 Task: Look for space in Katav-Ivanovsk, Russia from 9th July, 2023 to 16th July, 2023 for 2 adults, 1 child in price range Rs.8000 to Rs.16000. Place can be entire place with 2 bedrooms having 2 beds and 1 bathroom. Property type can be house, flat, guest house. Booking option can be shelf check-in. Required host language is English.
Action: Mouse scrolled (418, 291) with delta (0, 0)
Screenshot: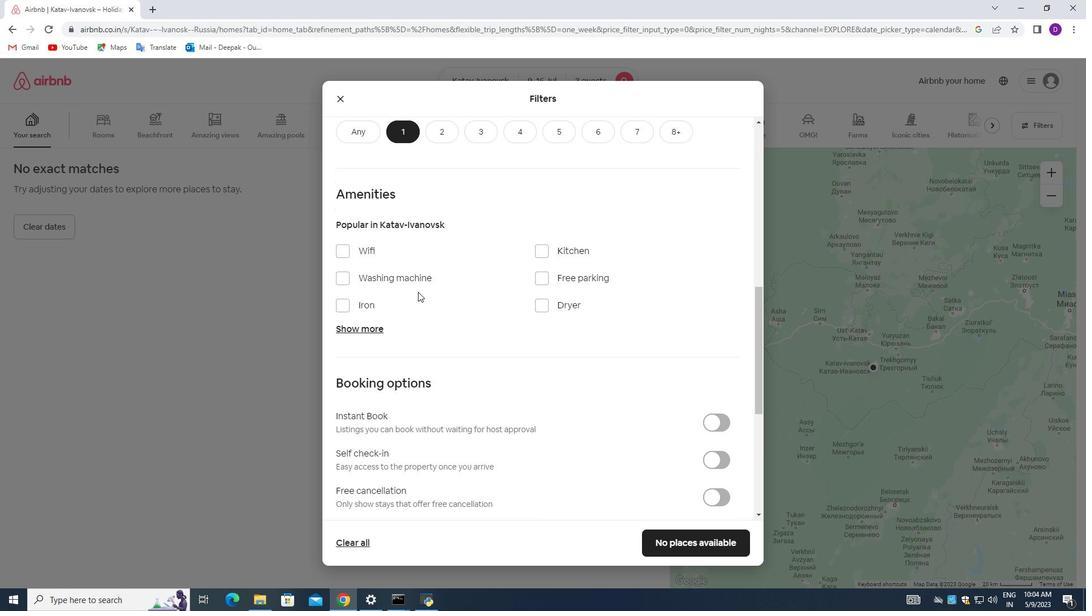 
Action: Mouse scrolled (418, 291) with delta (0, 0)
Screenshot: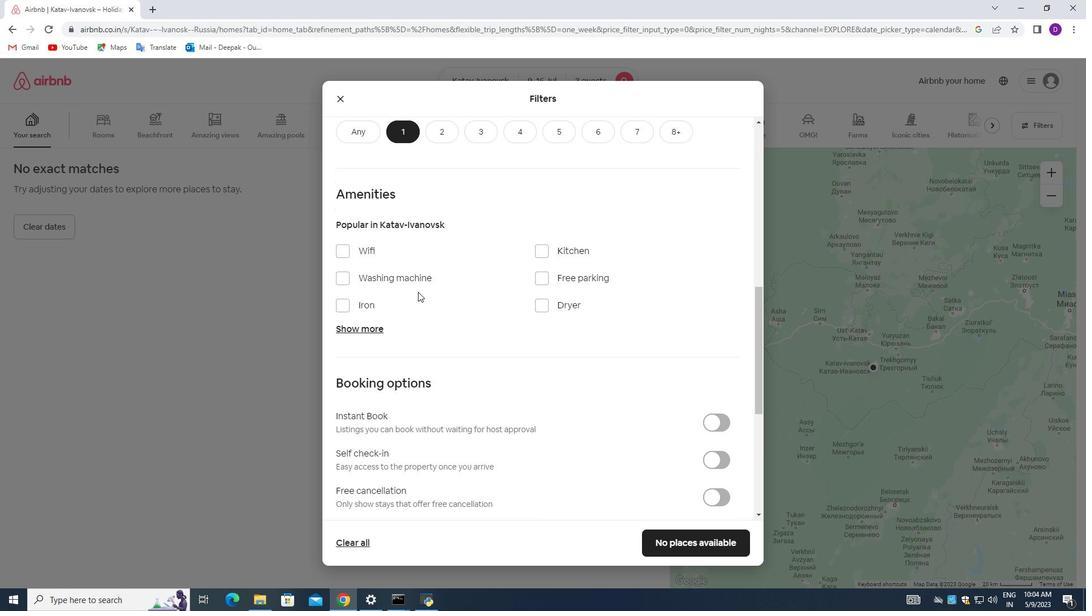 
Action: Mouse scrolled (418, 291) with delta (0, 0)
Screenshot: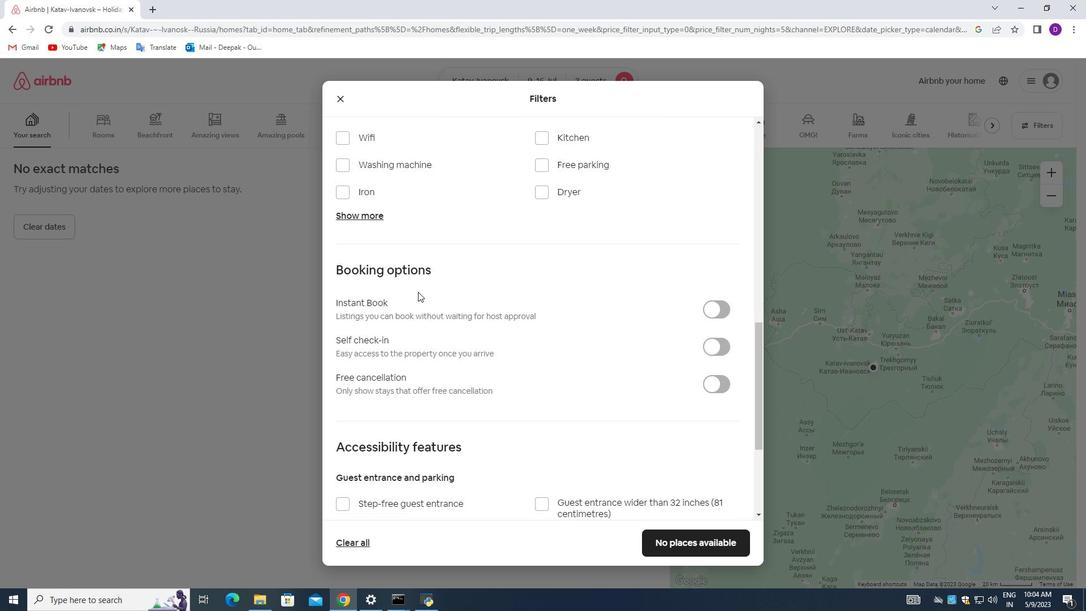 
Action: Mouse scrolled (418, 291) with delta (0, 0)
Screenshot: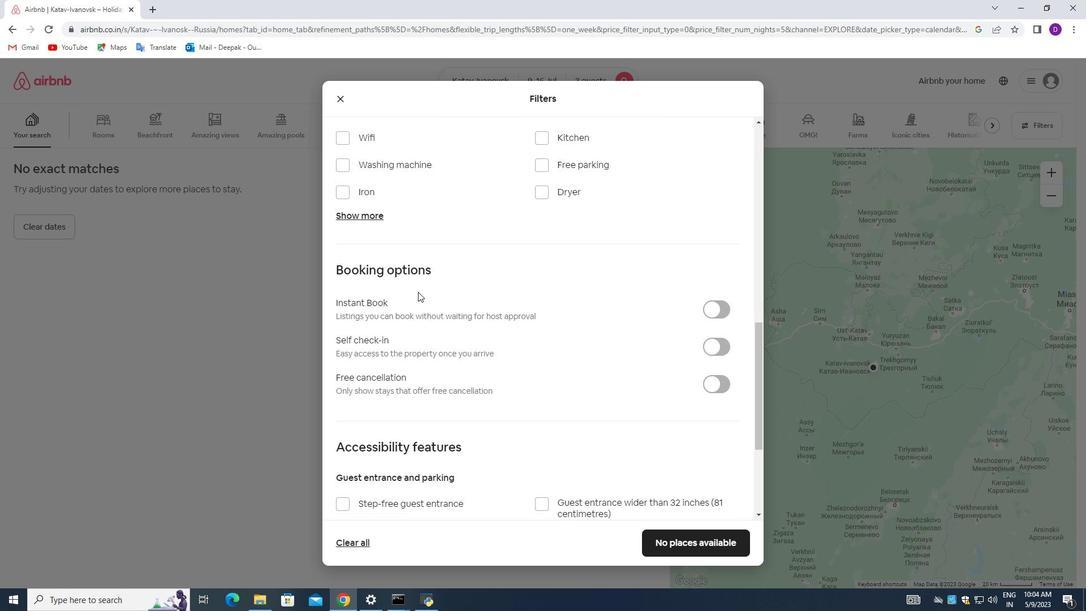 
Action: Mouse scrolled (418, 291) with delta (0, 0)
Screenshot: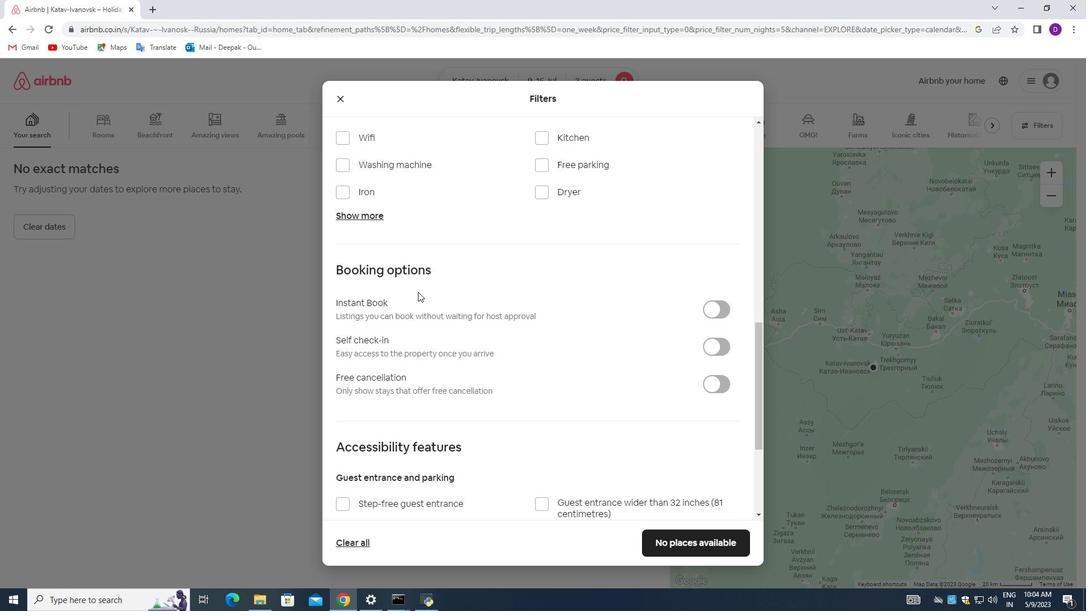 
Action: Mouse scrolled (418, 291) with delta (0, 0)
Screenshot: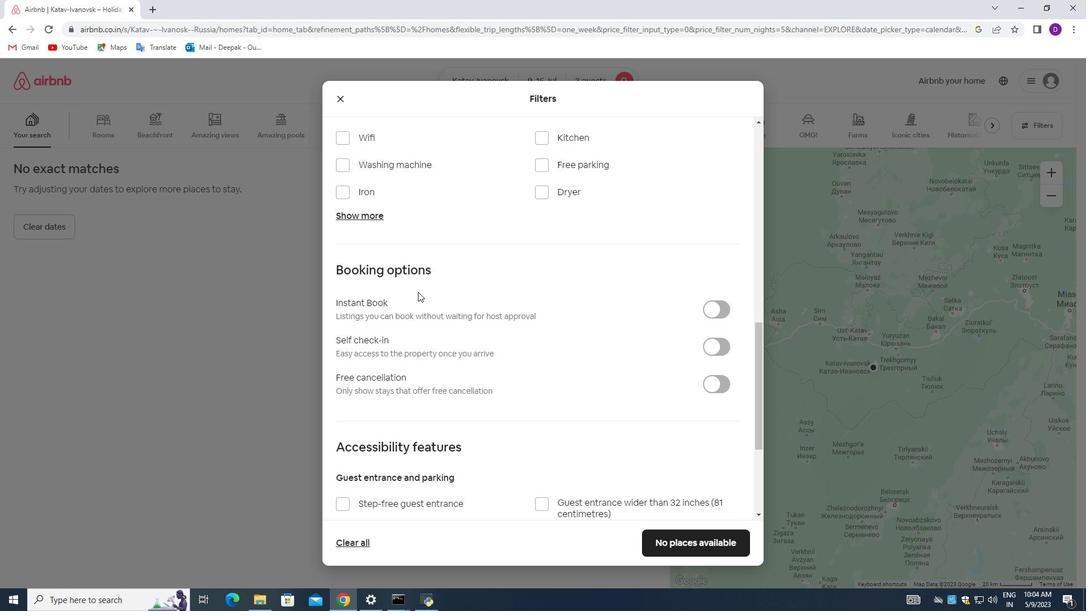 
Action: Mouse scrolled (418, 291) with delta (0, 0)
Screenshot: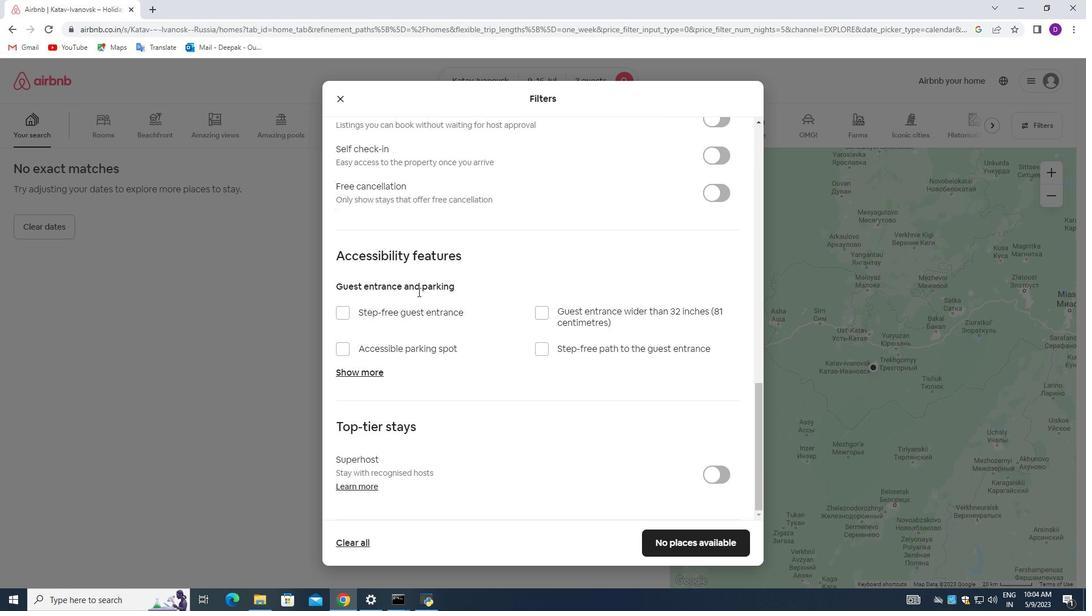 
Action: Mouse scrolled (418, 291) with delta (0, 0)
Screenshot: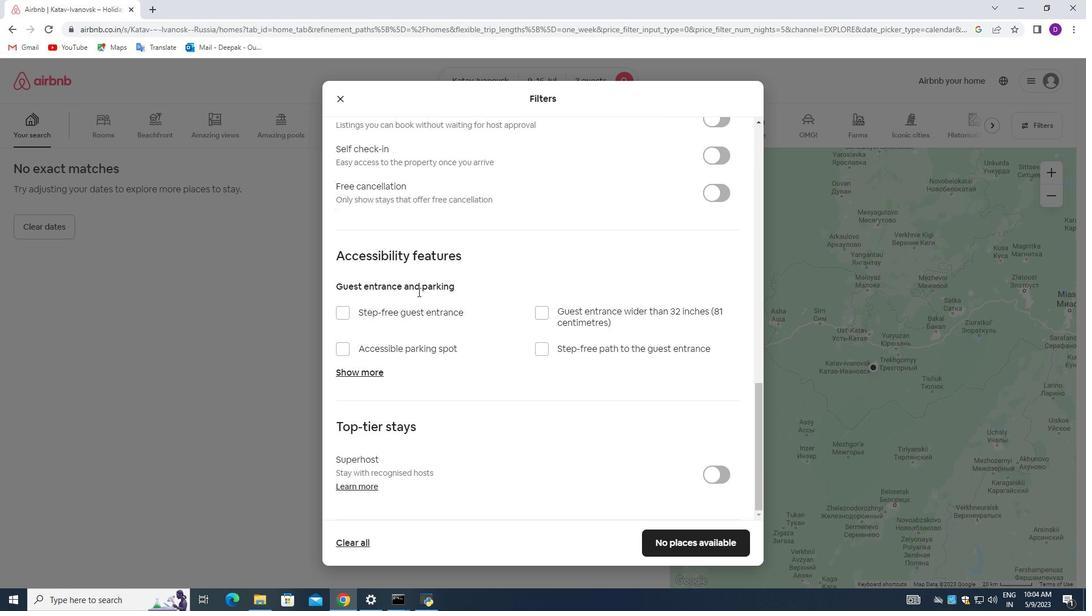 
Action: Mouse scrolled (418, 291) with delta (0, 0)
Screenshot: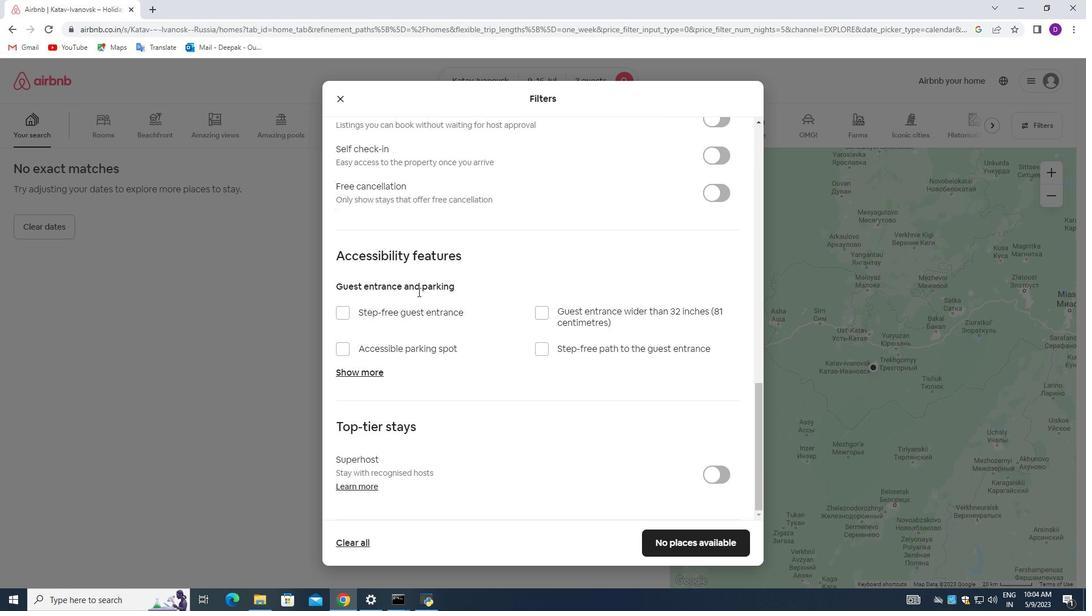 
Action: Mouse scrolled (418, 291) with delta (0, 0)
Screenshot: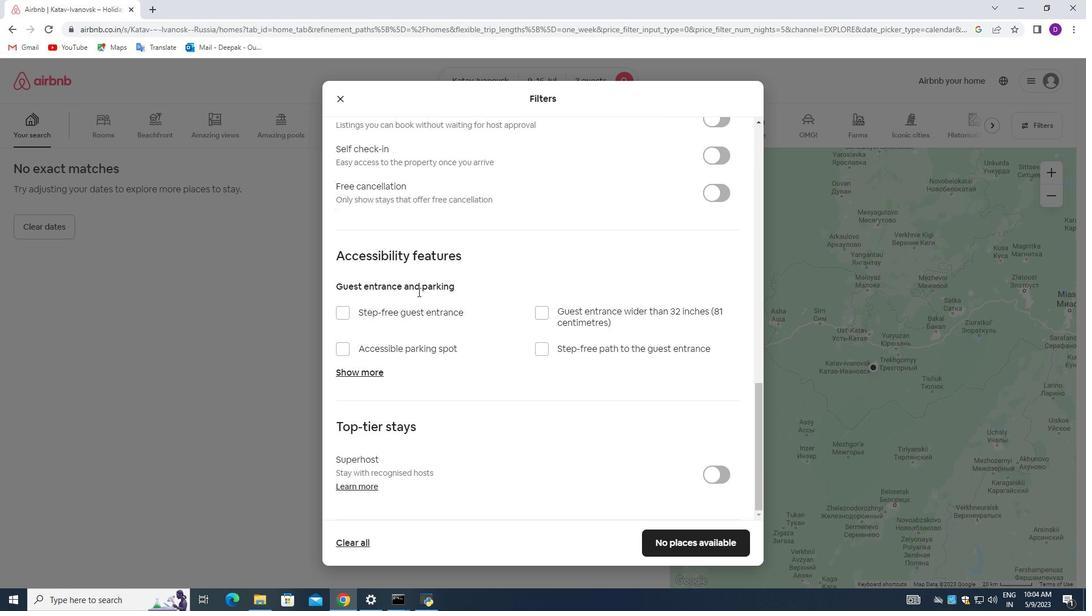 
Action: Mouse scrolled (418, 291) with delta (0, 0)
Screenshot: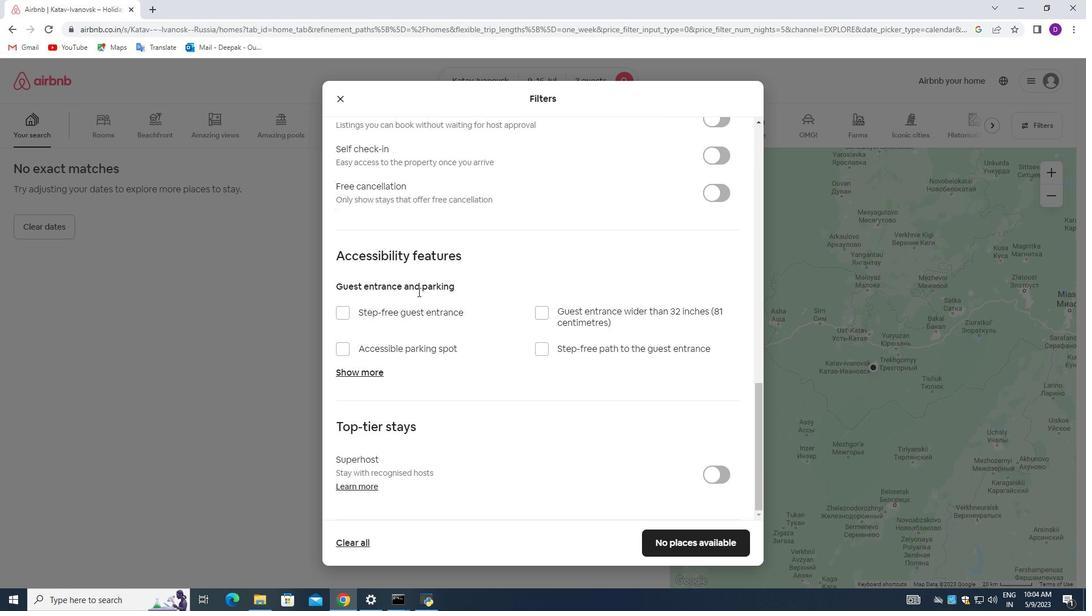 
Action: Mouse scrolled (418, 291) with delta (0, 0)
Screenshot: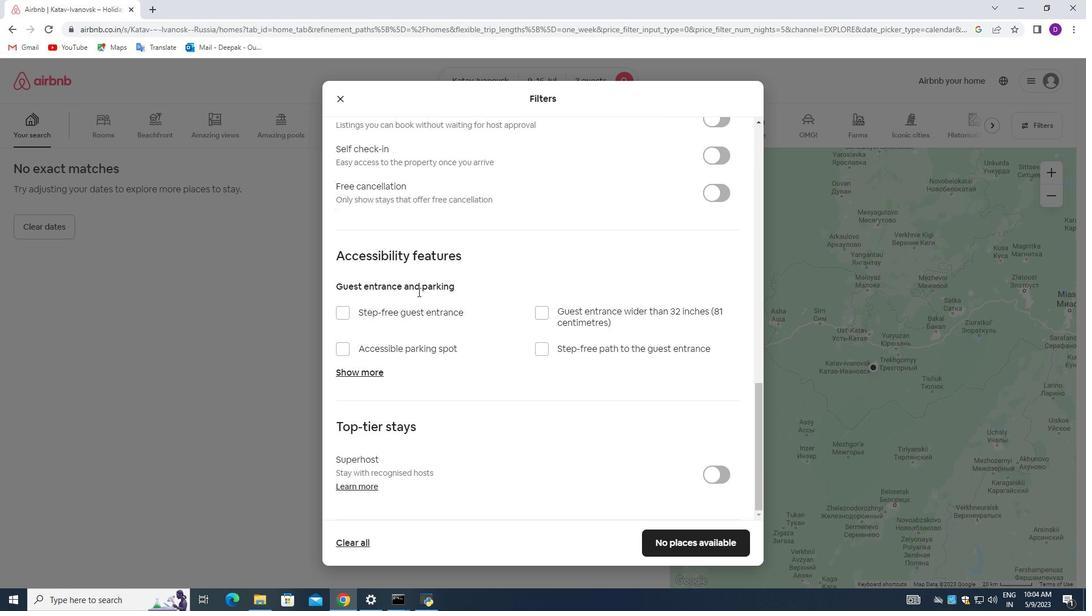 
Action: Mouse scrolled (418, 291) with delta (0, 0)
Screenshot: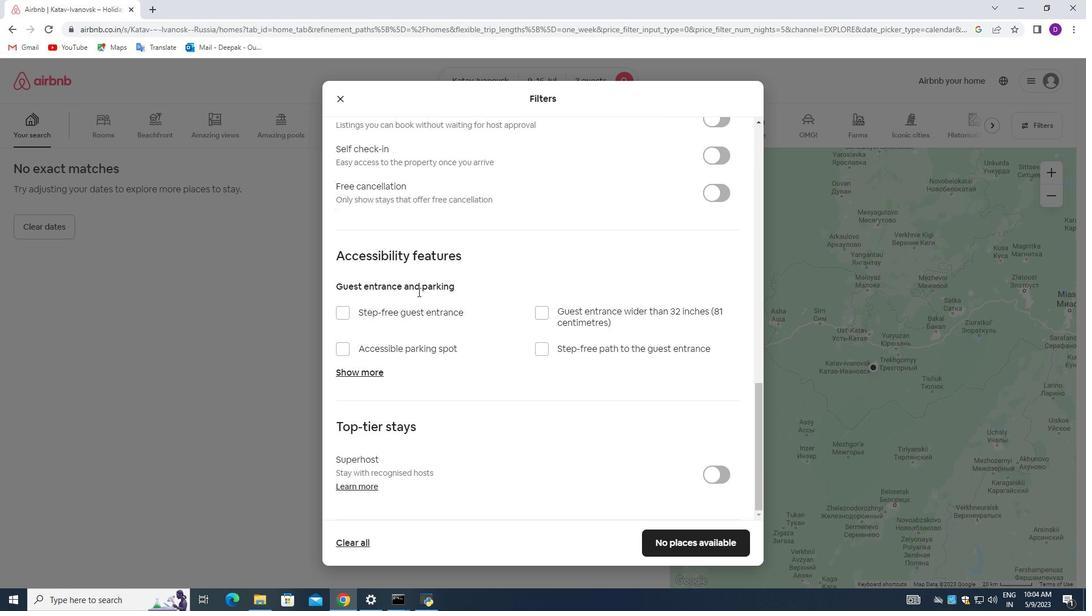 
Action: Mouse moved to (418, 293)
Screenshot: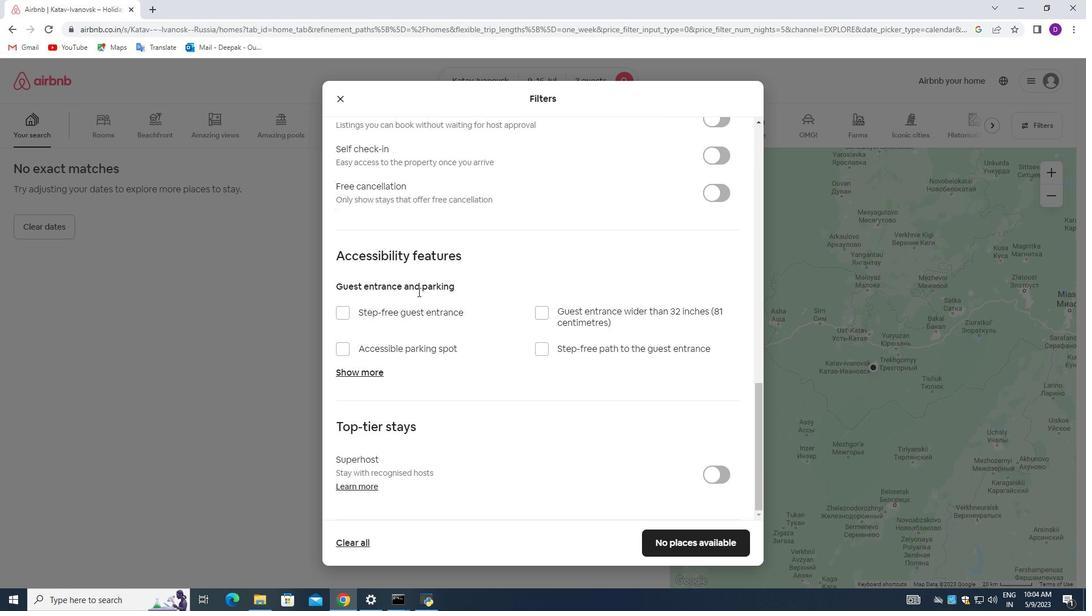 
Action: Mouse scrolled (418, 294) with delta (0, 0)
Screenshot: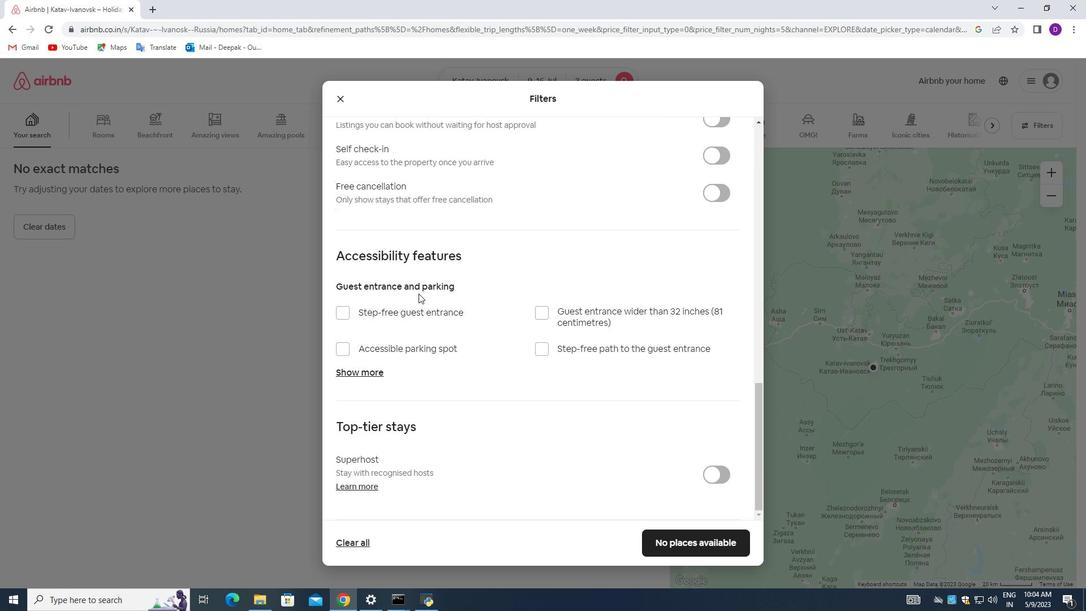 
Action: Mouse scrolled (418, 294) with delta (0, 0)
Screenshot: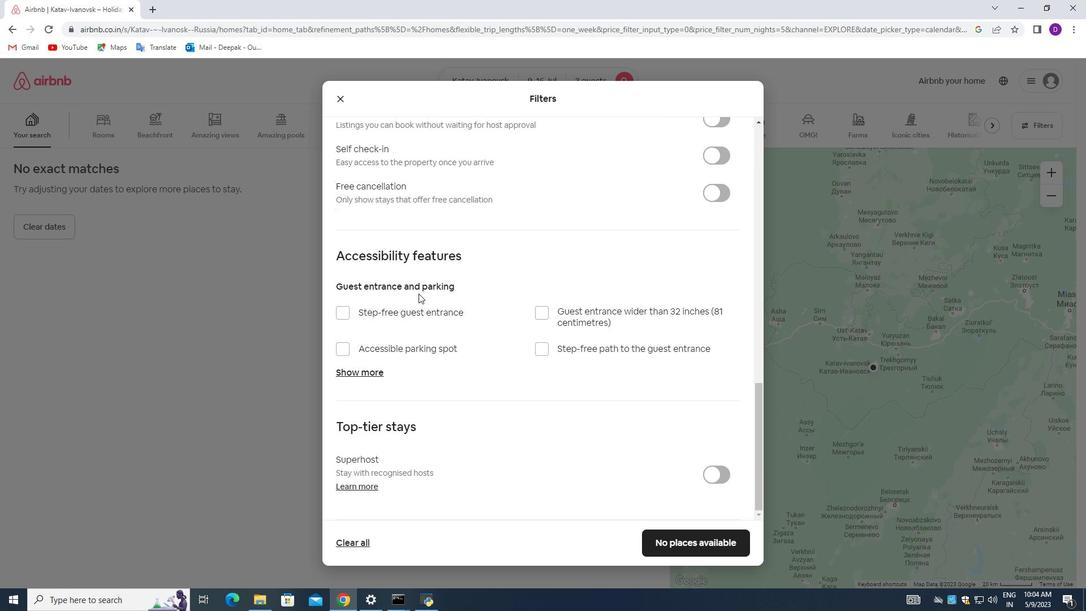 
Action: Mouse scrolled (418, 294) with delta (0, 0)
Screenshot: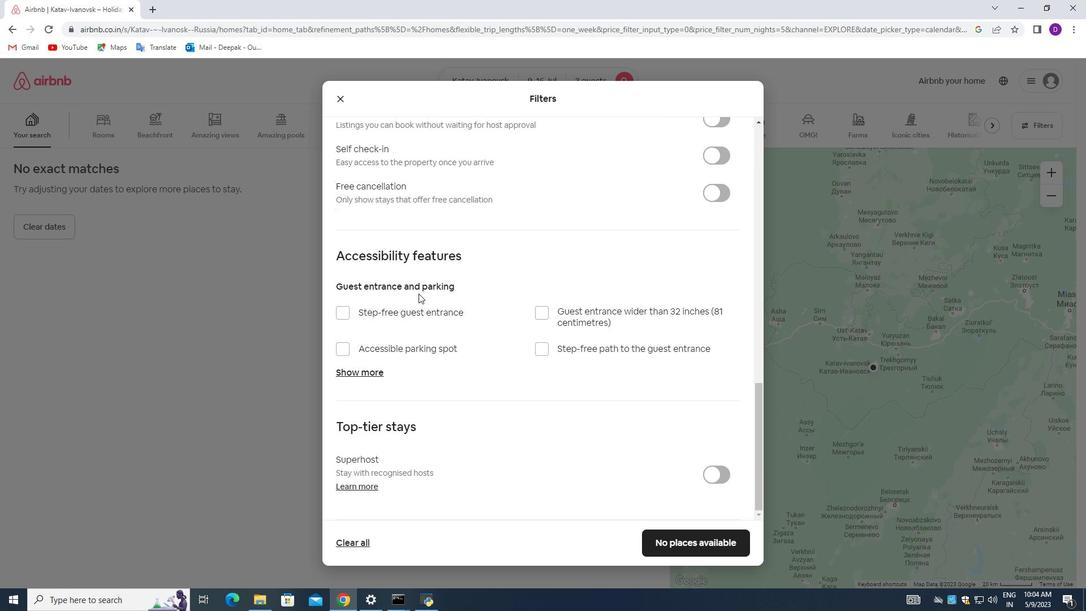
Action: Mouse scrolled (418, 294) with delta (0, 0)
Screenshot: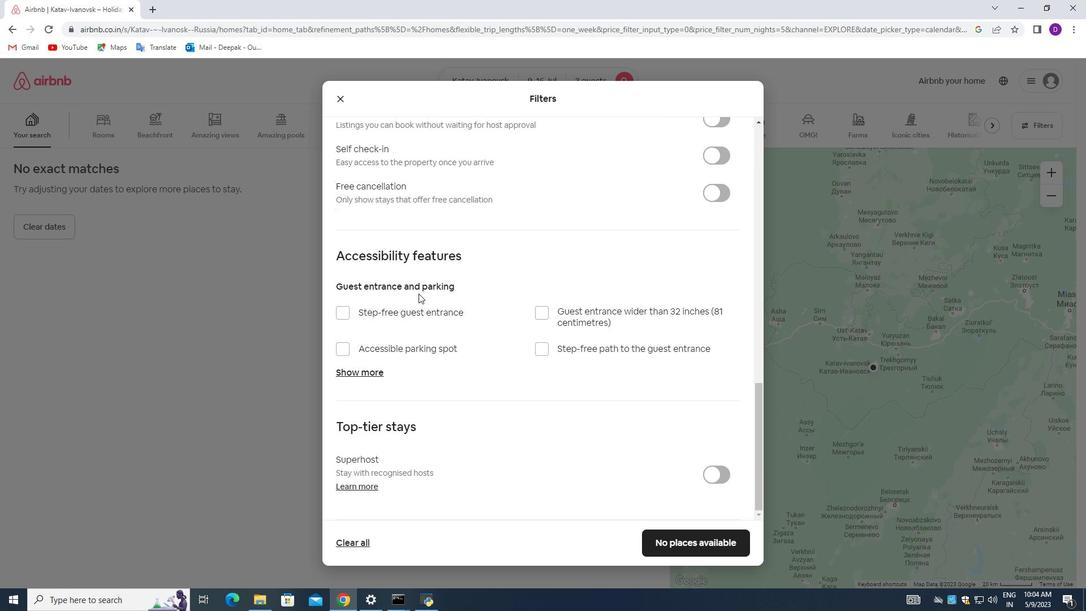
Action: Mouse scrolled (418, 294) with delta (0, 0)
Screenshot: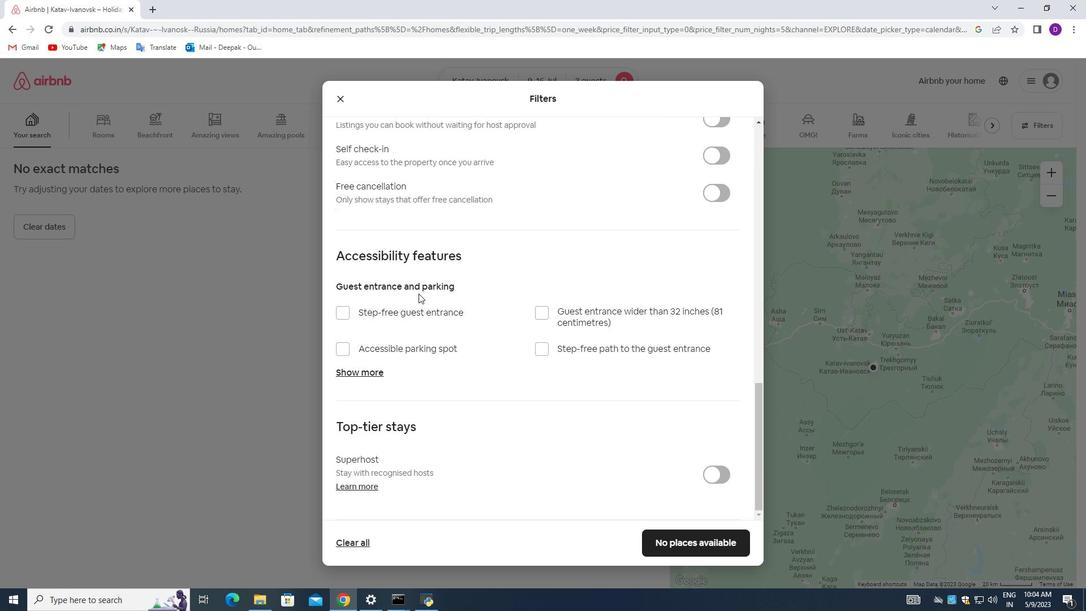 
Action: Mouse scrolled (418, 294) with delta (0, 0)
Screenshot: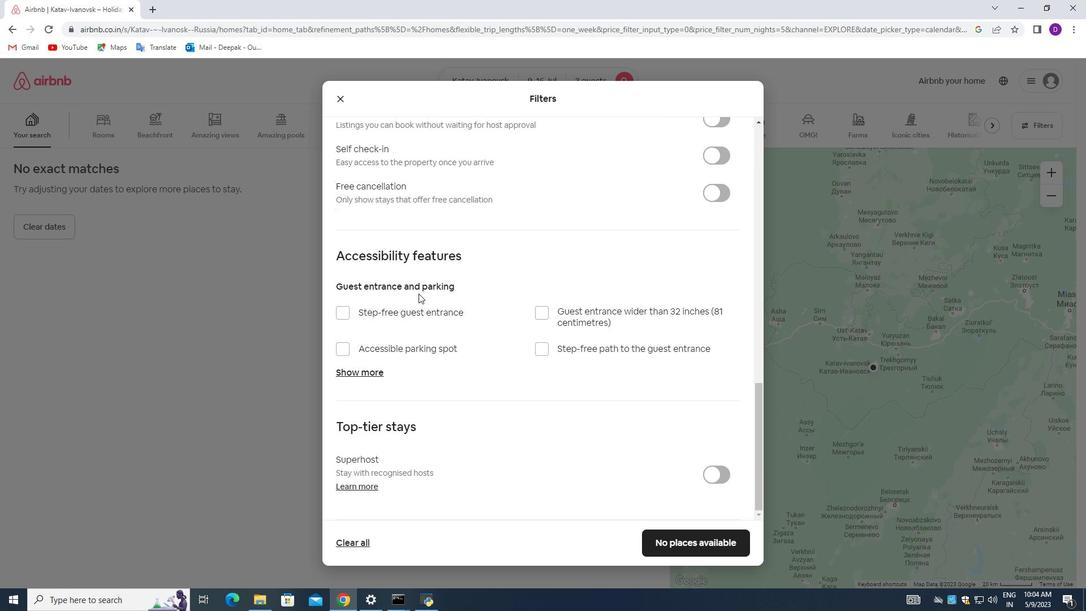
Action: Mouse scrolled (418, 294) with delta (0, 0)
Screenshot: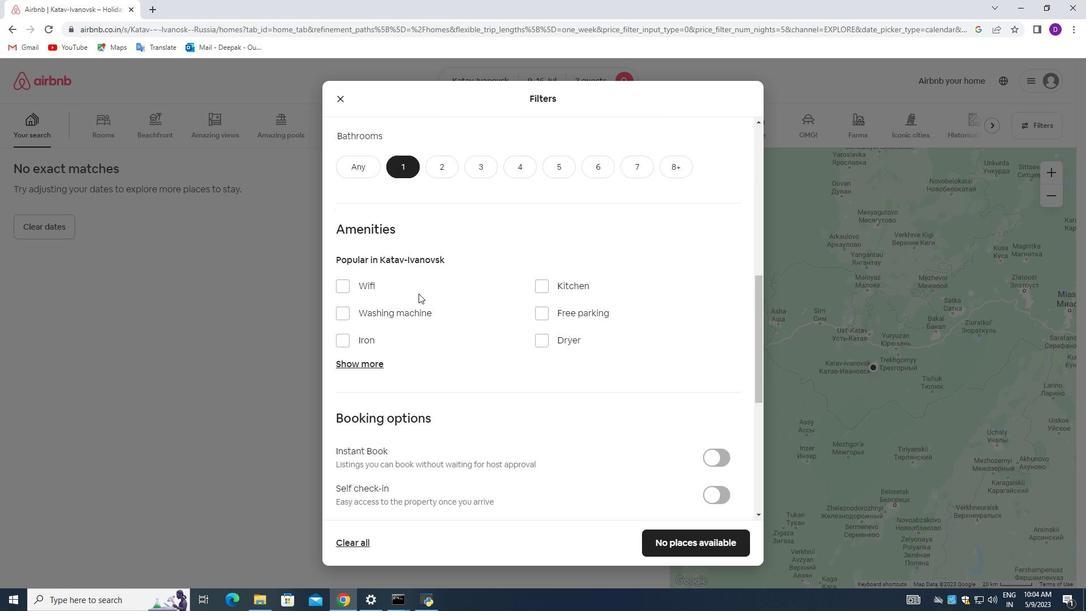 
Action: Mouse scrolled (418, 294) with delta (0, 0)
Screenshot: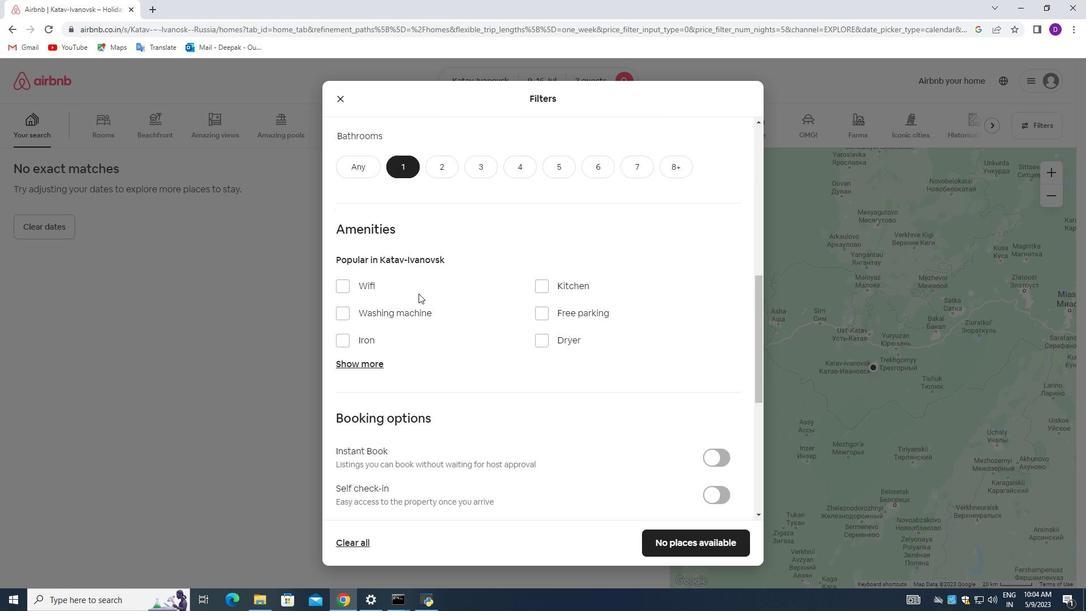 
Action: Mouse scrolled (418, 294) with delta (0, 0)
Screenshot: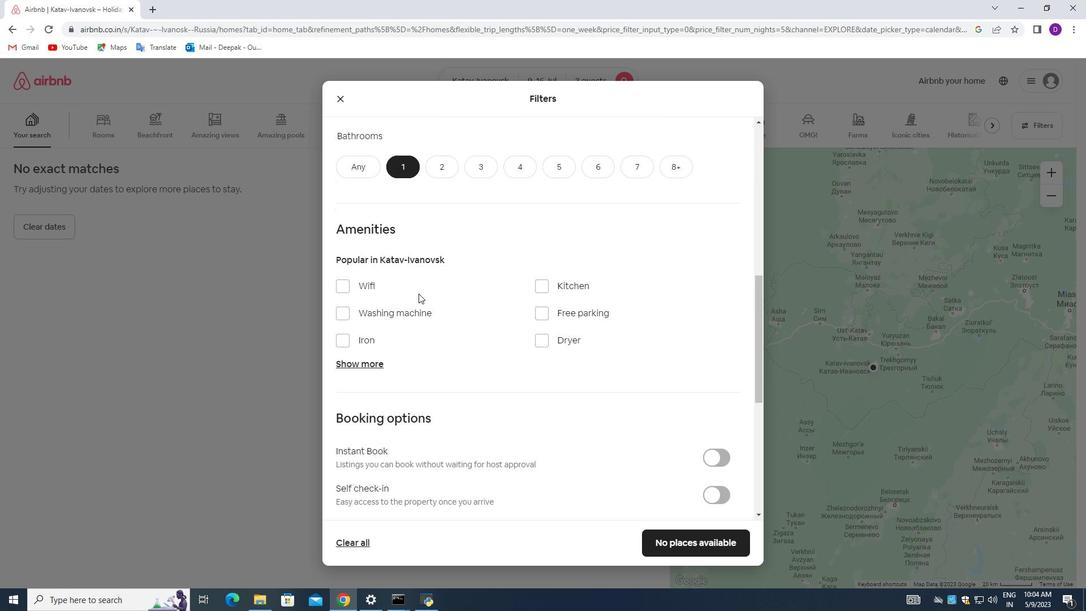 
Action: Mouse scrolled (418, 294) with delta (0, 0)
Screenshot: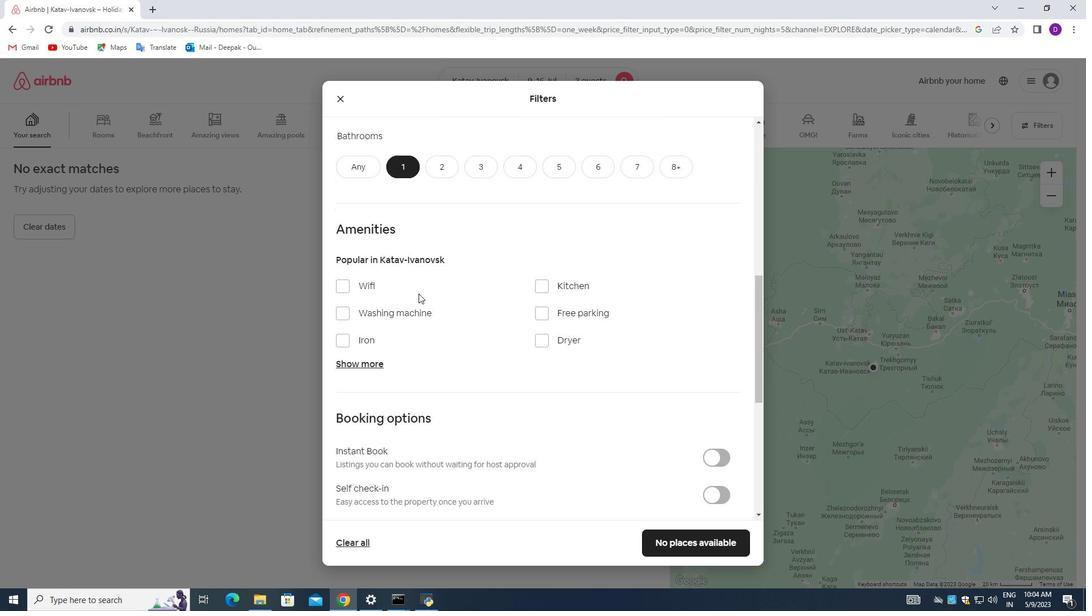 
Action: Mouse scrolled (418, 294) with delta (0, 0)
Screenshot: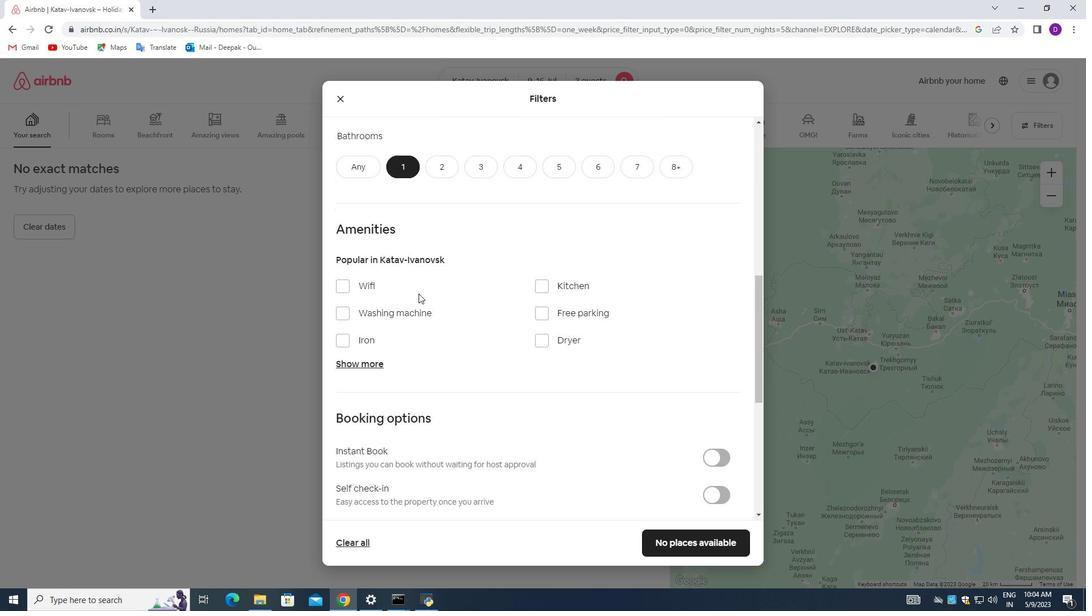 
Action: Mouse scrolled (418, 294) with delta (0, 0)
Screenshot: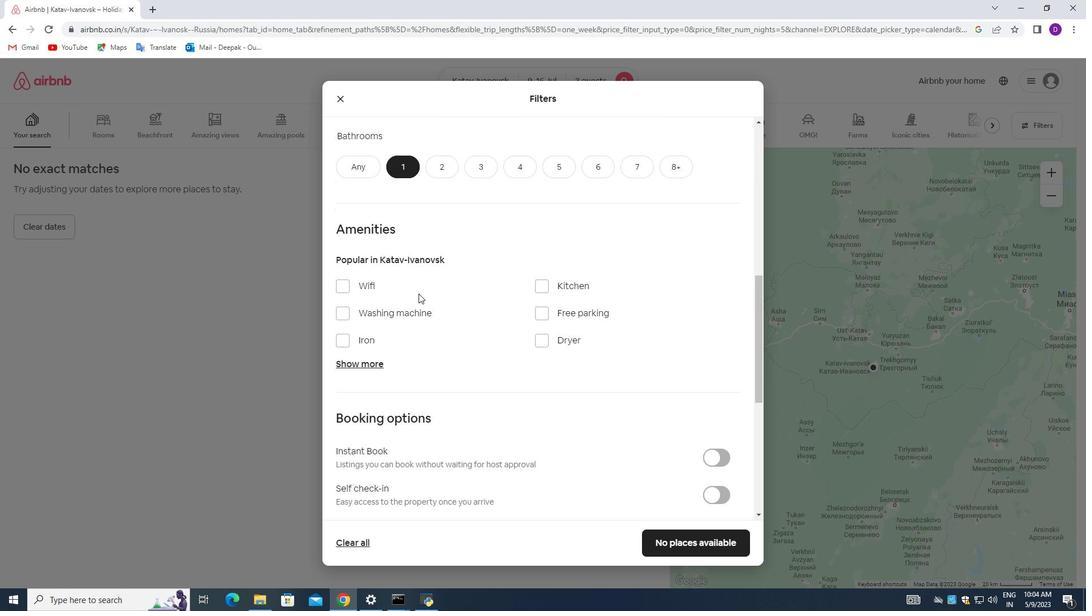 
Action: Mouse scrolled (418, 294) with delta (0, 0)
Screenshot: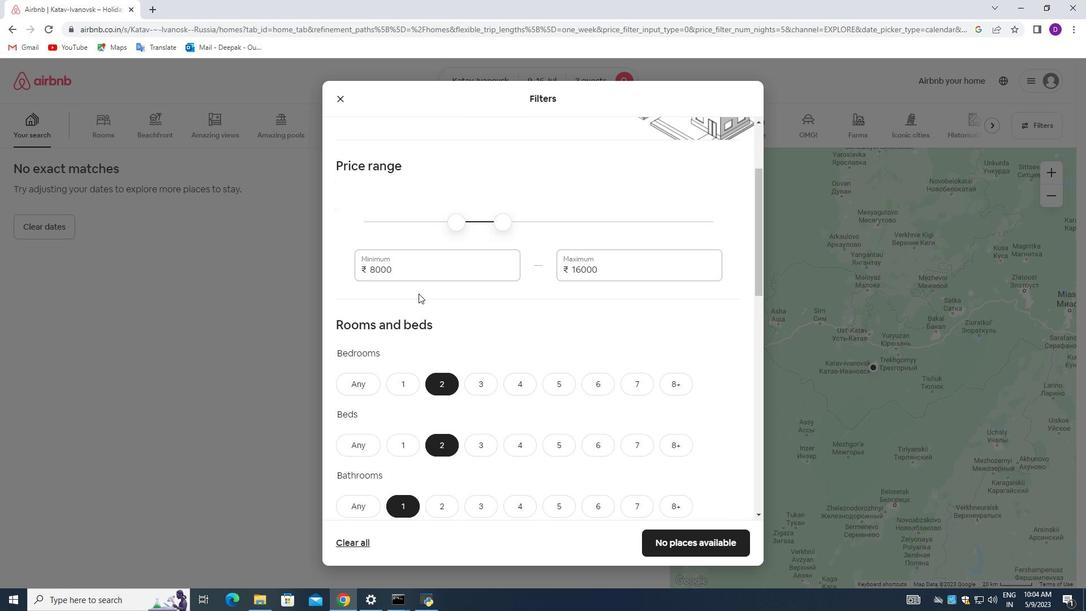 
Action: Mouse scrolled (418, 294) with delta (0, 0)
Screenshot: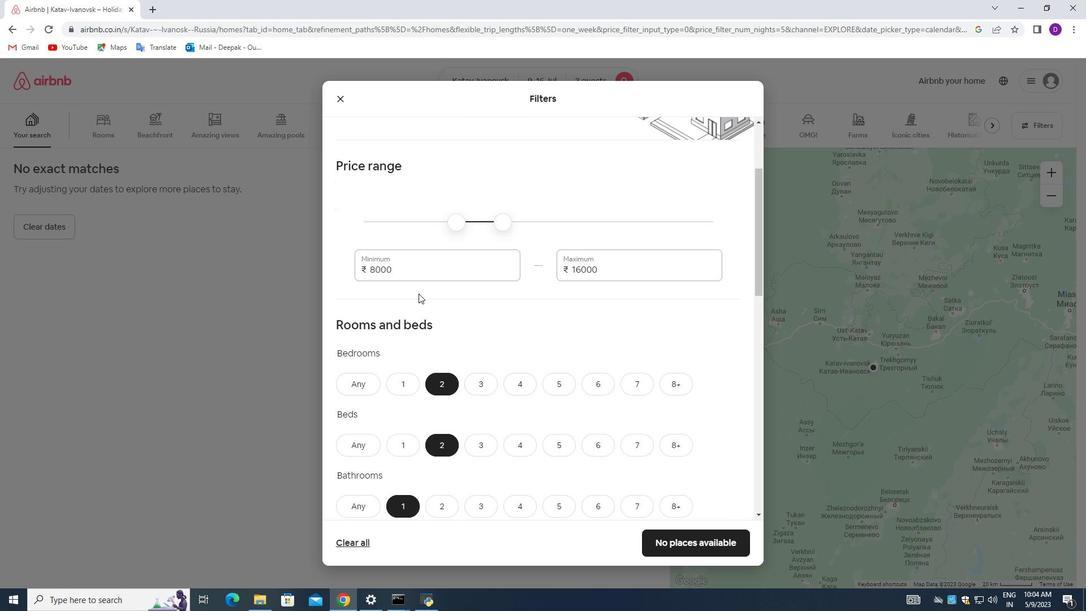 
Action: Mouse scrolled (418, 294) with delta (0, 0)
Screenshot: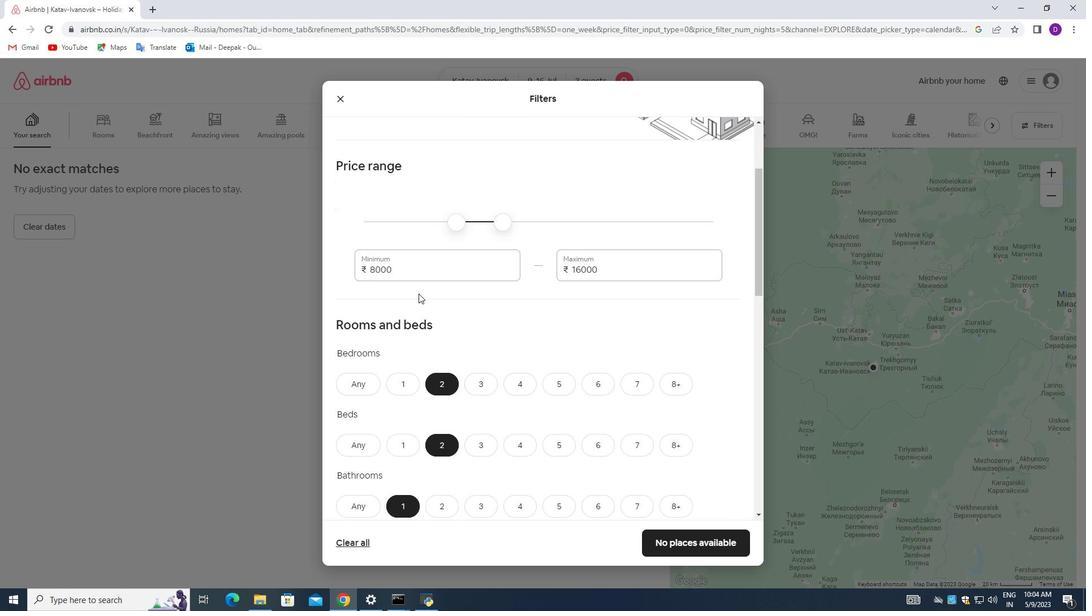
Action: Mouse scrolled (418, 294) with delta (0, 0)
Screenshot: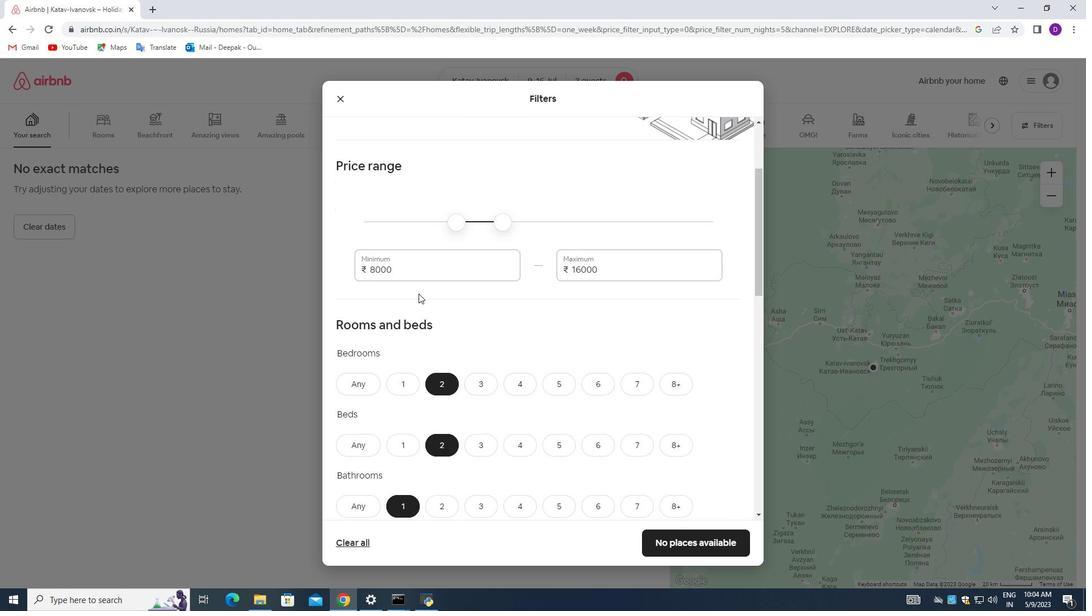 
Action: Mouse scrolled (418, 294) with delta (0, 0)
Screenshot: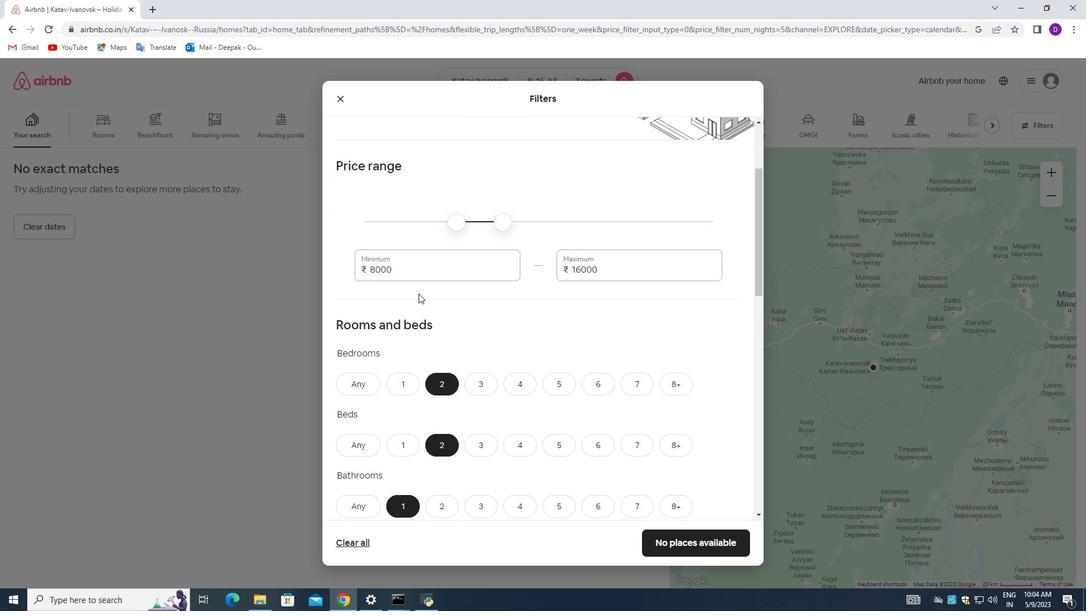 
Action: Mouse scrolled (418, 294) with delta (0, 0)
Screenshot: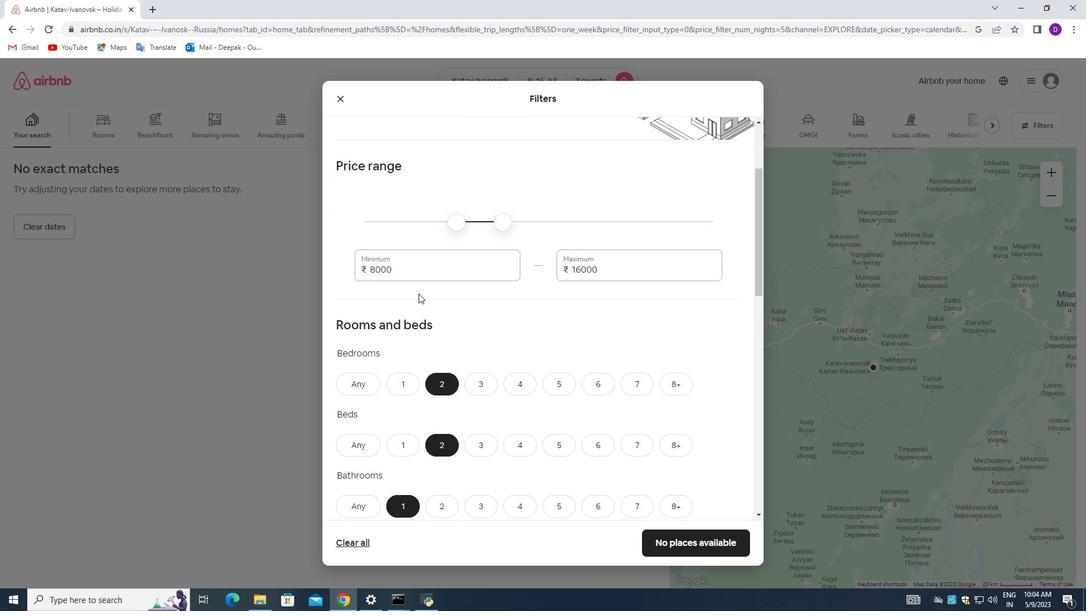 
Action: Mouse scrolled (418, 294) with delta (0, 0)
Screenshot: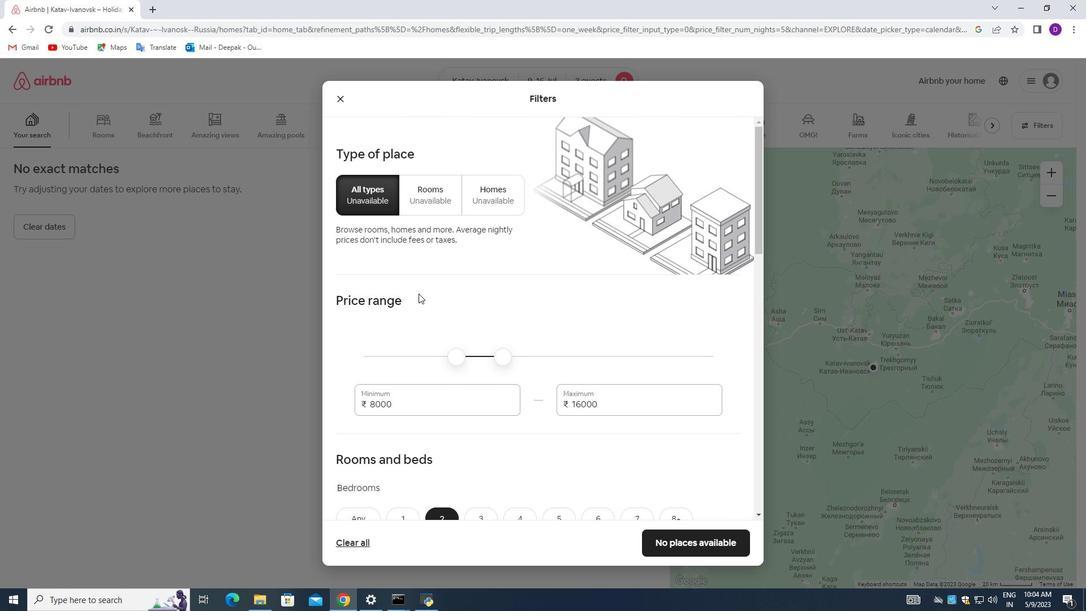 
Action: Mouse scrolled (418, 294) with delta (0, 0)
Screenshot: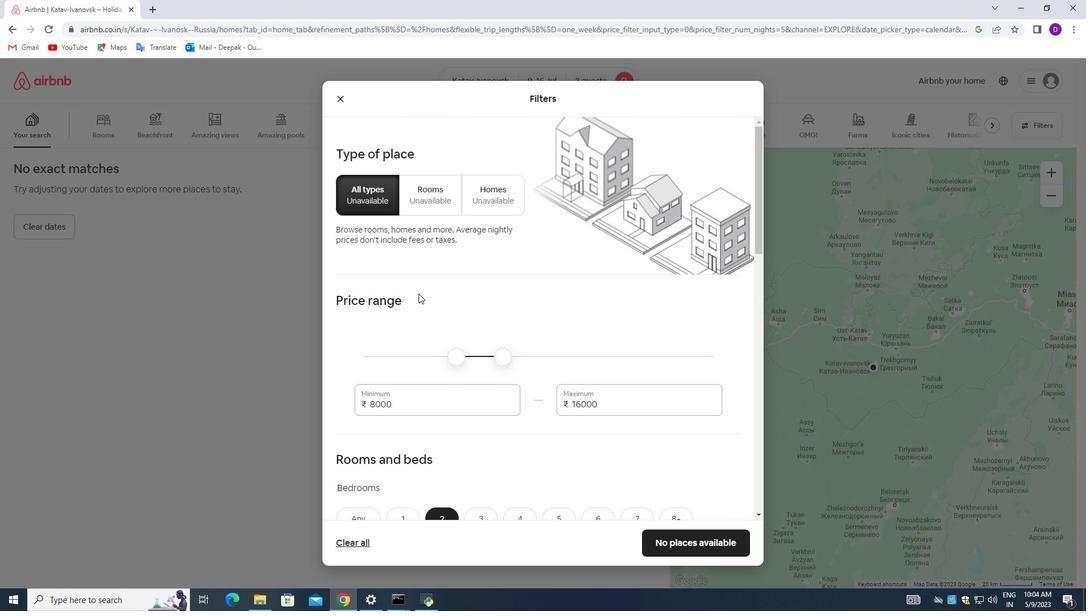 
Action: Mouse scrolled (418, 294) with delta (0, 0)
Screenshot: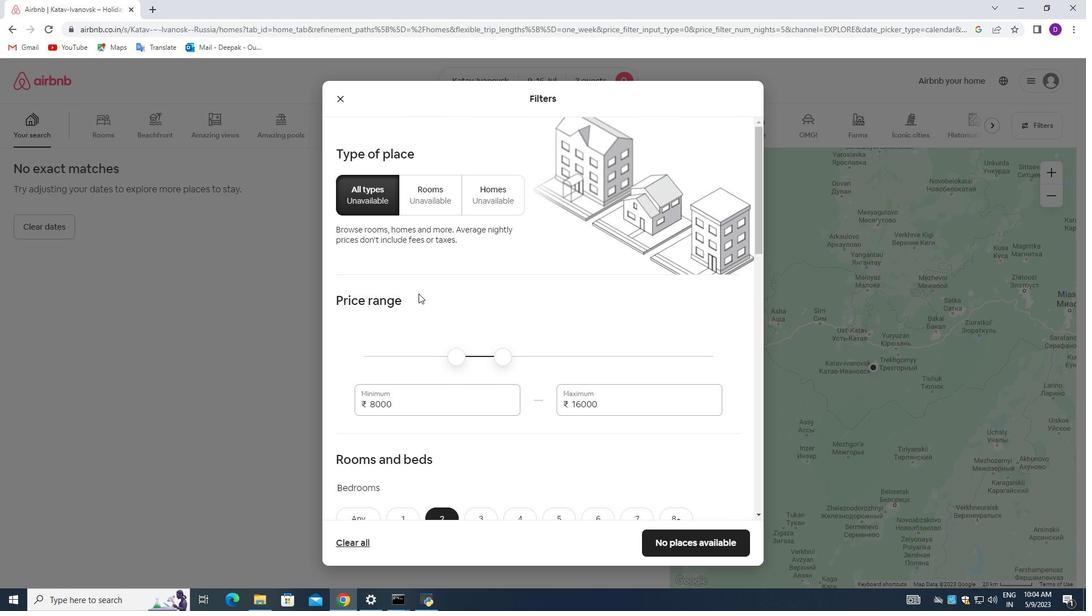 
Action: Mouse scrolled (418, 294) with delta (0, 0)
Screenshot: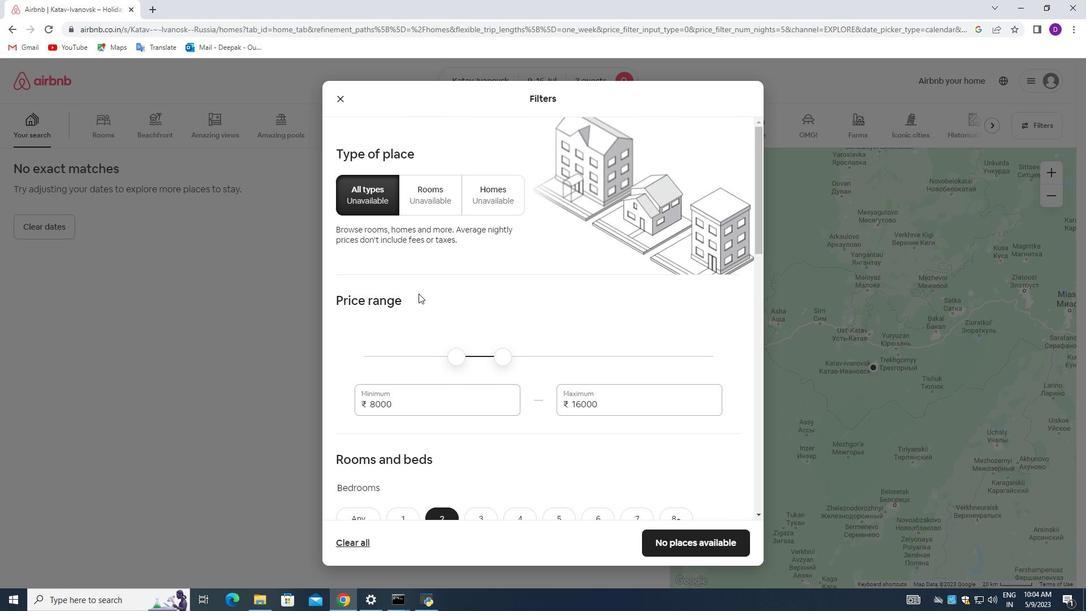 
Action: Mouse scrolled (418, 294) with delta (0, 0)
Screenshot: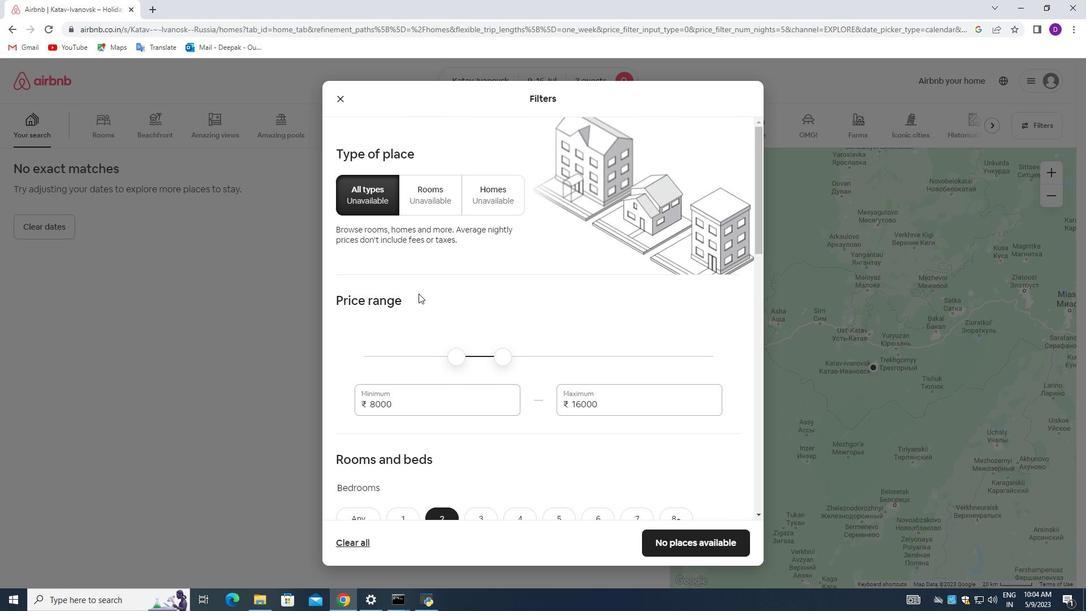 
Action: Mouse scrolled (418, 293) with delta (0, 0)
Screenshot: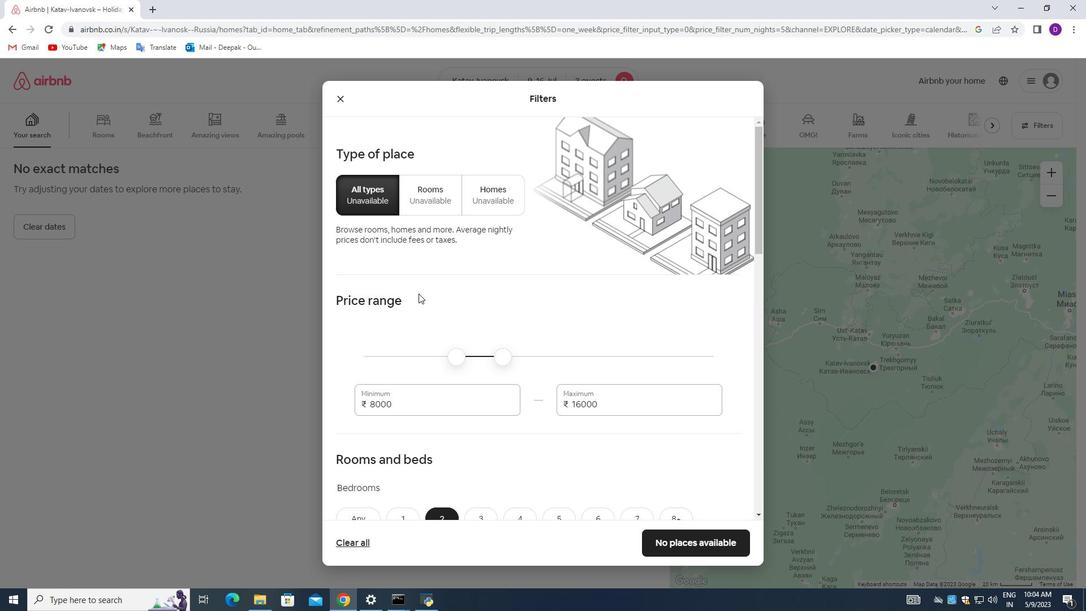 
Action: Mouse scrolled (418, 293) with delta (0, 0)
Screenshot: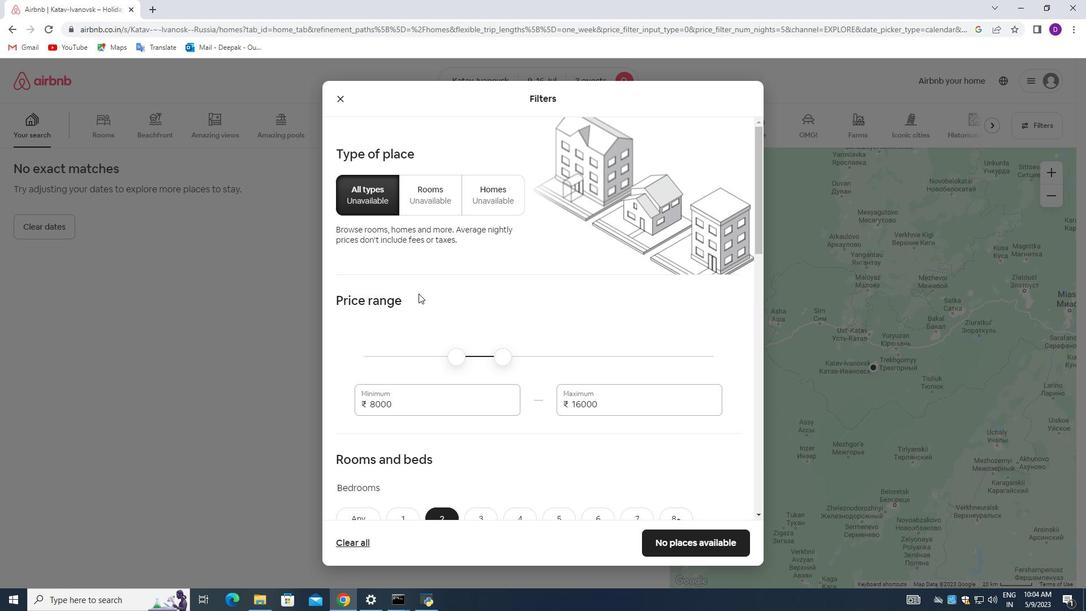 
Action: Mouse moved to (419, 293)
Screenshot: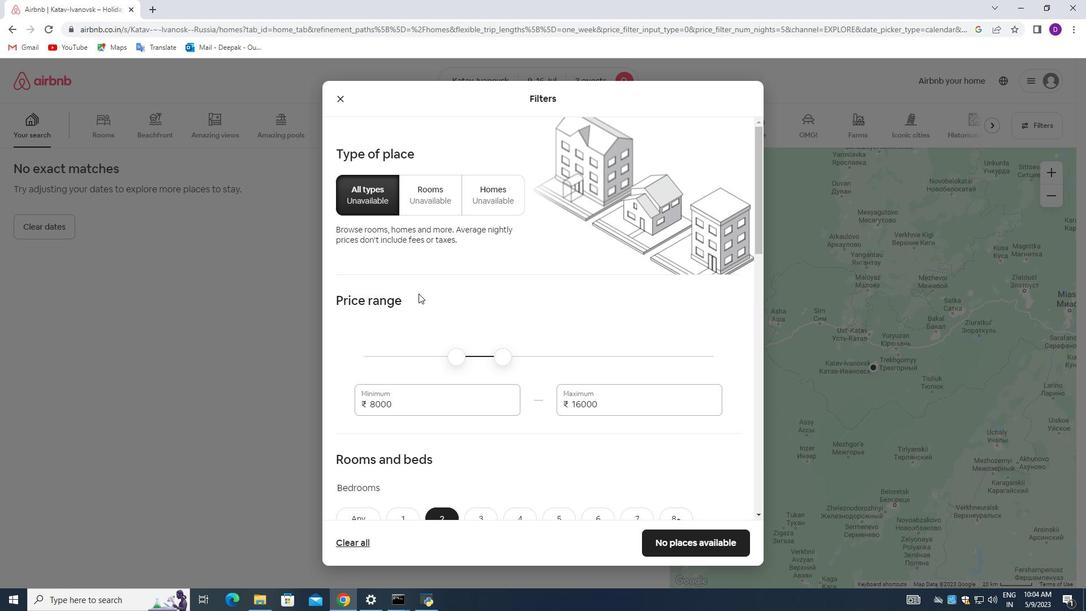 
Action: Mouse scrolled (419, 293) with delta (0, 0)
Screenshot: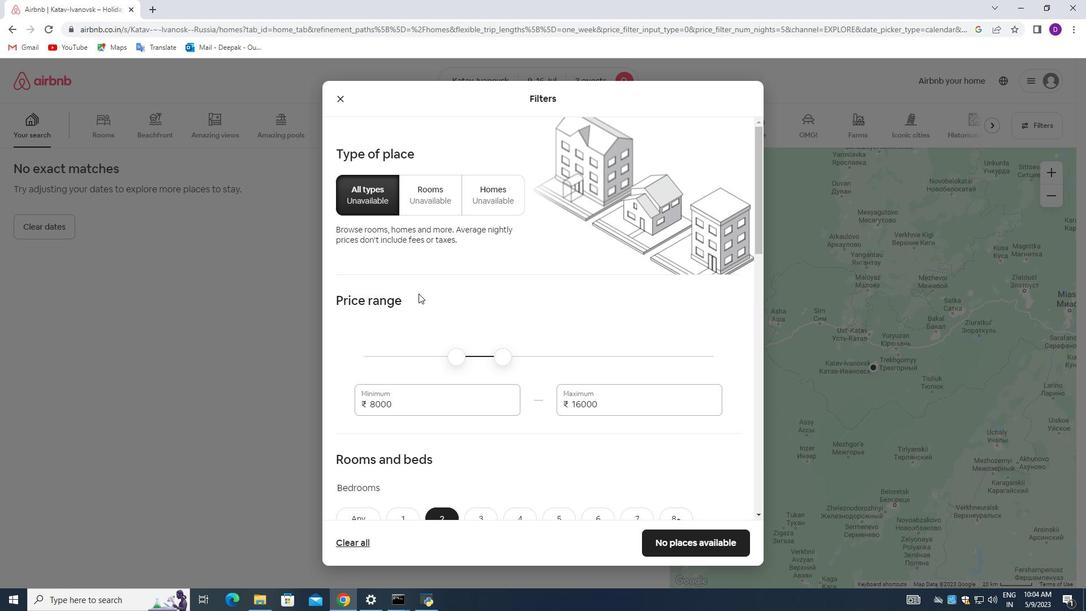 
Action: Mouse moved to (420, 293)
Screenshot: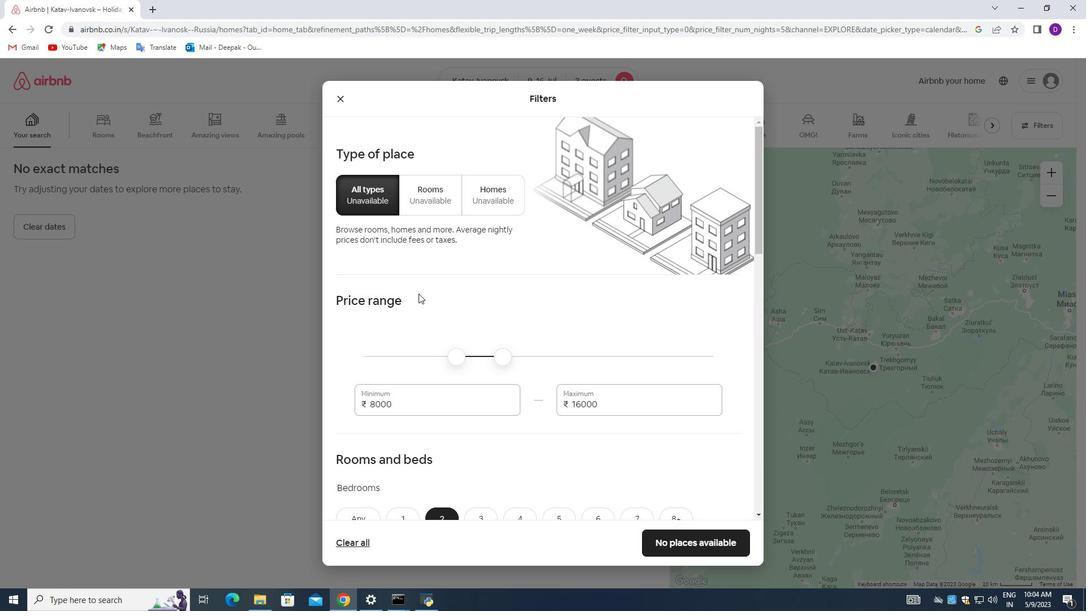 
Action: Mouse scrolled (420, 293) with delta (0, 0)
Screenshot: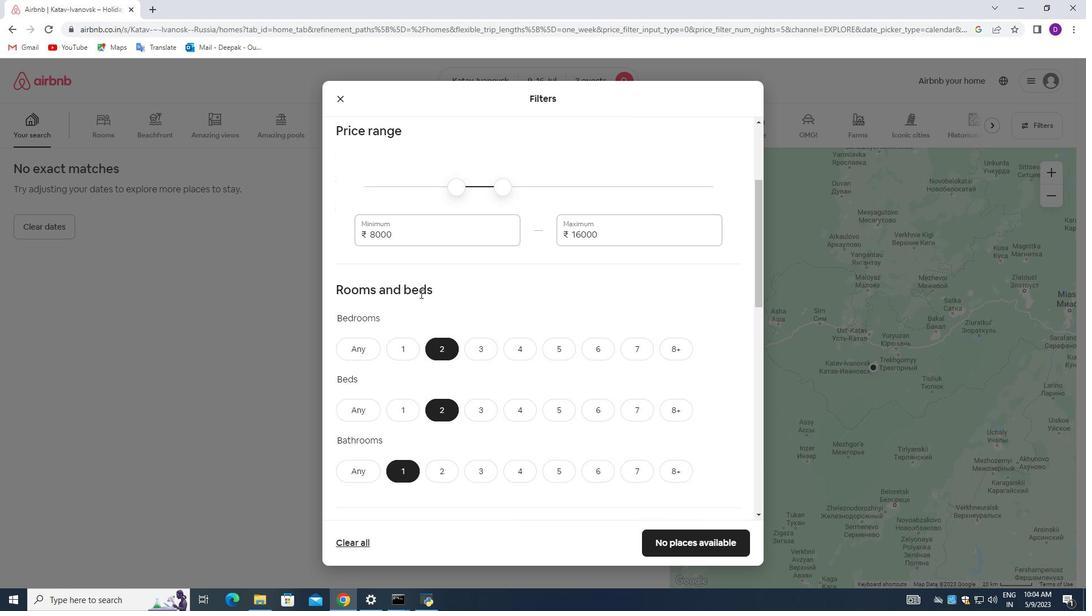 
Action: Mouse scrolled (420, 293) with delta (0, 0)
Screenshot: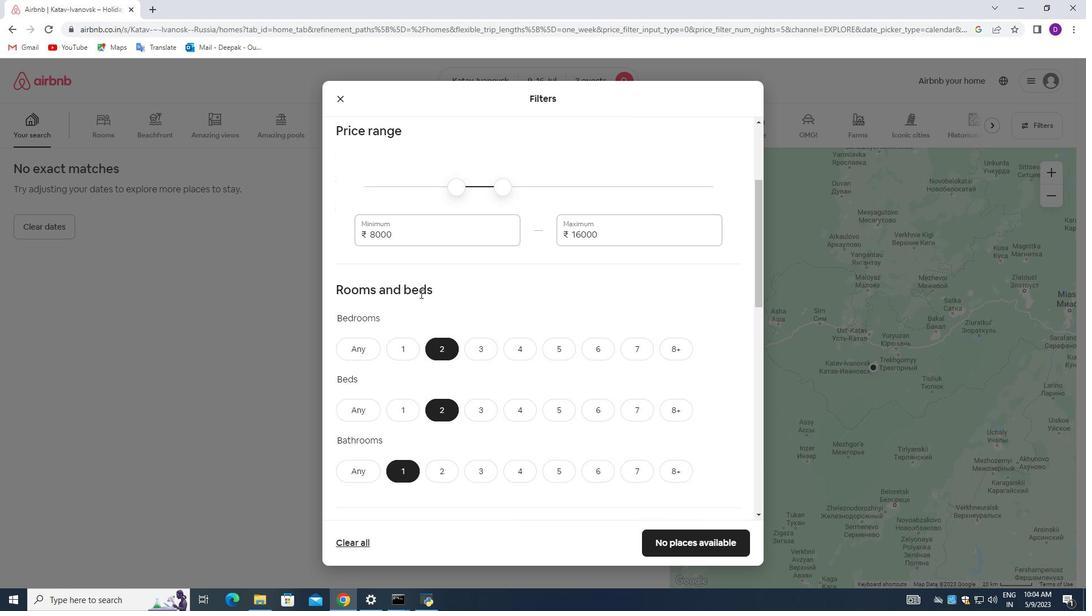 
Action: Mouse scrolled (420, 293) with delta (0, 0)
Screenshot: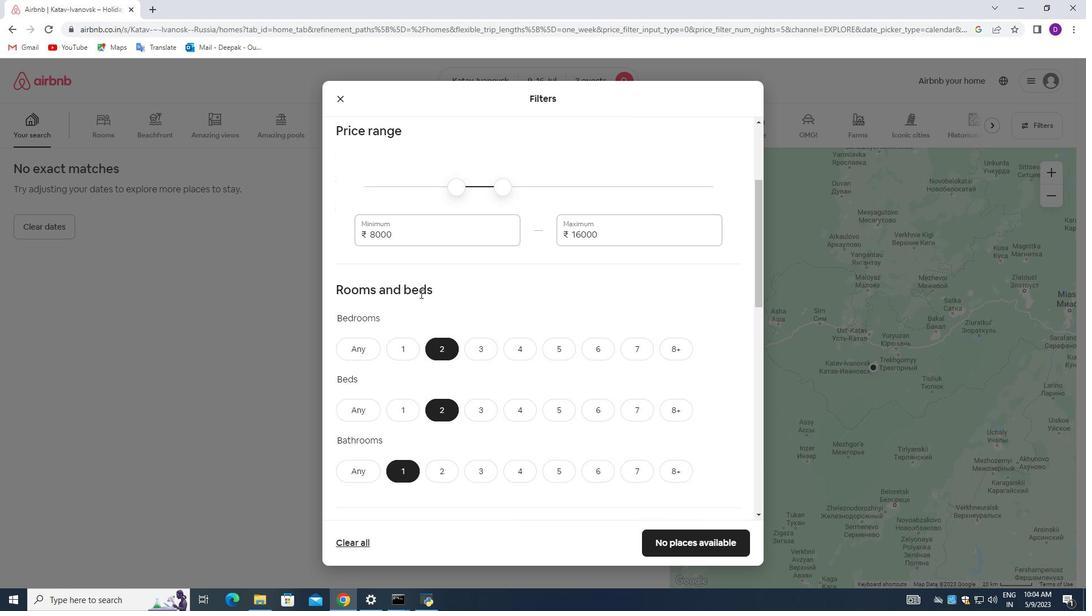 
Action: Mouse scrolled (420, 293) with delta (0, 0)
Screenshot: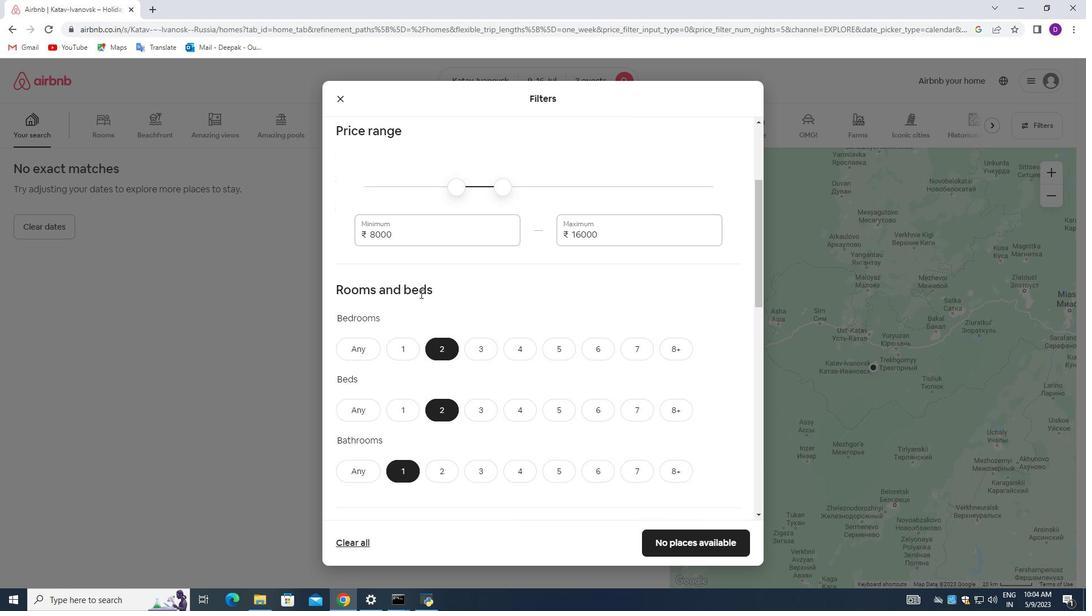 
Action: Mouse moved to (393, 336)
Screenshot: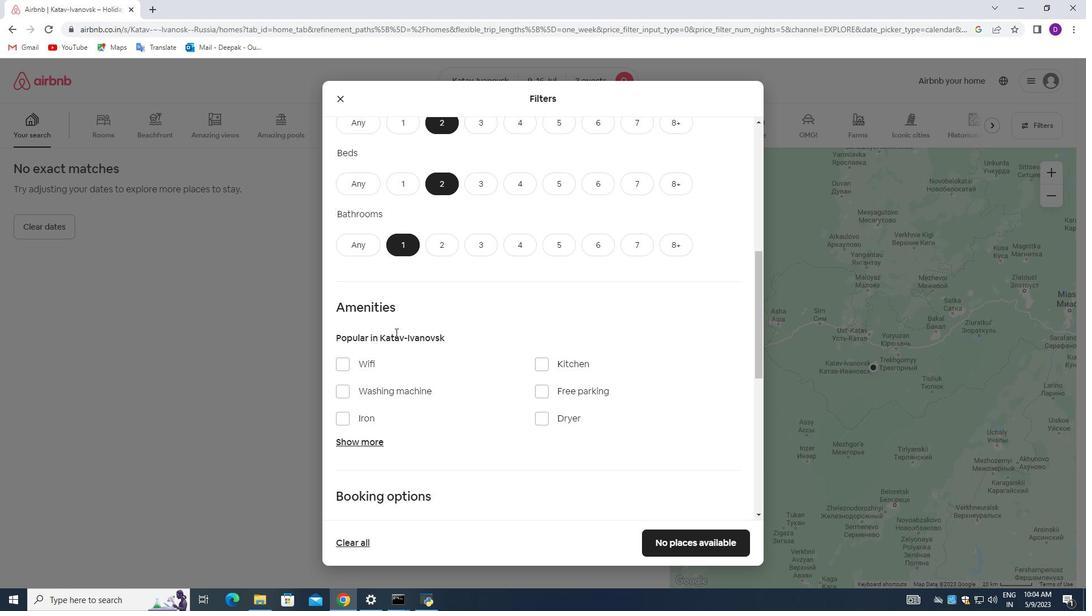 
Action: Mouse scrolled (393, 335) with delta (0, 0)
Screenshot: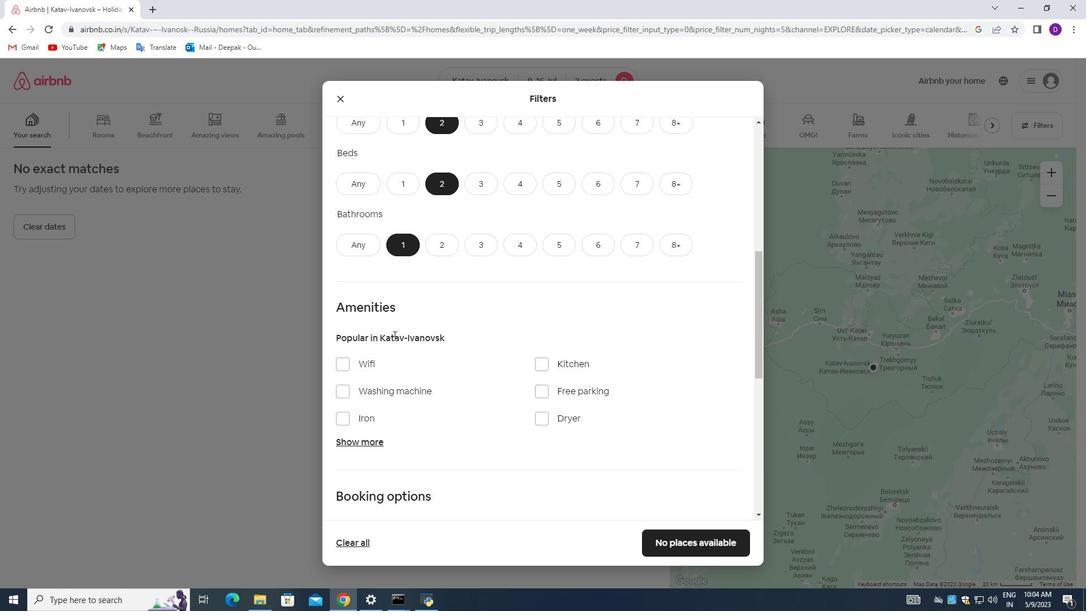 
Action: Mouse moved to (367, 385)
Screenshot: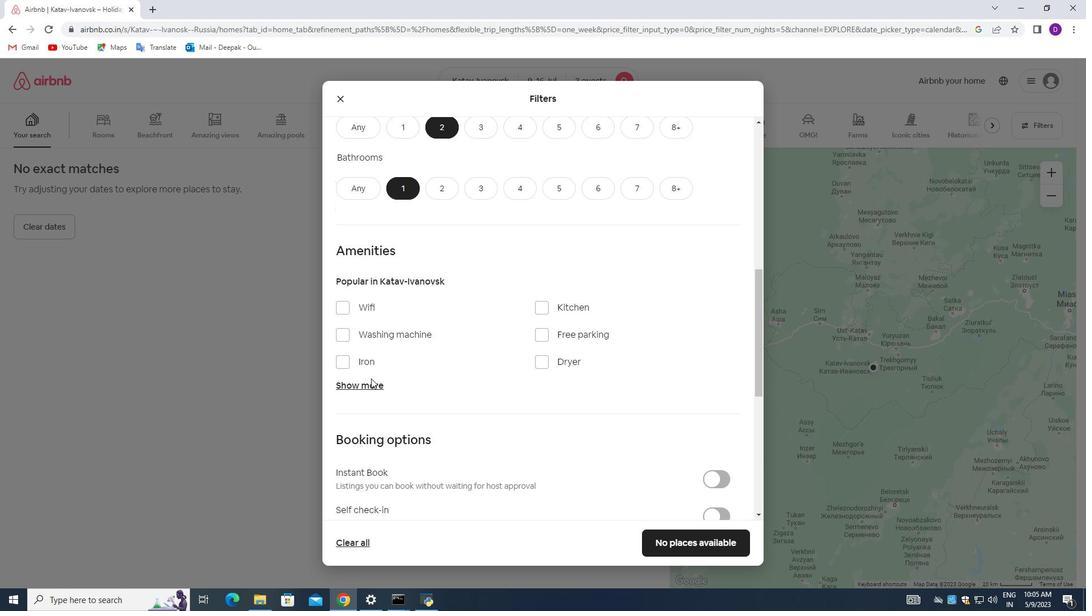 
Action: Mouse pressed left at (367, 385)
Screenshot: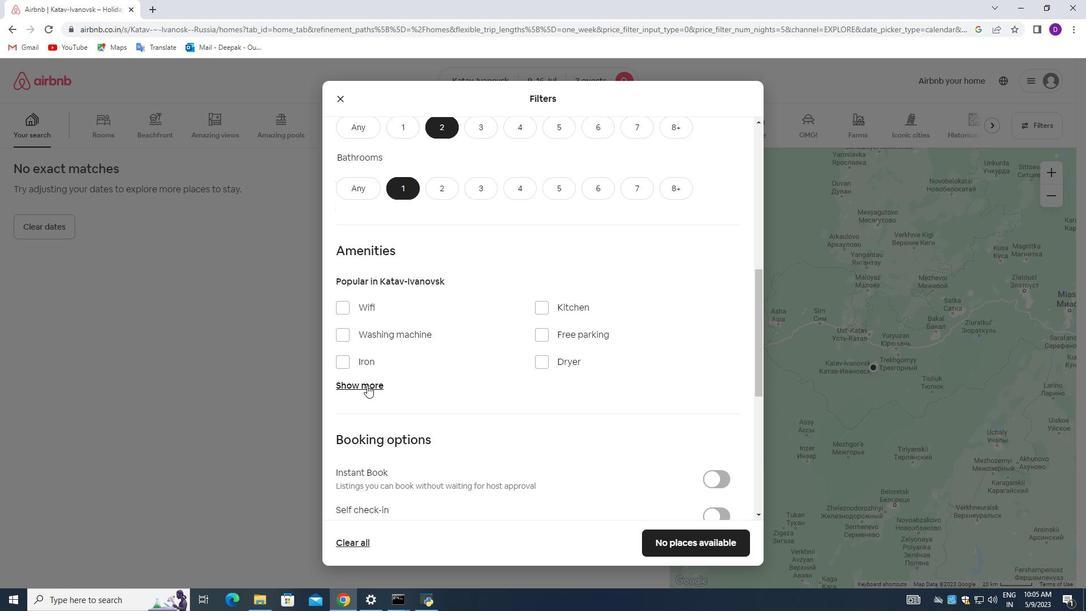 
Action: Mouse moved to (388, 375)
Screenshot: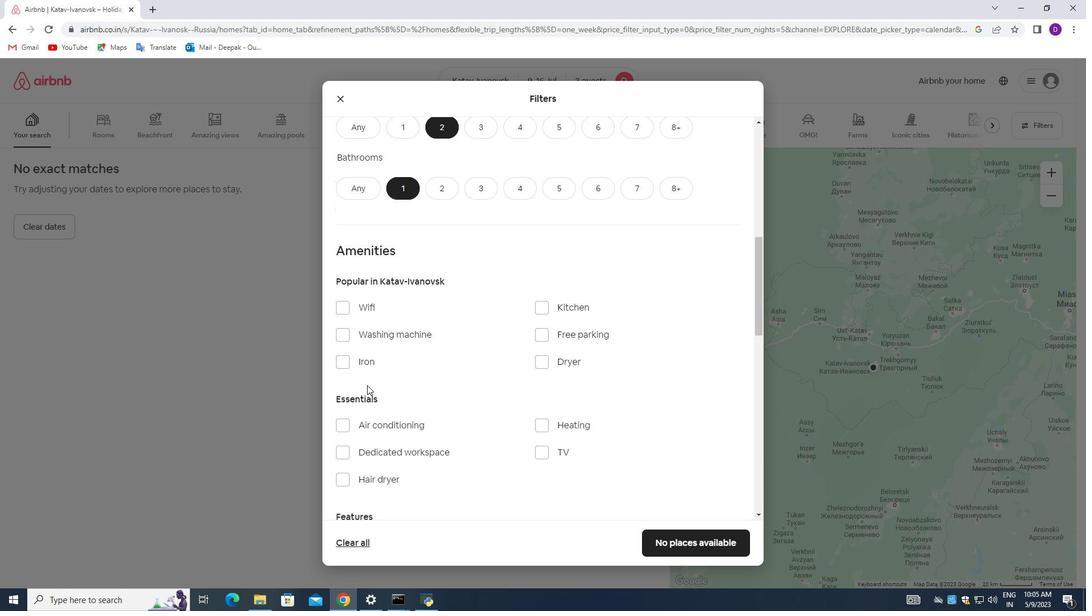 
Action: Mouse scrolled (388, 375) with delta (0, 0)
Screenshot: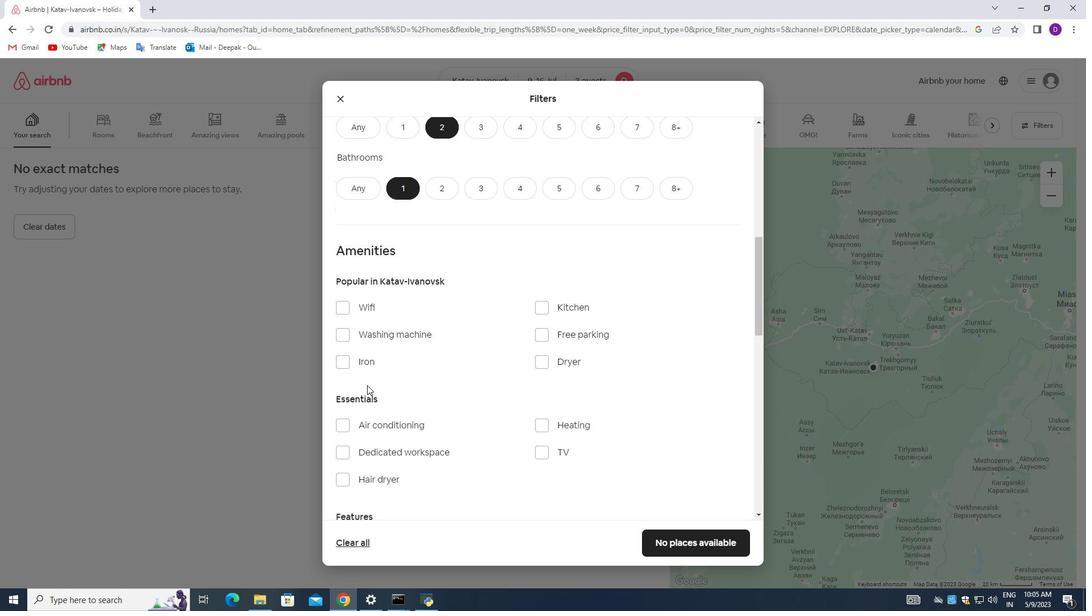 
Action: Mouse moved to (398, 374)
Screenshot: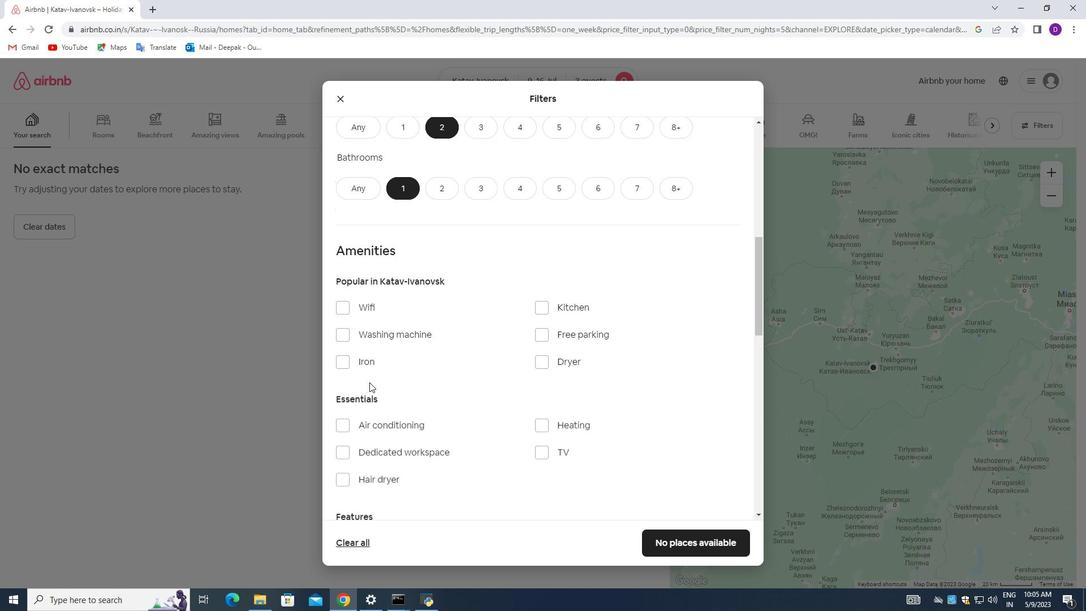 
Action: Mouse scrolled (398, 373) with delta (0, 0)
Screenshot: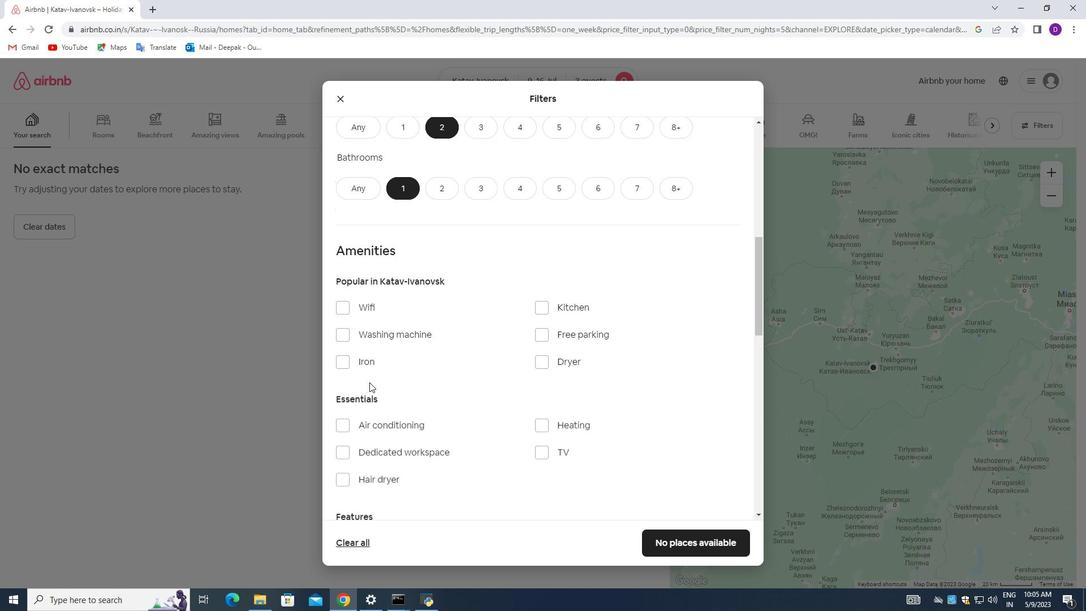 
Action: Mouse moved to (403, 373)
Screenshot: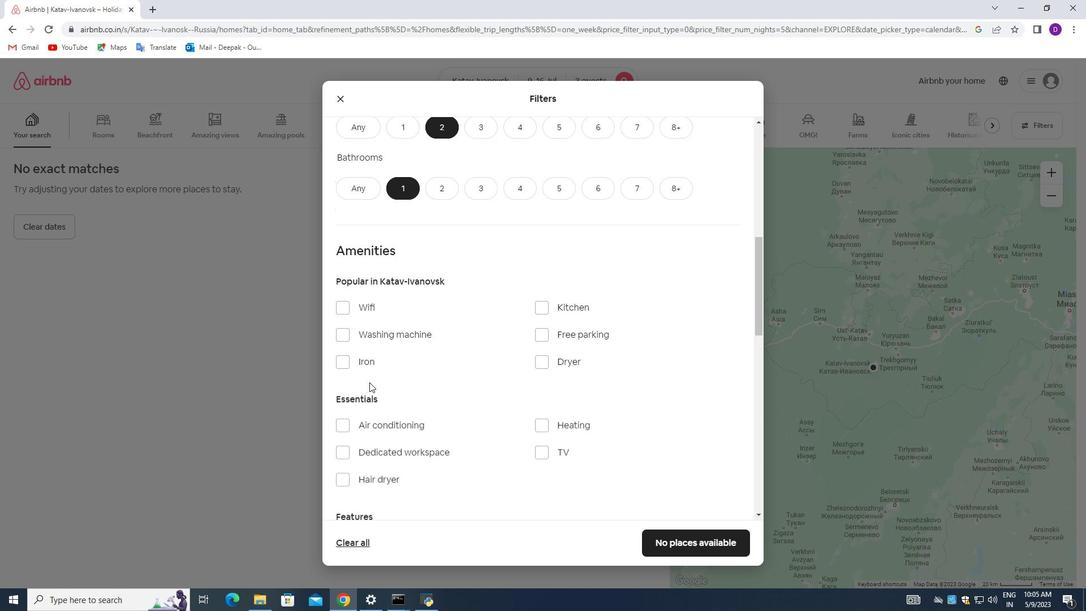 
Action: Mouse scrolled (403, 372) with delta (0, 0)
Screenshot: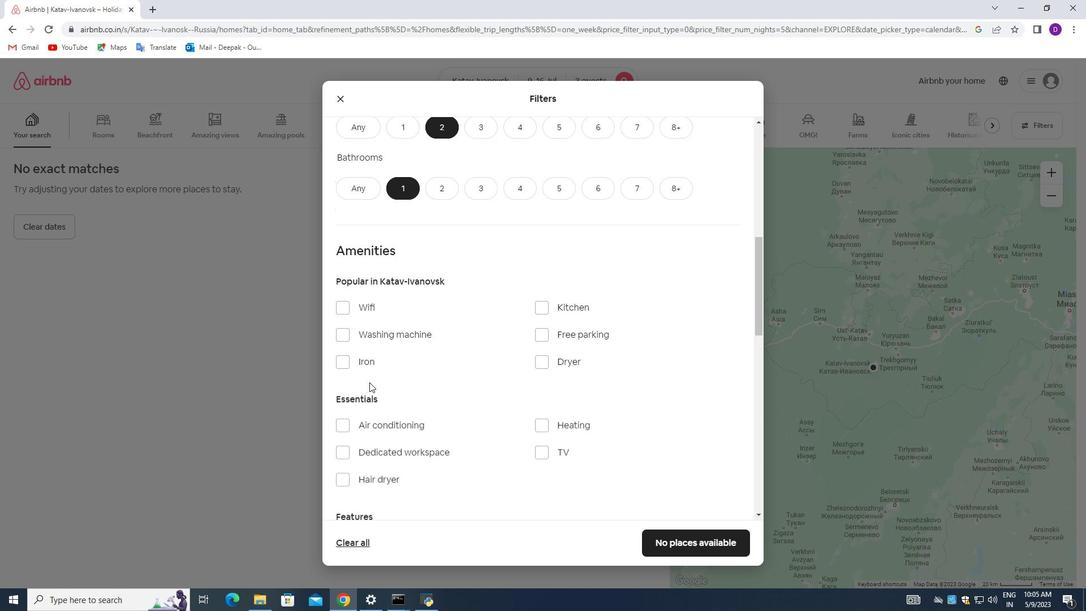 
Action: Mouse moved to (403, 372)
Screenshot: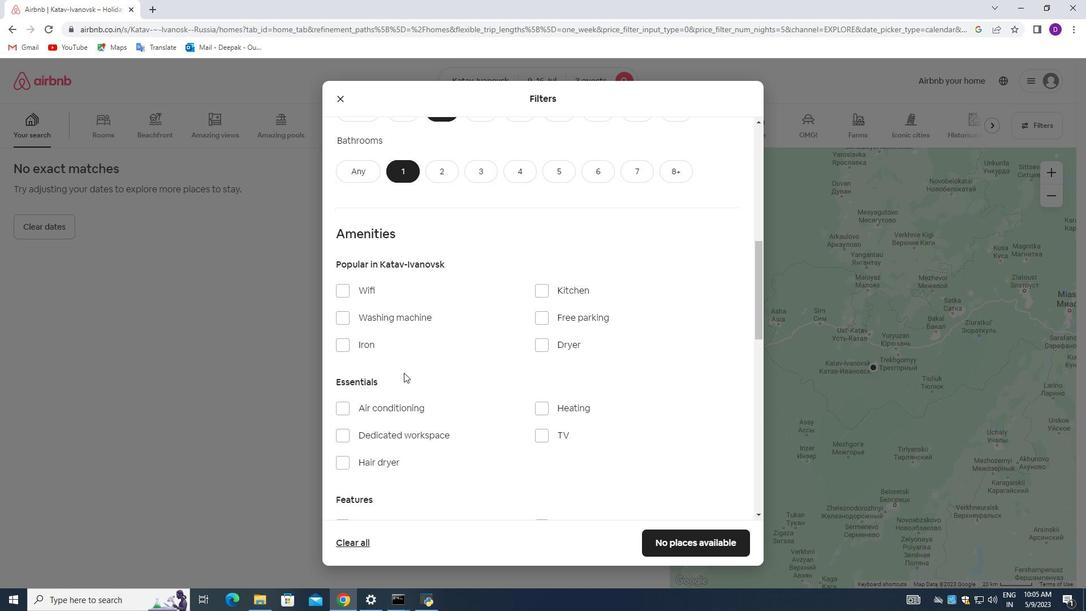 
Action: Mouse scrolled (403, 371) with delta (0, 0)
Screenshot: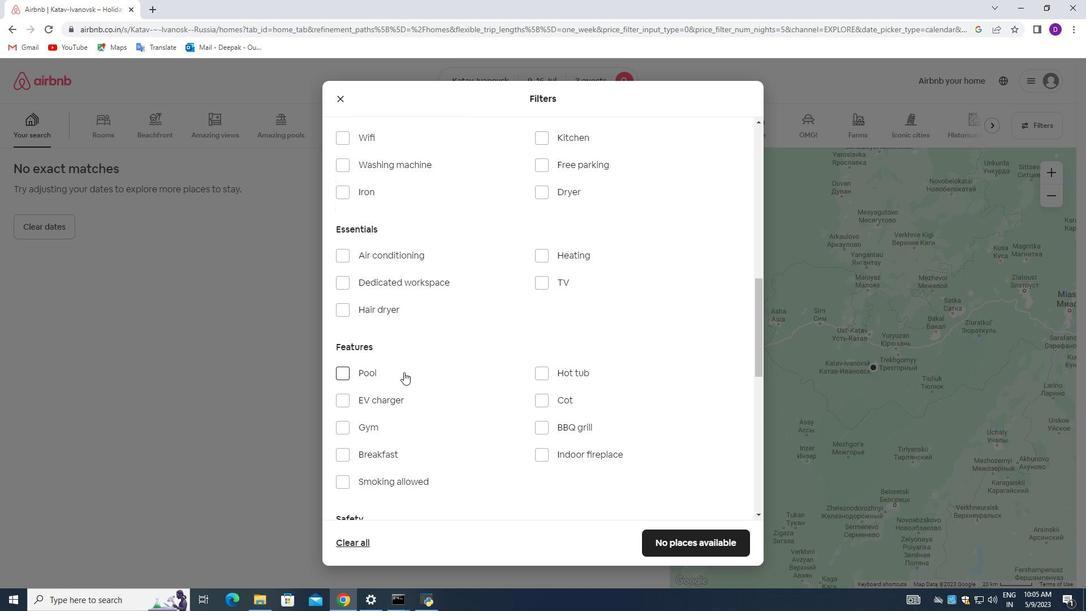 
Action: Mouse scrolled (403, 371) with delta (0, 0)
Screenshot: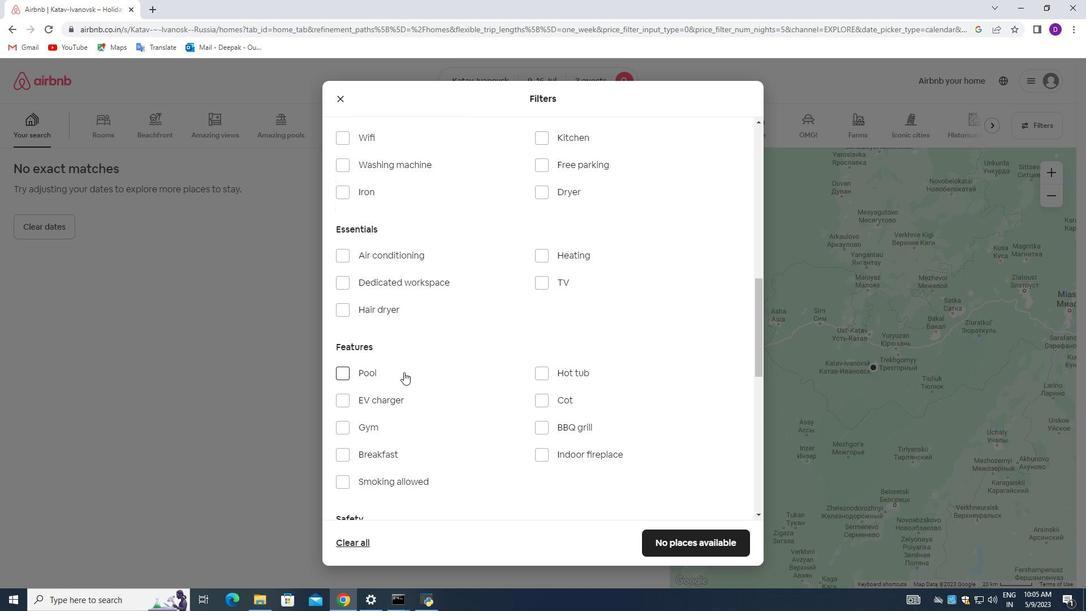 
Action: Mouse scrolled (403, 371) with delta (0, 0)
Screenshot: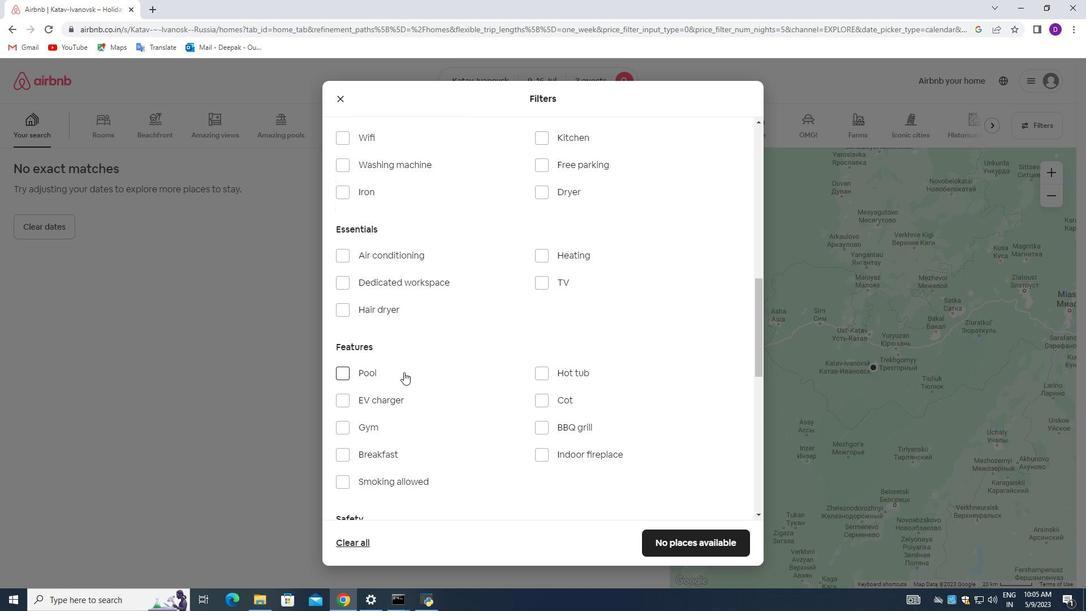 
Action: Mouse scrolled (403, 371) with delta (0, 0)
Screenshot: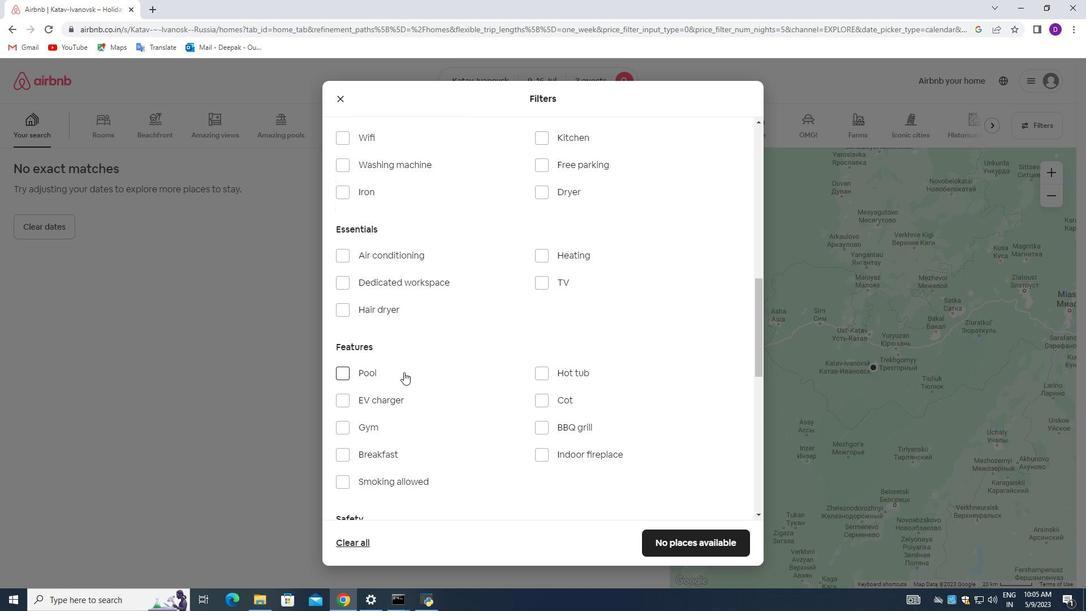 
Action: Mouse moved to (403, 372)
Screenshot: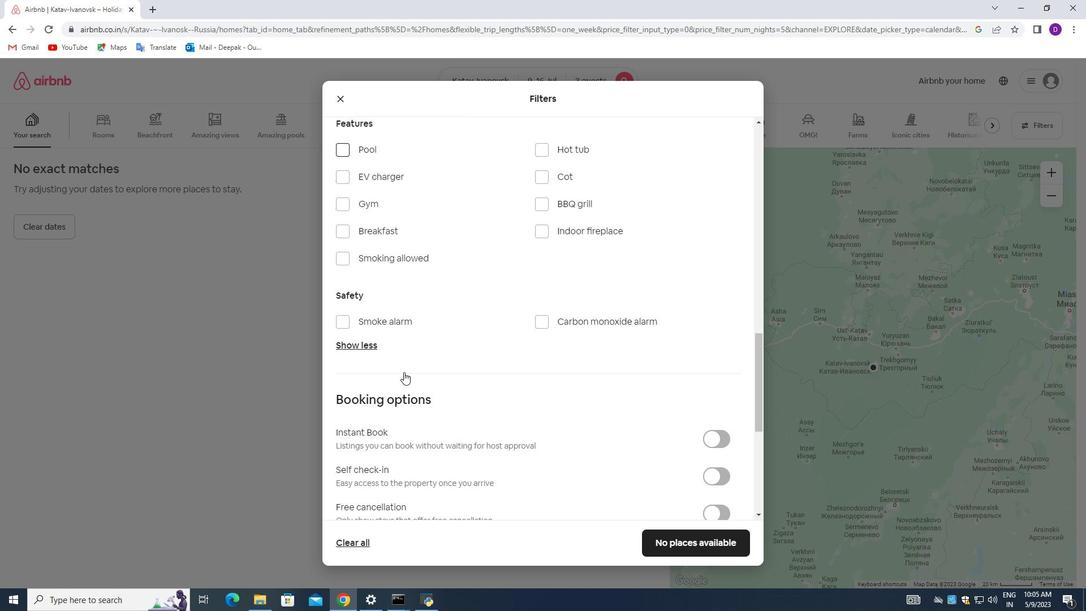 
Action: Mouse scrolled (403, 371) with delta (0, 0)
Screenshot: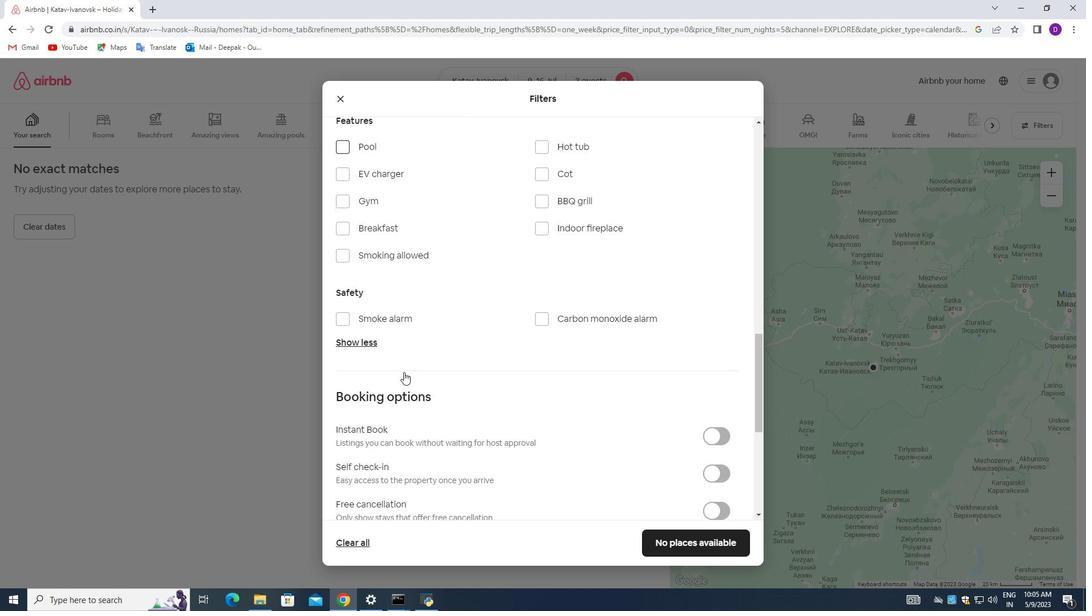 
Action: Mouse scrolled (403, 371) with delta (0, 0)
Screenshot: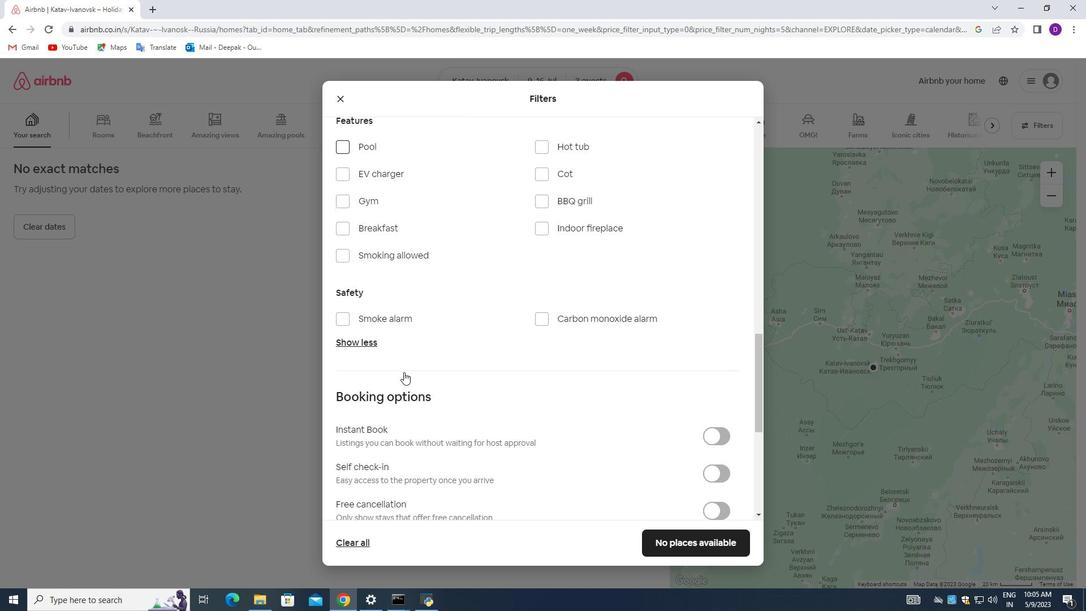
Action: Mouse scrolled (403, 371) with delta (0, 0)
Screenshot: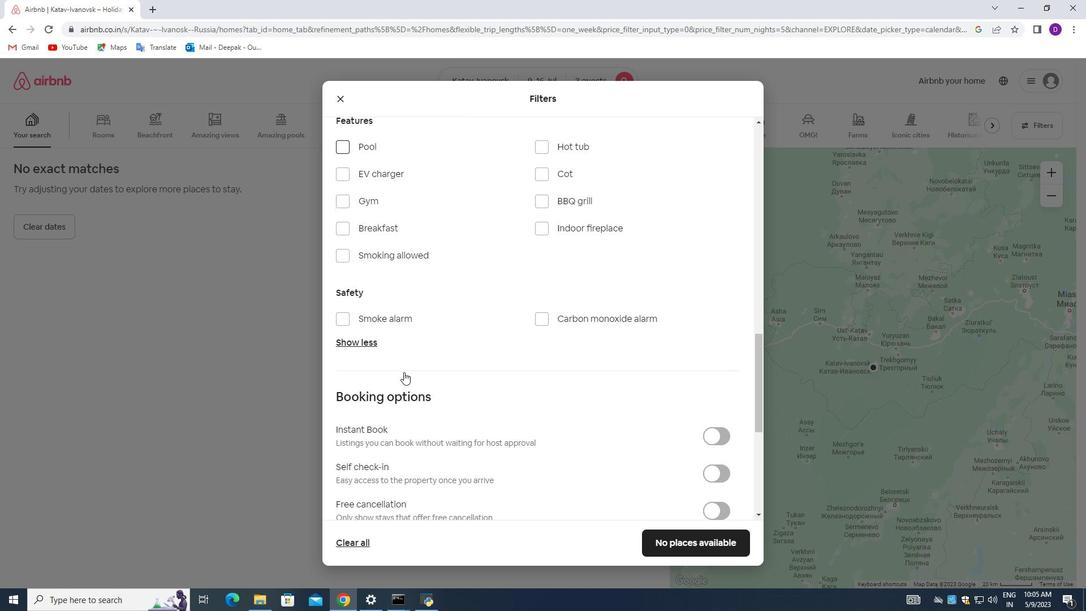 
Action: Mouse scrolled (403, 371) with delta (0, 0)
Screenshot: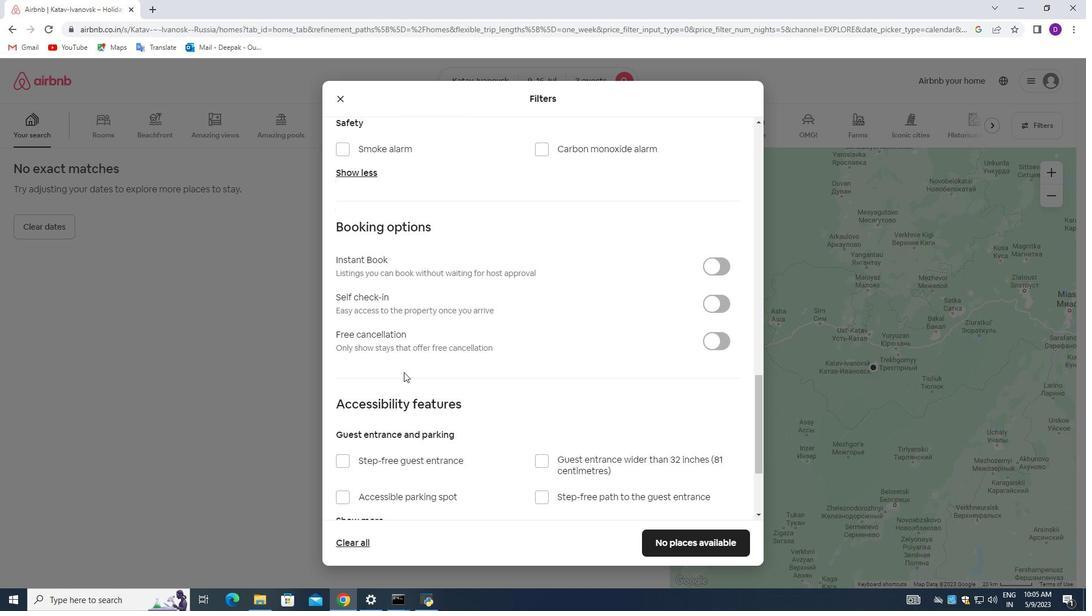 
Action: Mouse scrolled (403, 371) with delta (0, 0)
Screenshot: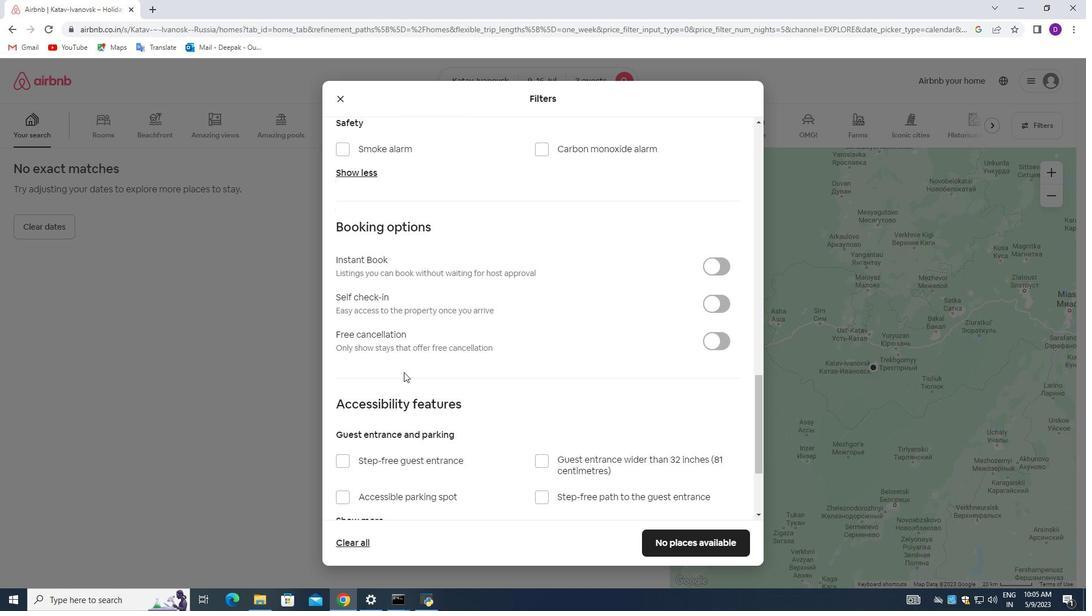 
Action: Mouse moved to (404, 371)
Screenshot: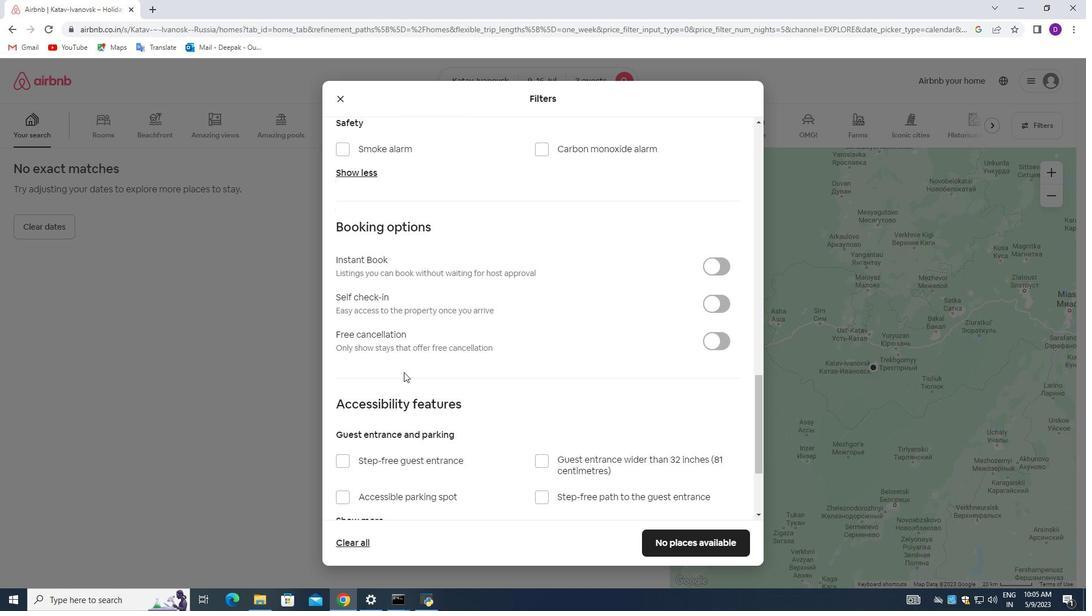 
Action: Mouse scrolled (404, 371) with delta (0, 0)
Screenshot: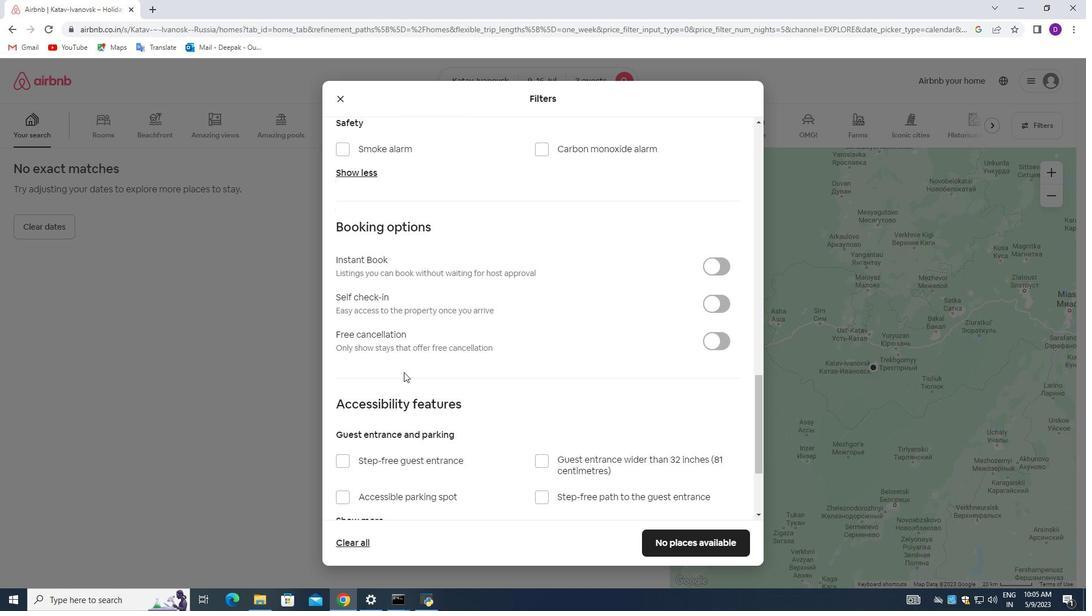 
Action: Mouse moved to (406, 371)
Screenshot: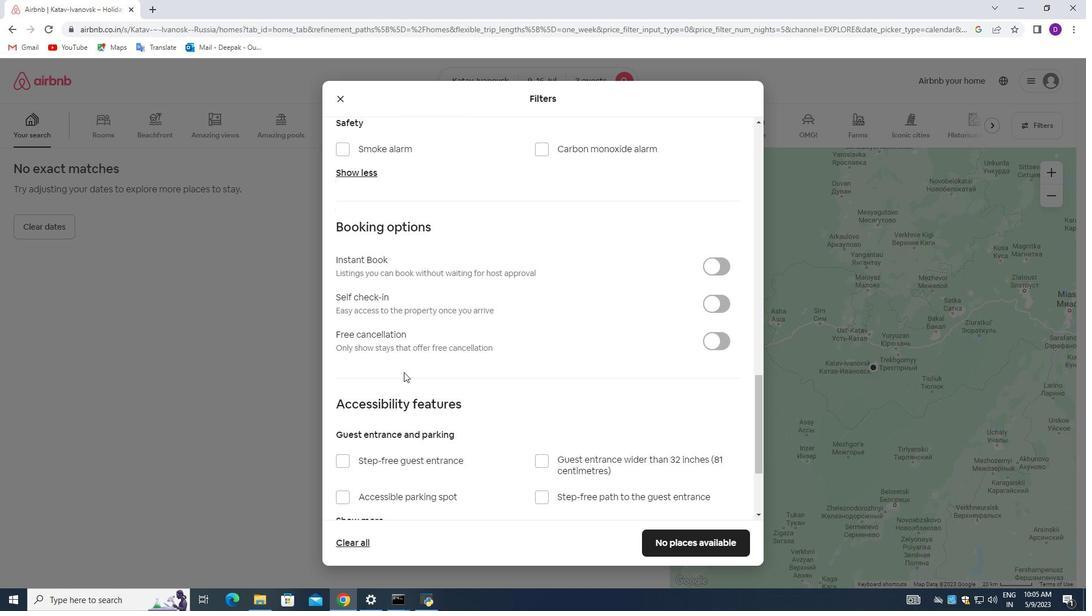 
Action: Mouse scrolled (406, 371) with delta (0, 0)
Screenshot: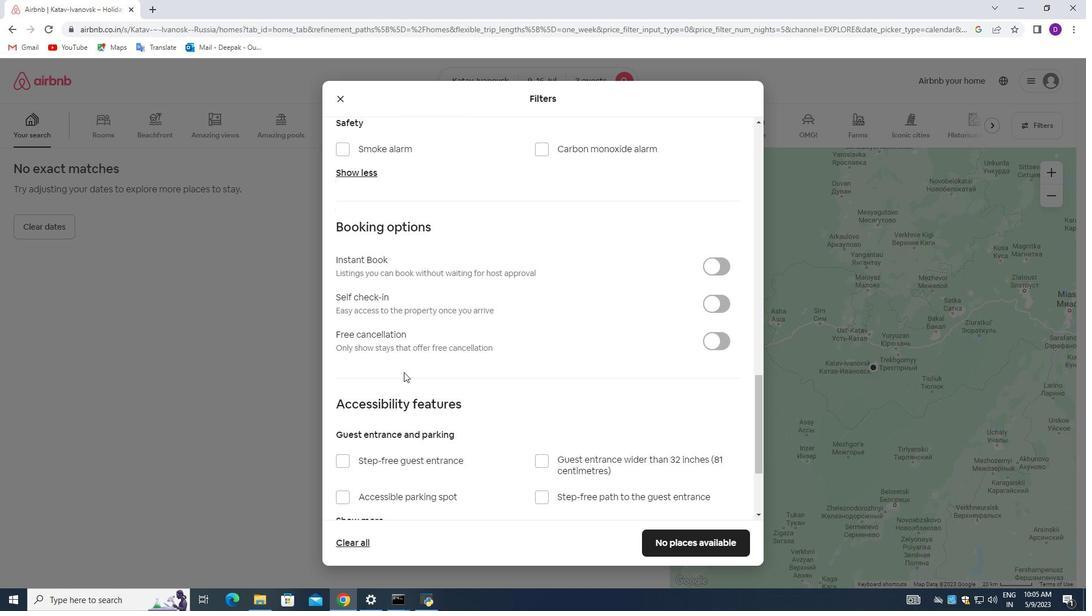 
Action: Mouse moved to (723, 155)
Screenshot: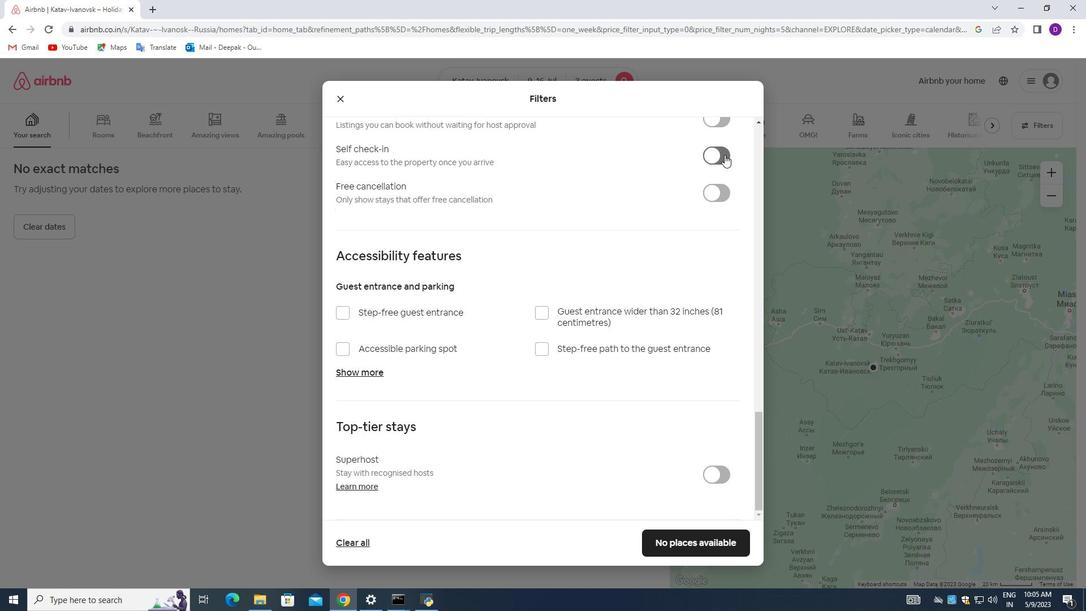 
Action: Mouse pressed left at (723, 155)
Screenshot: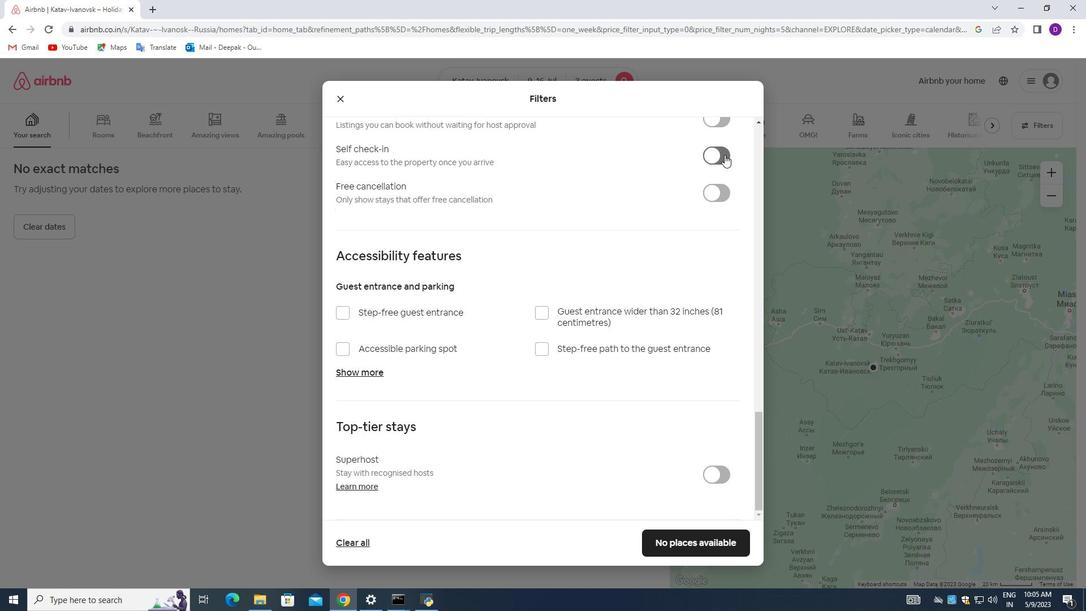 
Action: Mouse moved to (460, 277)
Screenshot: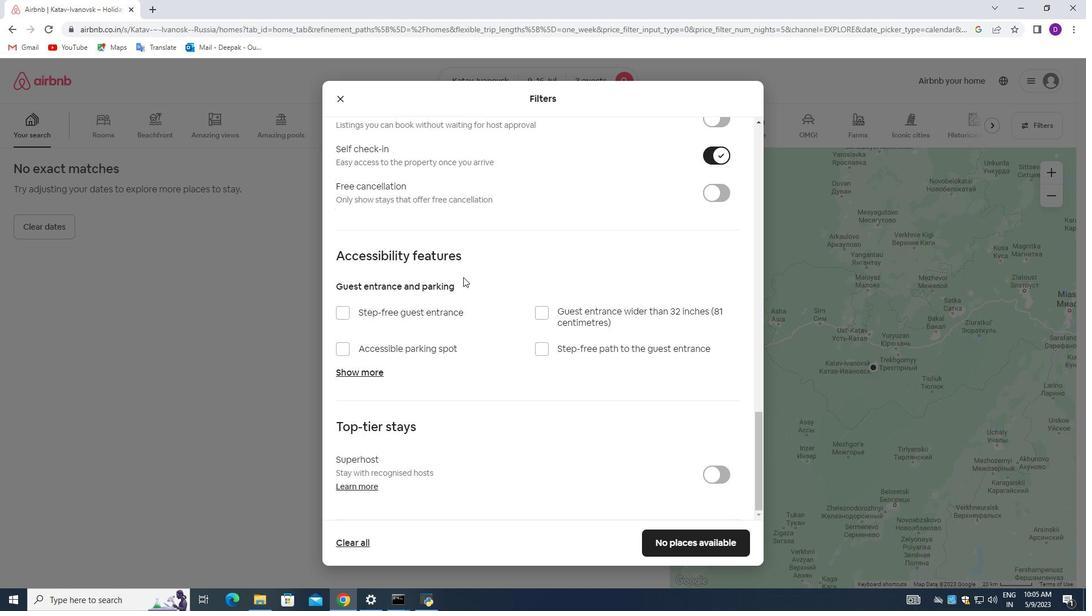 
Action: Mouse scrolled (460, 277) with delta (0, 0)
Screenshot: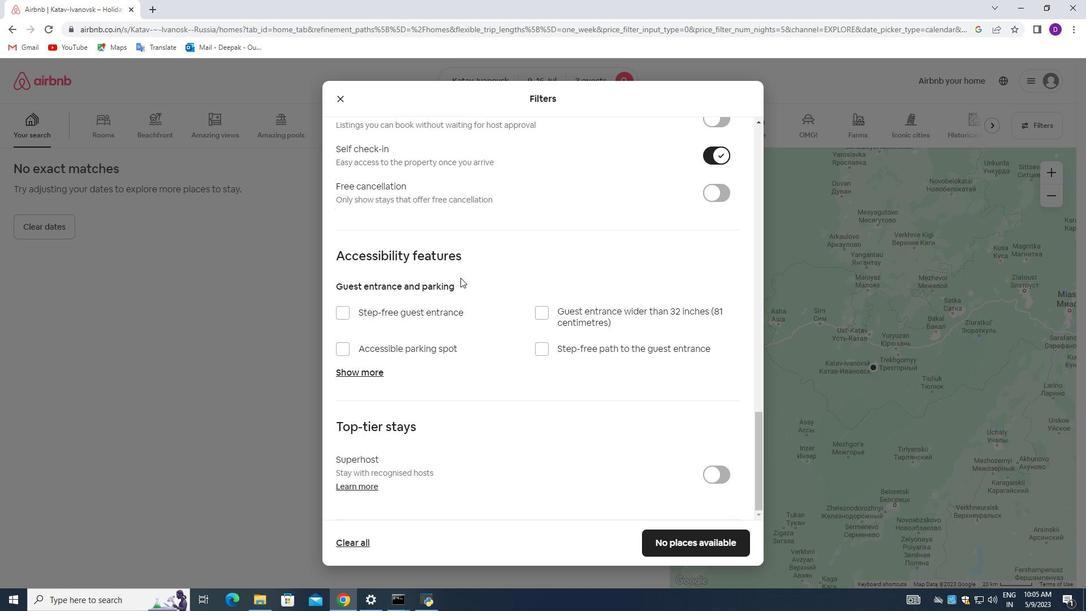 
Action: Mouse scrolled (460, 277) with delta (0, 0)
Screenshot: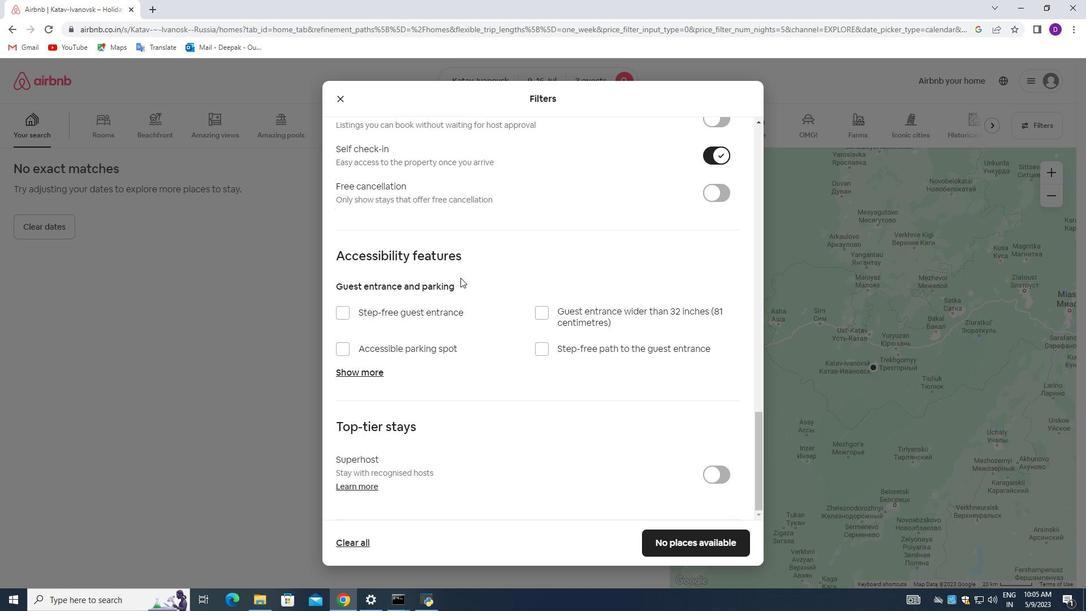 
Action: Mouse scrolled (460, 277) with delta (0, 0)
Screenshot: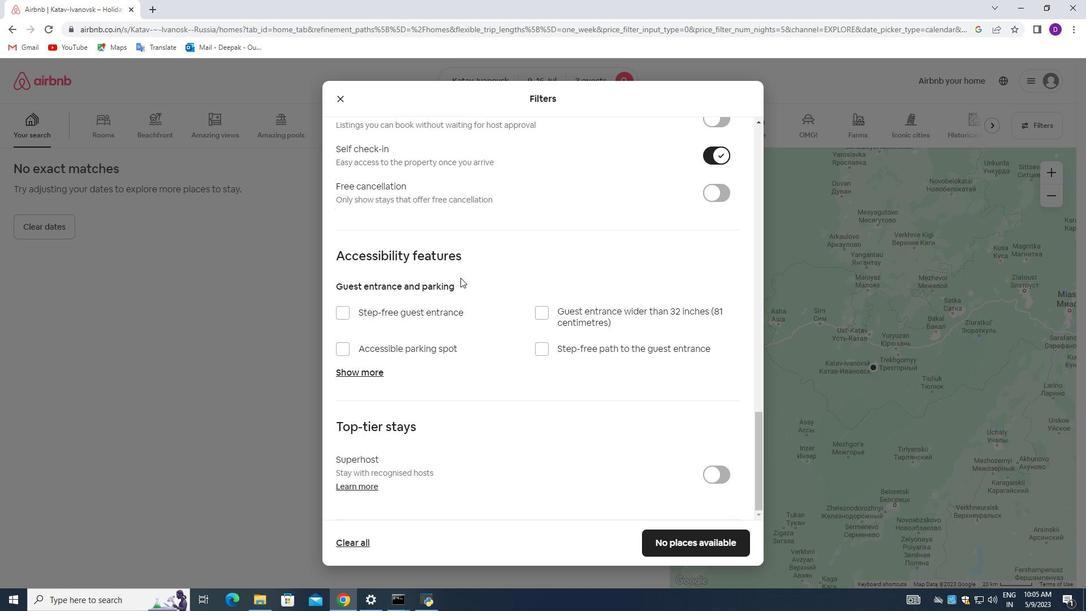 
Action: Mouse moved to (459, 279)
Screenshot: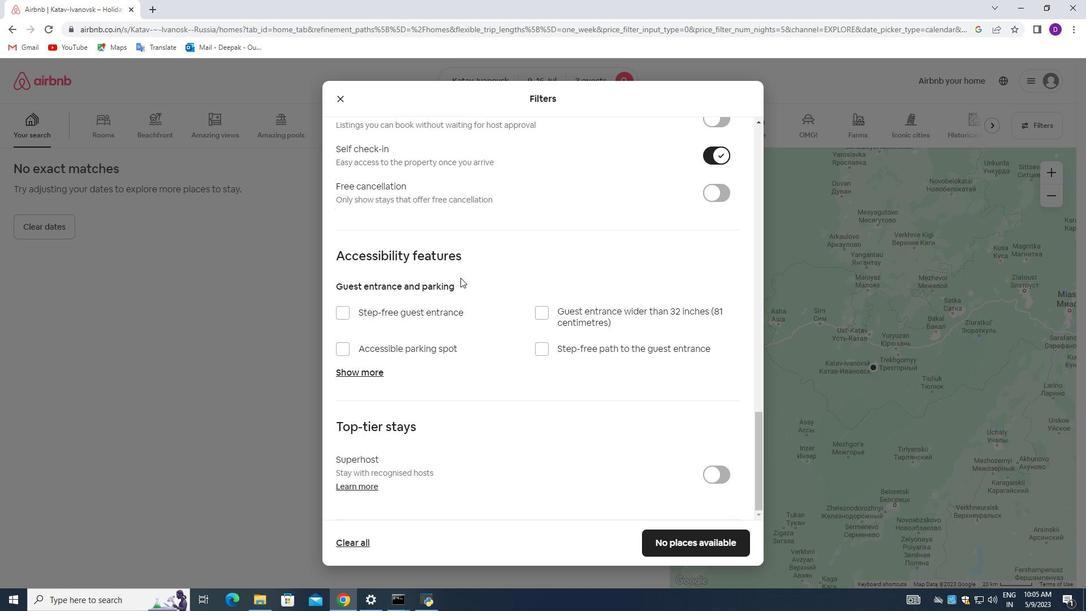 
Action: Mouse scrolled (459, 278) with delta (0, 0)
Screenshot: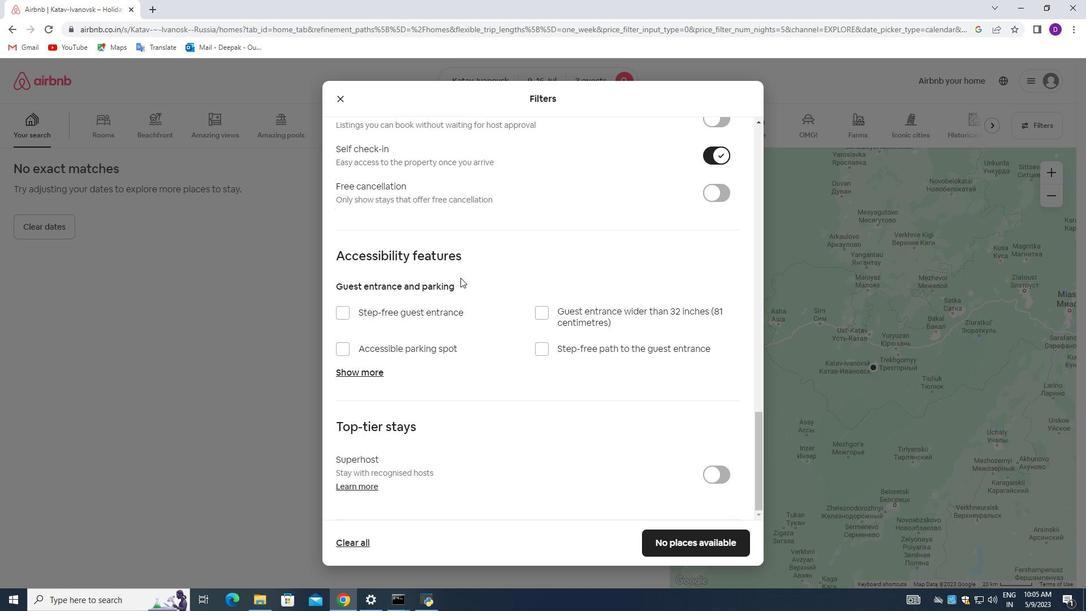 
Action: Mouse moved to (456, 289)
Screenshot: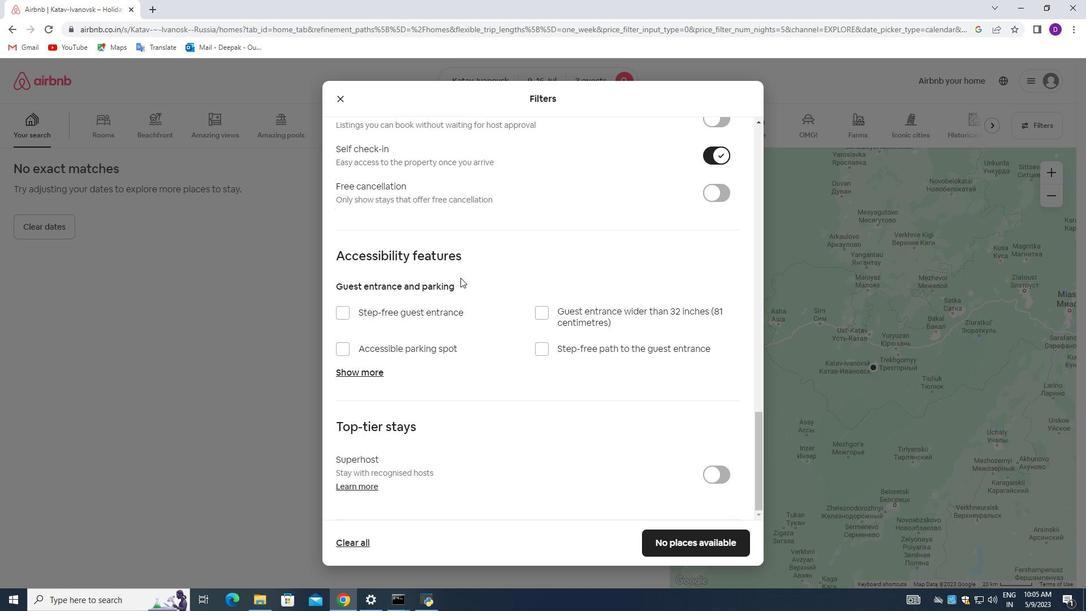 
Action: Mouse scrolled (456, 288) with delta (0, 0)
Screenshot: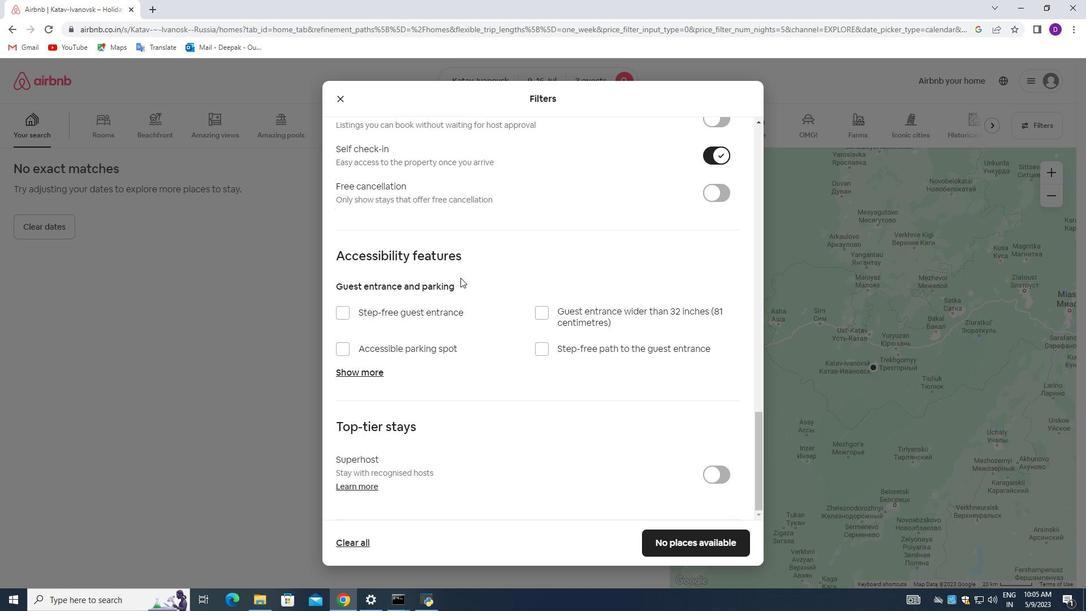 
Action: Mouse moved to (381, 430)
Screenshot: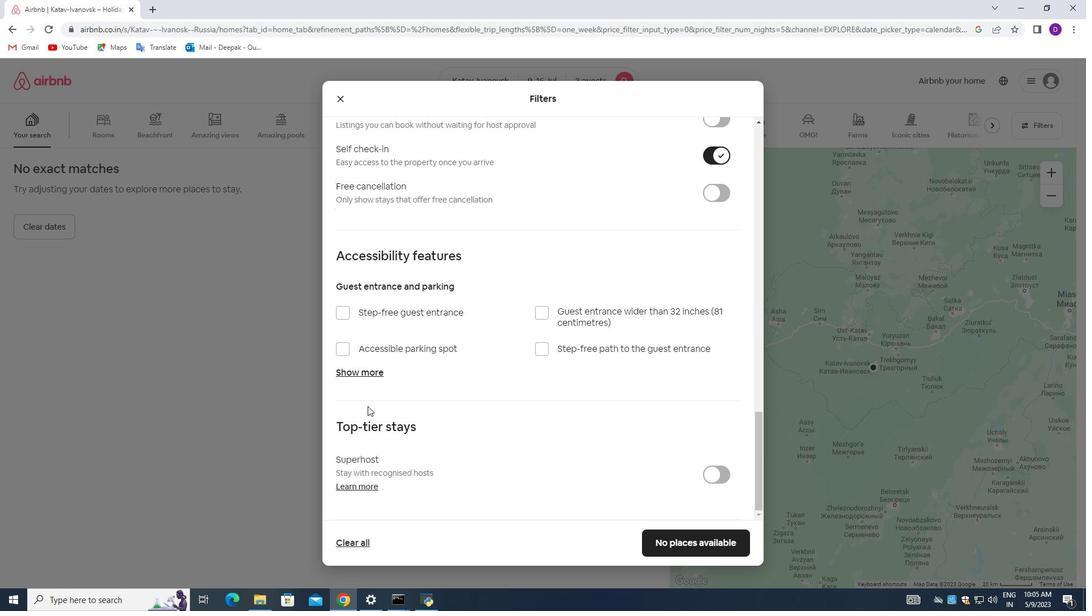
Action: Mouse scrolled (381, 430) with delta (0, 0)
Screenshot: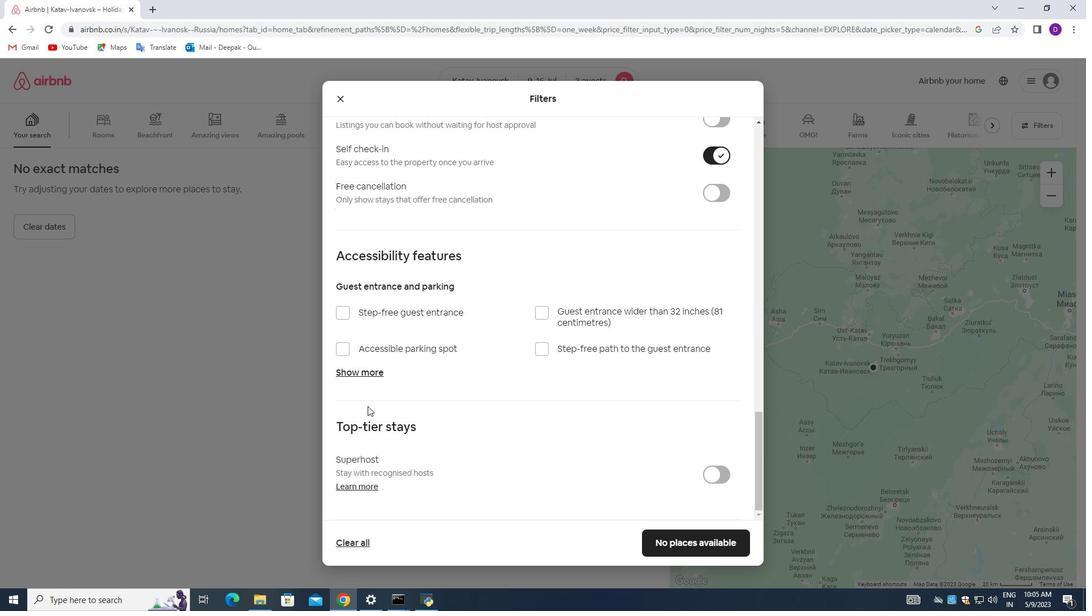 
Action: Mouse scrolled (381, 430) with delta (0, 0)
Screenshot: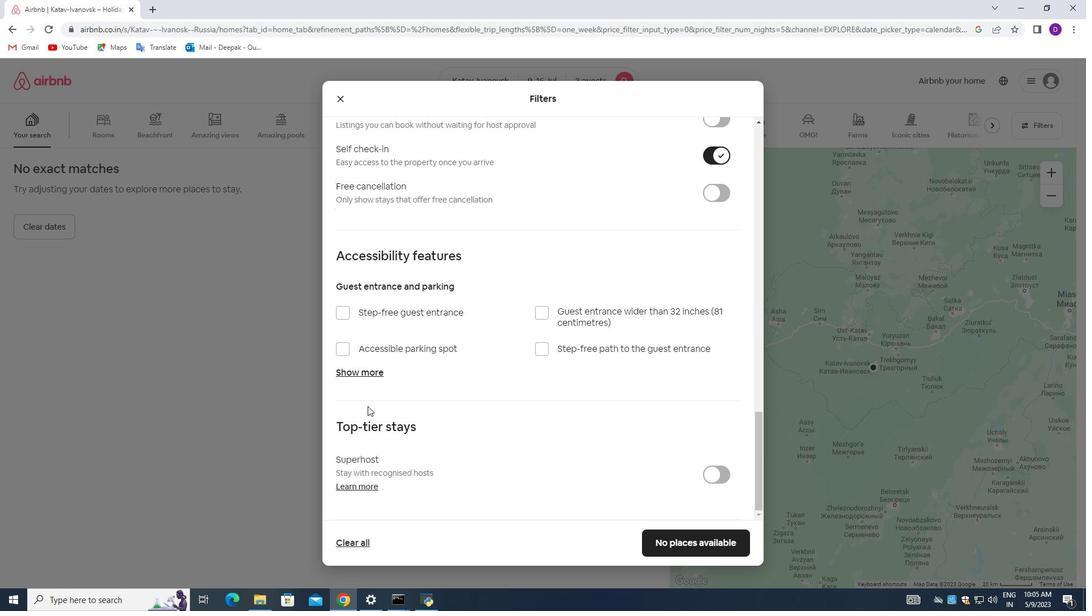 
Action: Mouse scrolled (381, 430) with delta (0, 0)
Screenshot: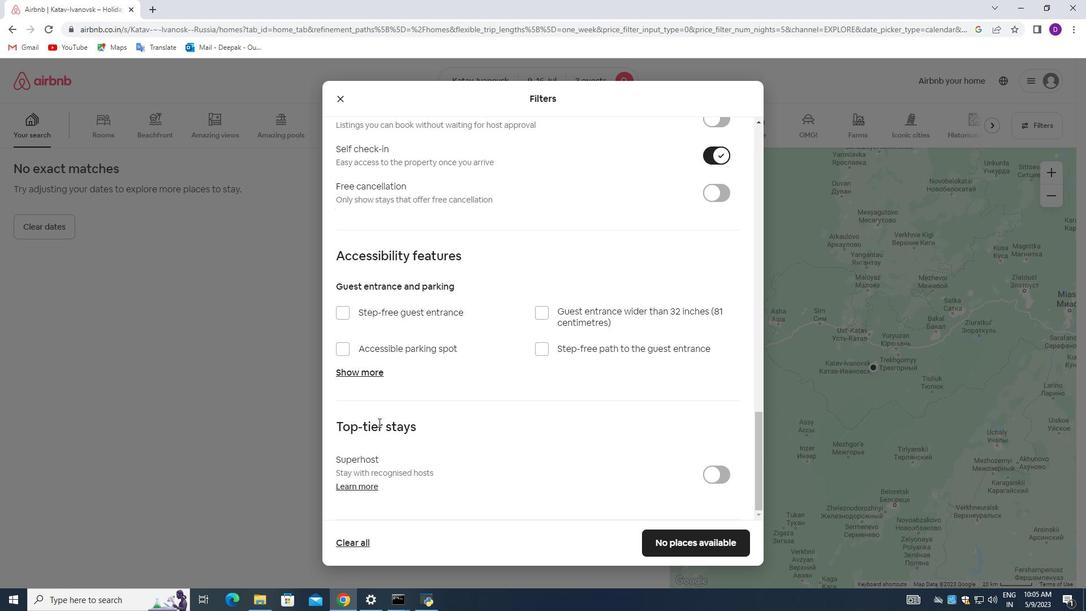 
Action: Mouse moved to (381, 431)
Screenshot: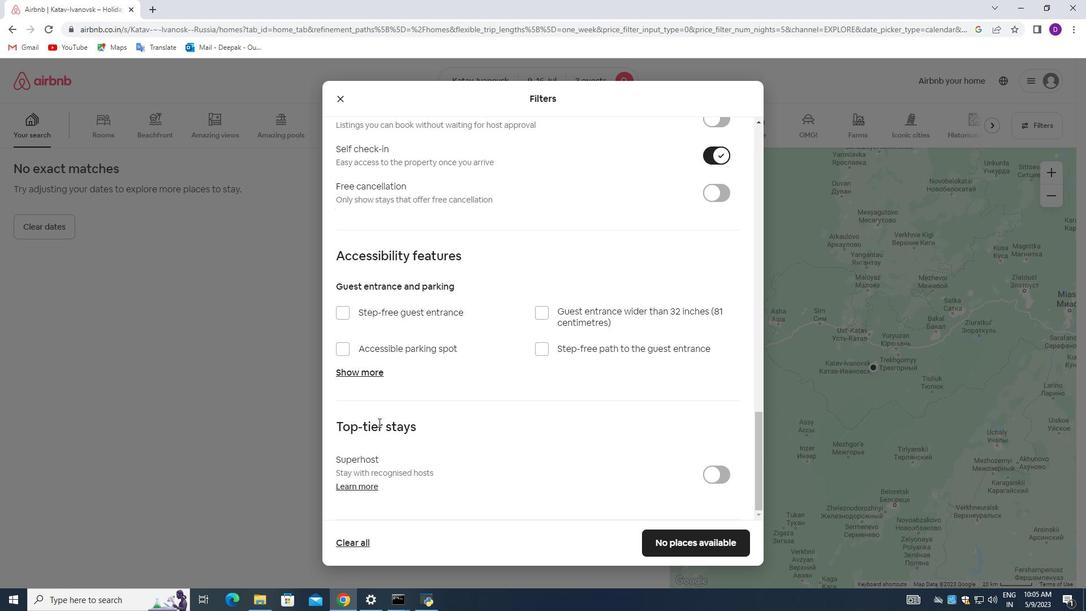 
Action: Mouse scrolled (381, 430) with delta (0, 0)
Screenshot: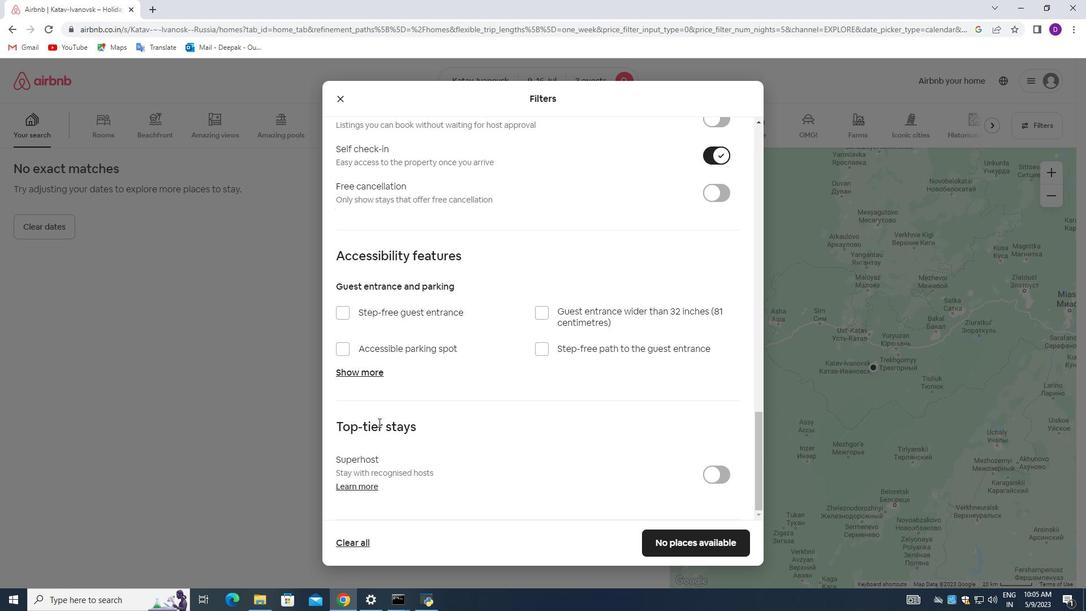 
Action: Mouse scrolled (381, 430) with delta (0, 0)
Screenshot: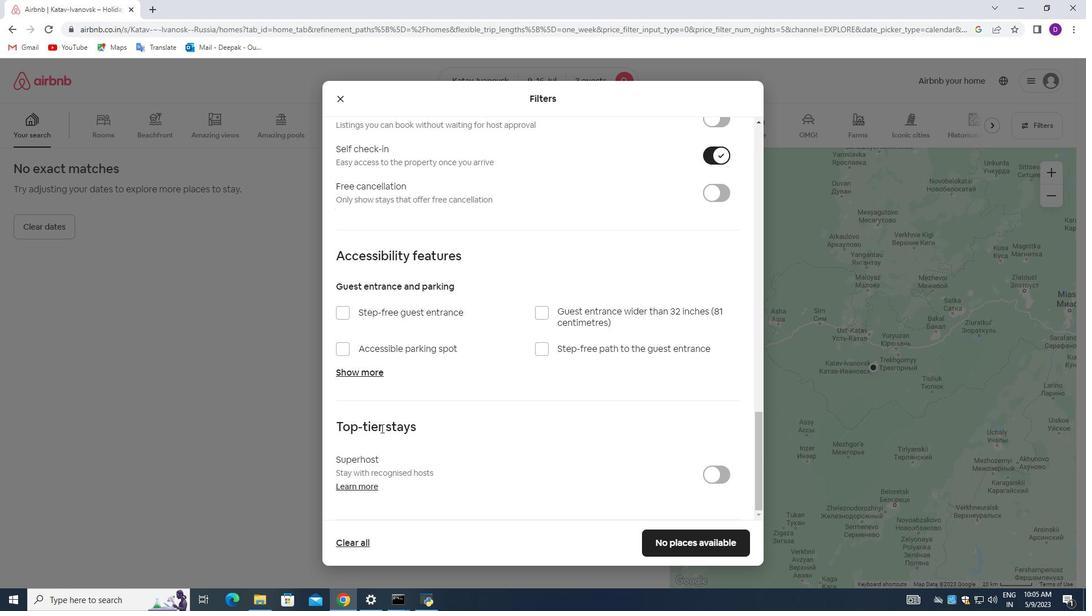 
Action: Mouse moved to (394, 433)
Screenshot: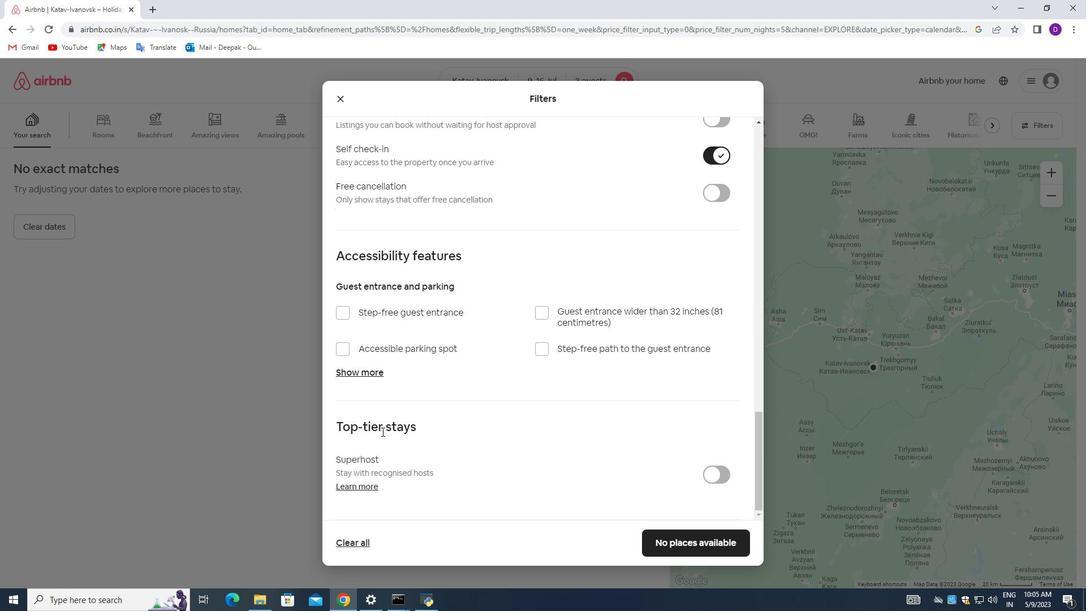
Action: Mouse scrolled (394, 433) with delta (0, 0)
Screenshot: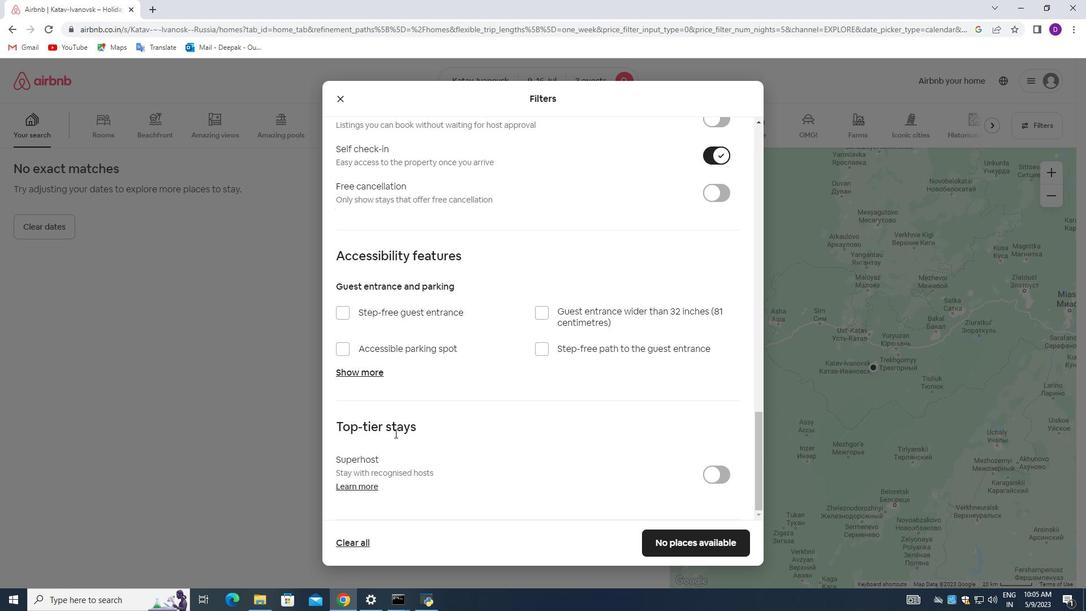 
Action: Mouse scrolled (394, 433) with delta (0, 0)
Screenshot: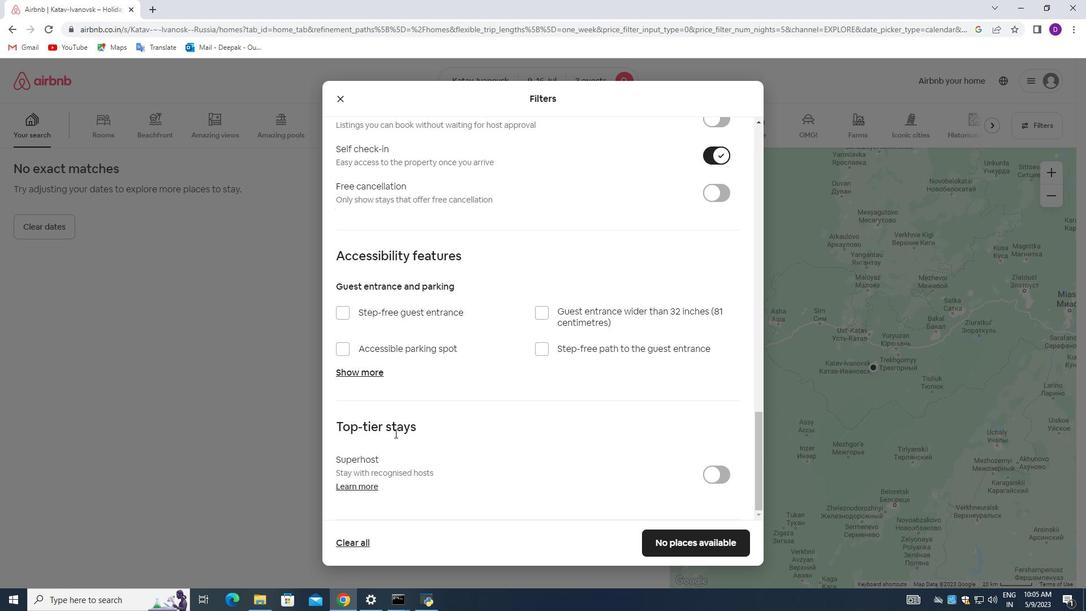 
Action: Mouse scrolled (394, 433) with delta (0, 0)
Screenshot: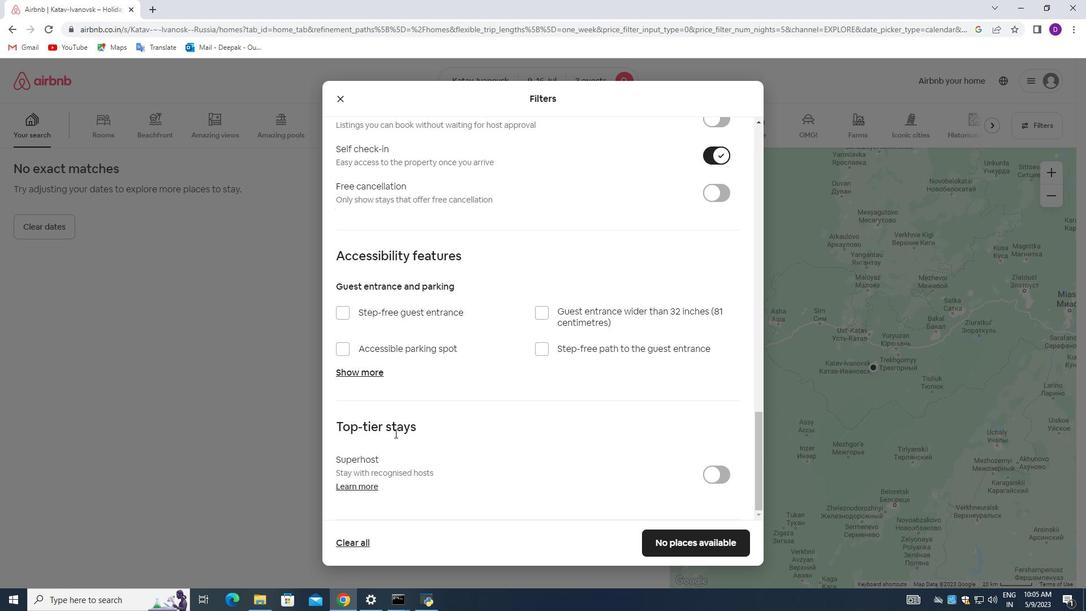
Action: Mouse scrolled (394, 433) with delta (0, 0)
Screenshot: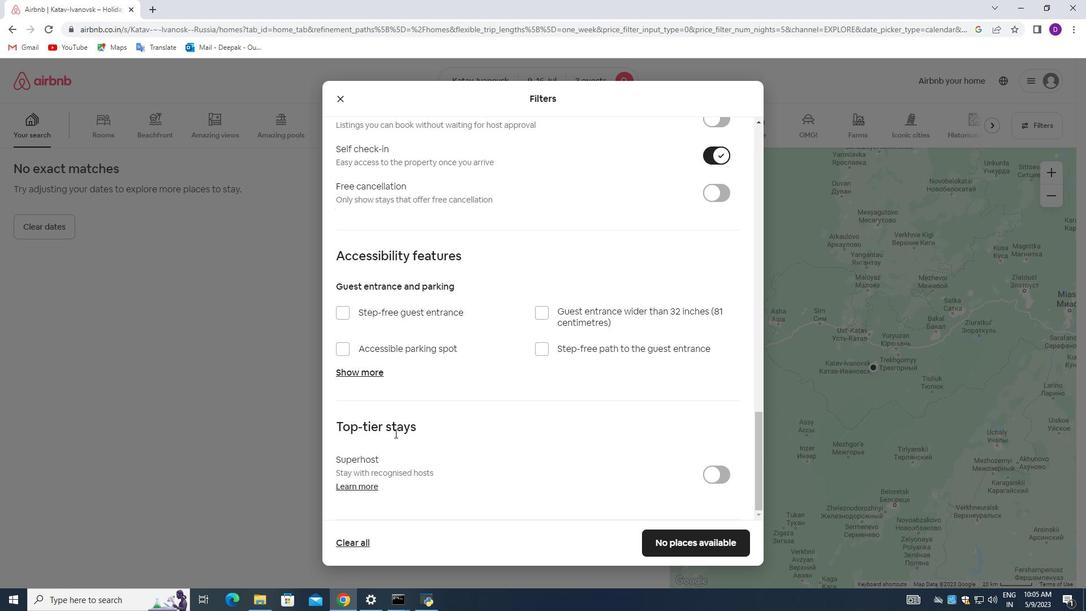 
Action: Mouse scrolled (394, 433) with delta (0, 0)
Screenshot: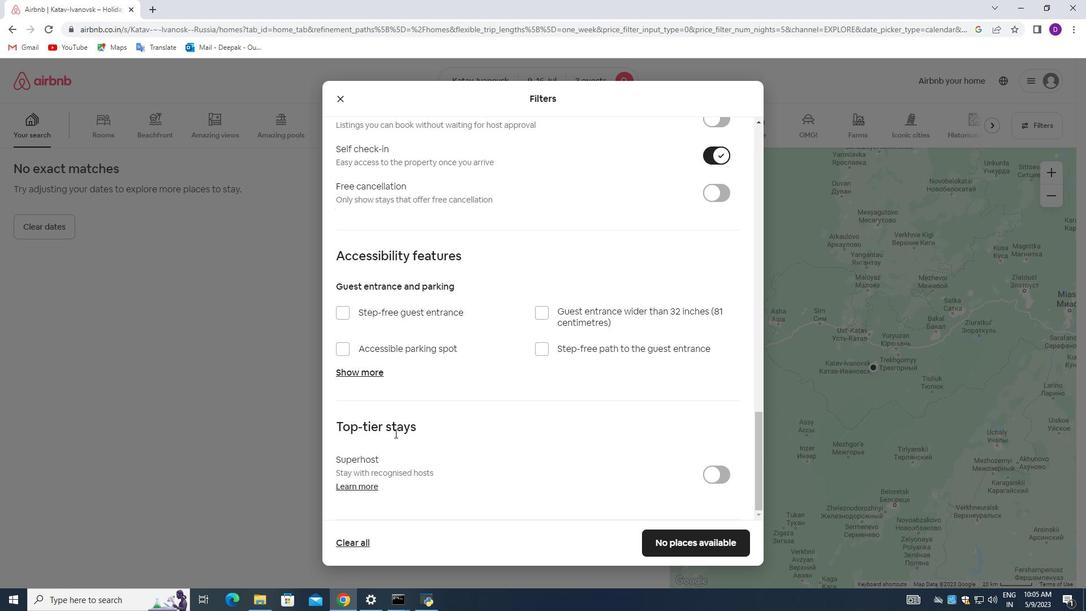 
Action: Mouse scrolled (394, 433) with delta (0, 0)
Screenshot: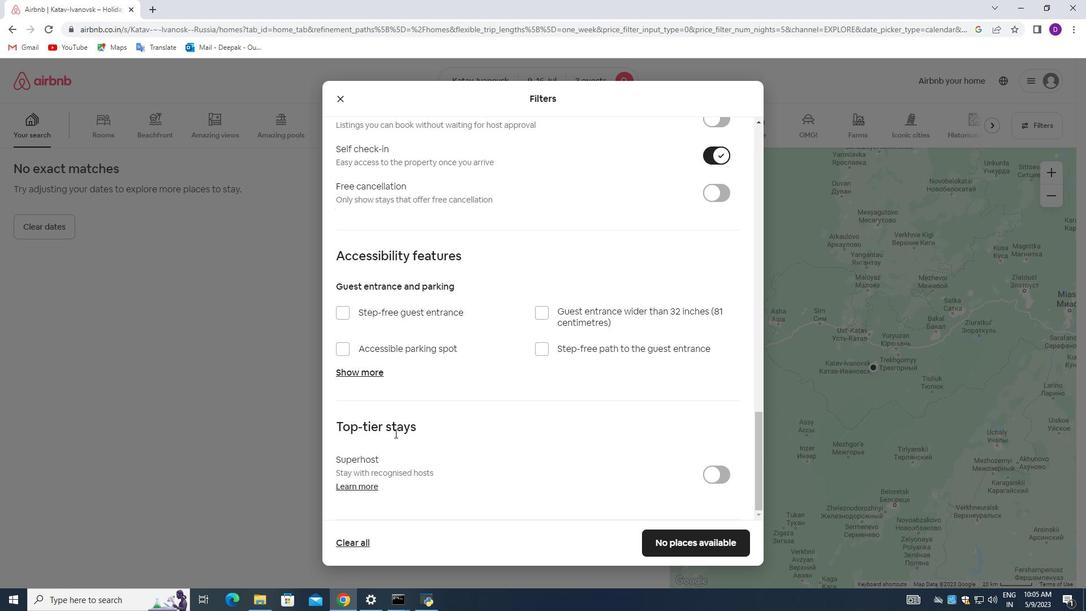 
Action: Mouse scrolled (394, 433) with delta (0, 0)
Screenshot: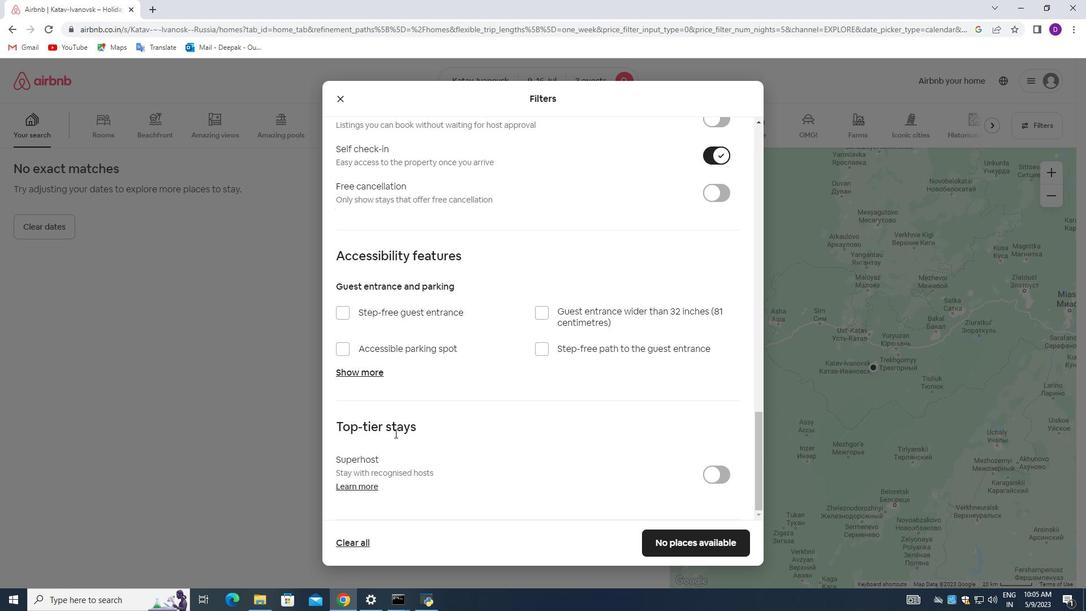 
Action: Mouse scrolled (394, 433) with delta (0, 0)
Screenshot: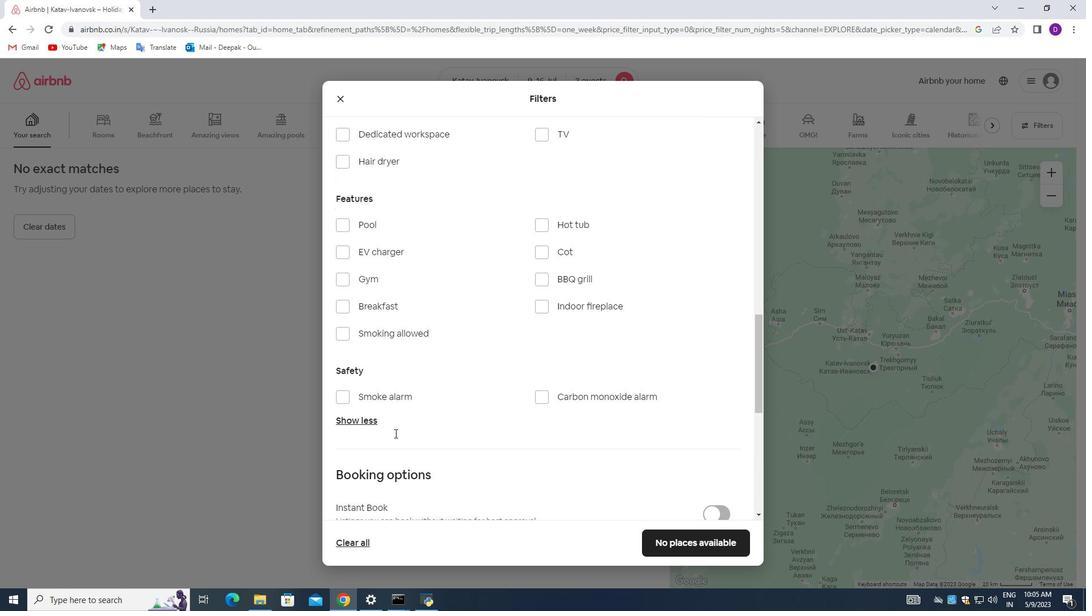 
Action: Mouse scrolled (394, 433) with delta (0, 0)
Screenshot: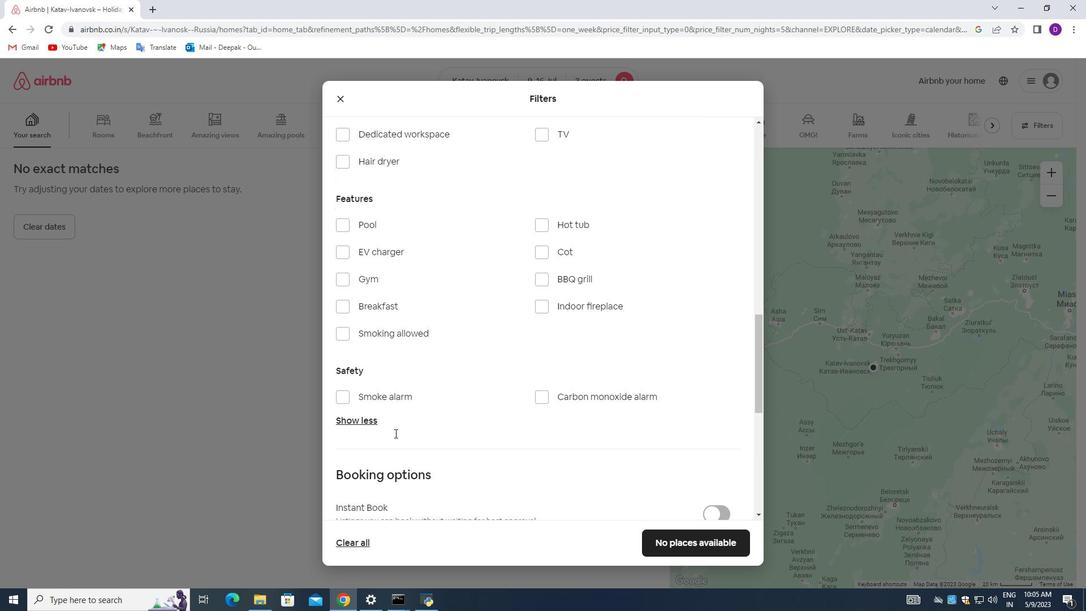 
Action: Mouse scrolled (394, 433) with delta (0, 0)
Screenshot: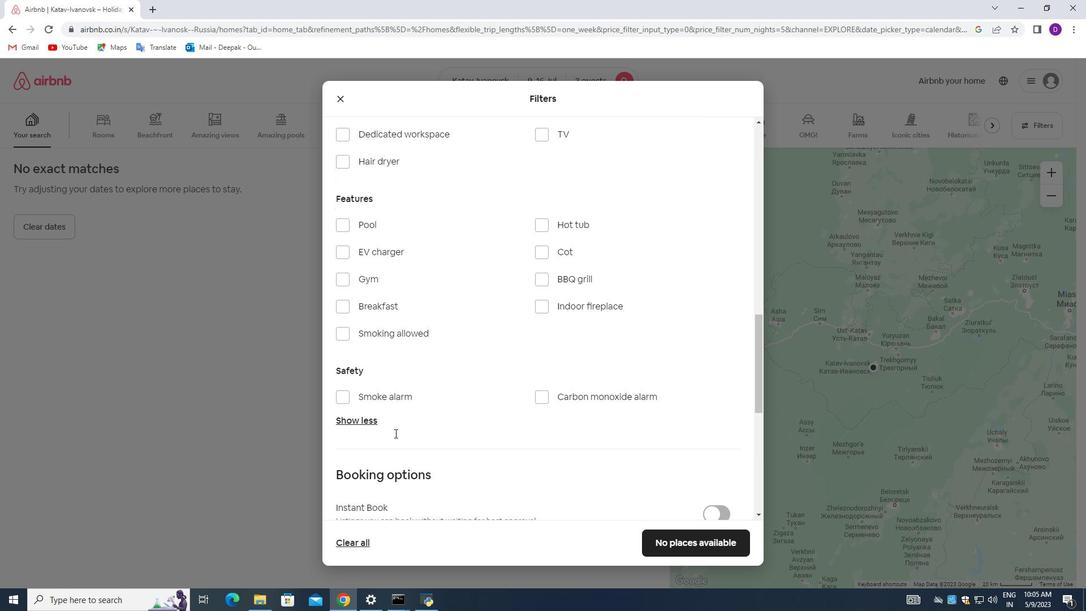 
Action: Mouse scrolled (394, 433) with delta (0, 0)
Screenshot: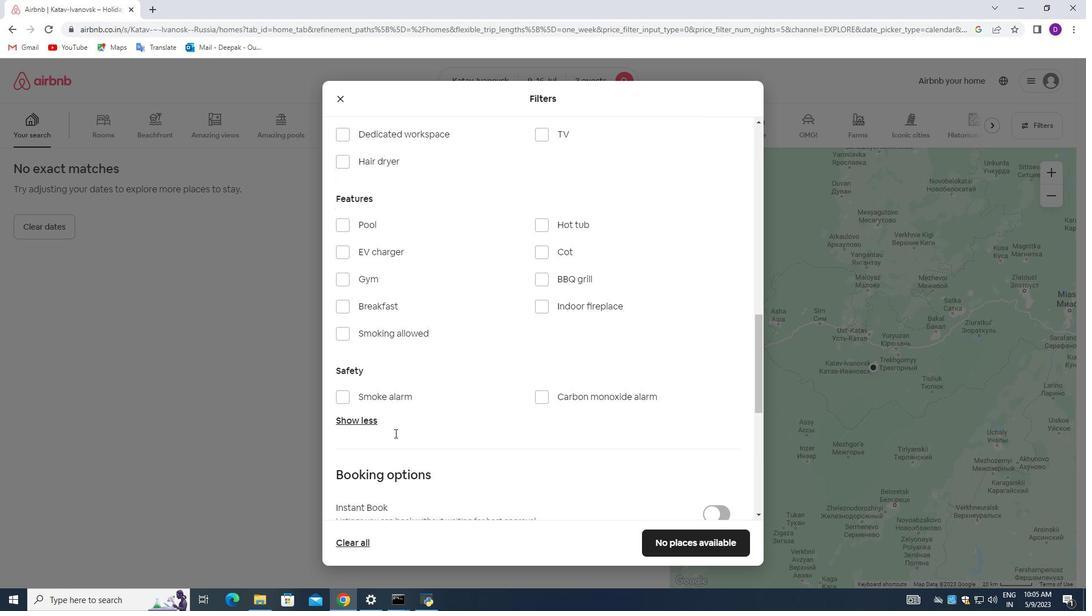 
Action: Mouse scrolled (394, 433) with delta (0, 0)
Screenshot: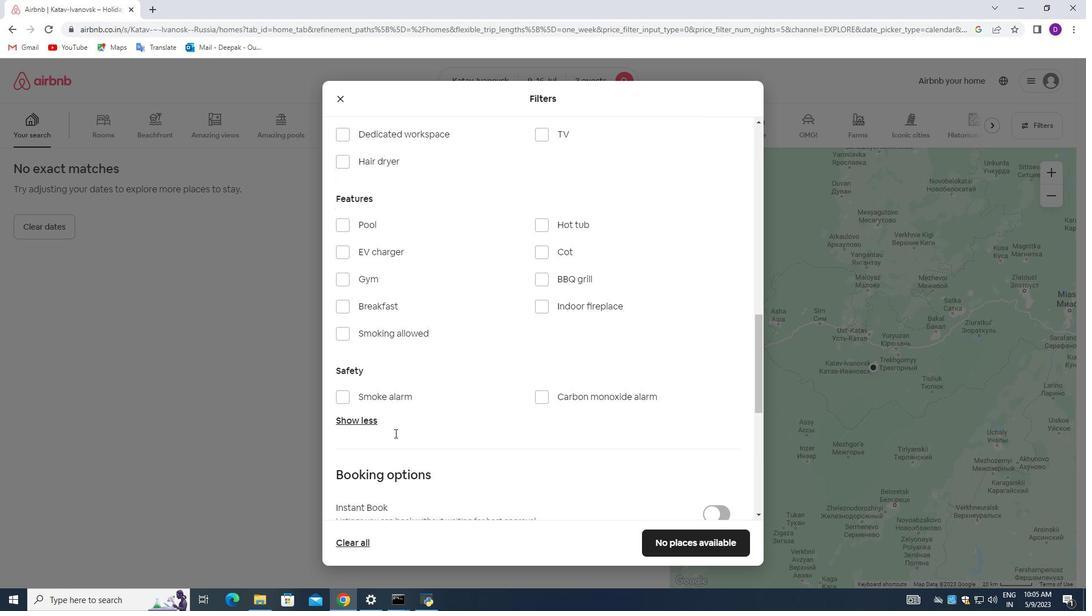 
Action: Mouse scrolled (394, 433) with delta (0, 0)
Screenshot: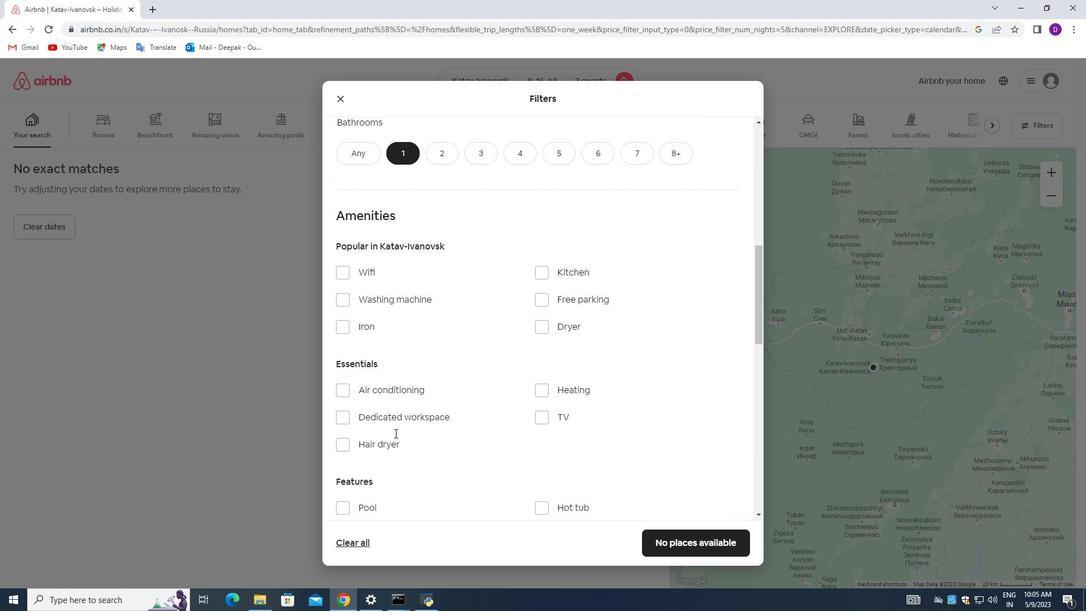 
Action: Mouse scrolled (394, 433) with delta (0, 0)
Screenshot: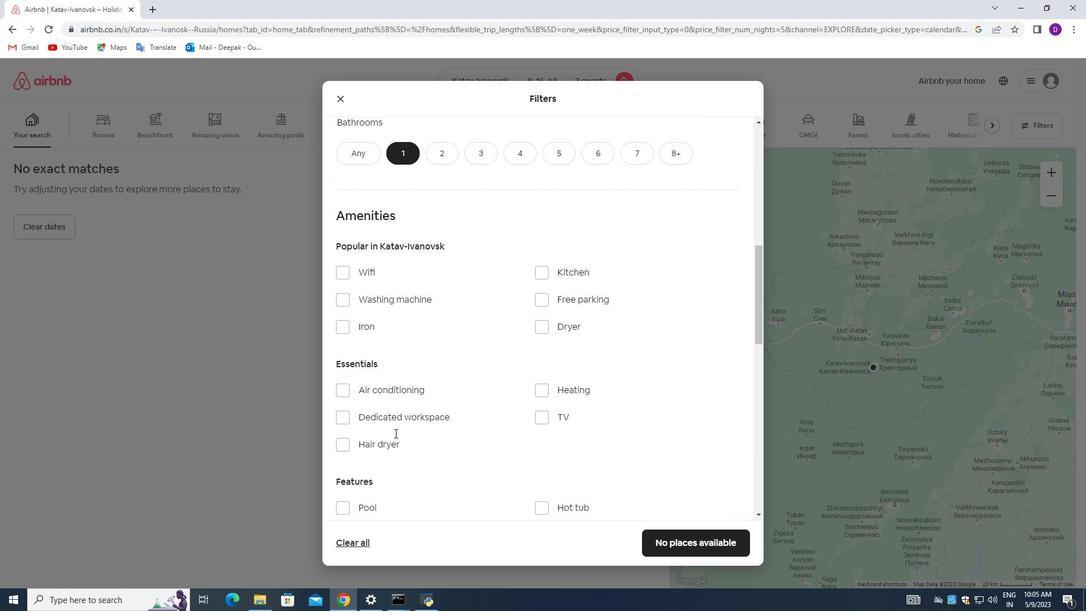 
Action: Mouse scrolled (394, 433) with delta (0, 0)
Screenshot: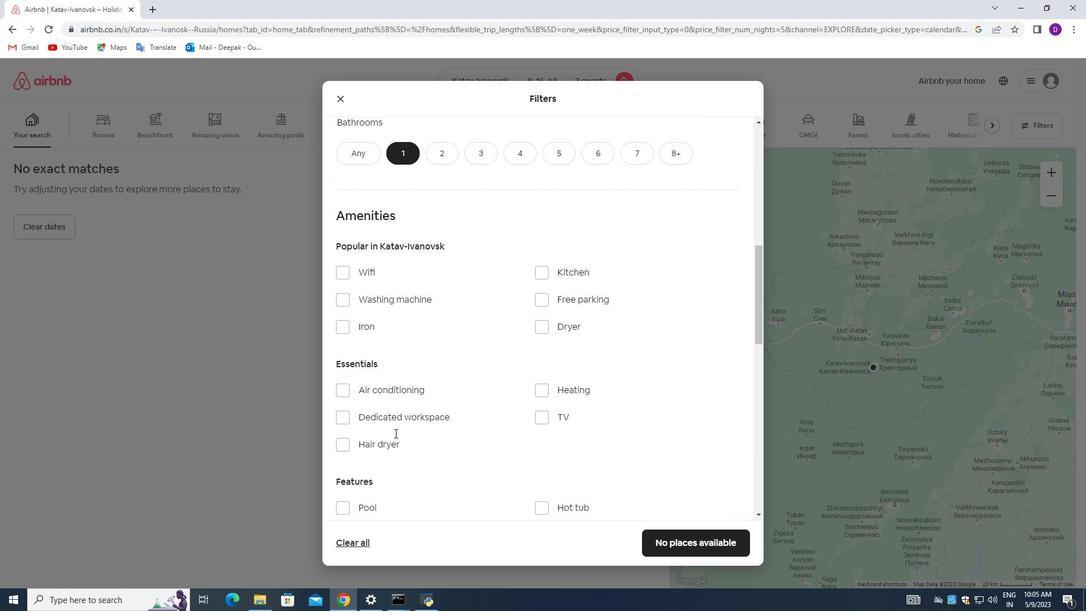 
Action: Mouse scrolled (394, 433) with delta (0, 0)
Screenshot: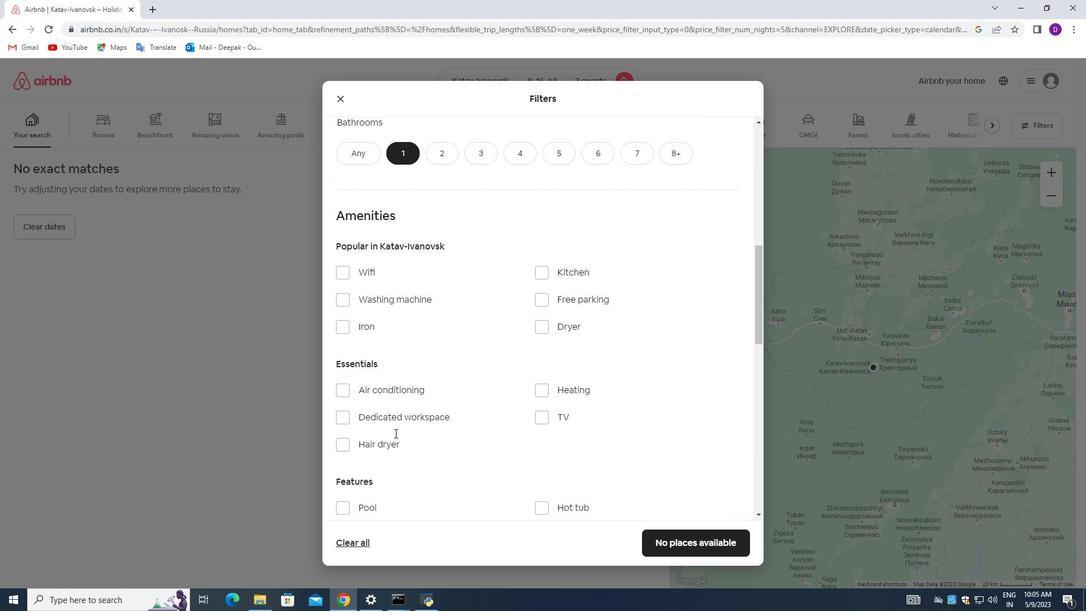 
Action: Mouse scrolled (394, 433) with delta (0, 0)
Screenshot: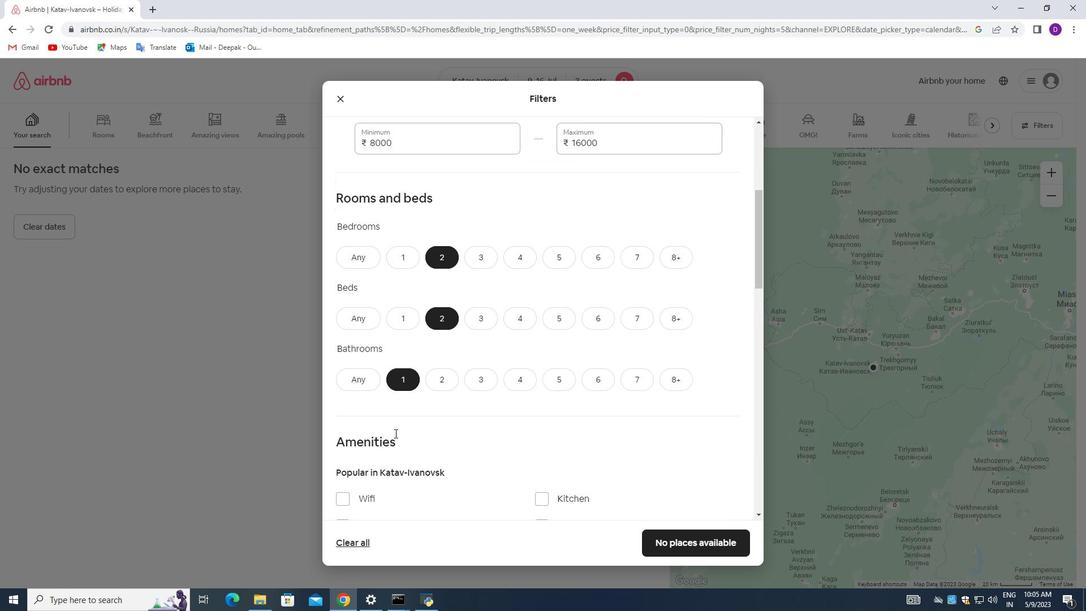 
Action: Mouse scrolled (394, 433) with delta (0, 0)
Screenshot: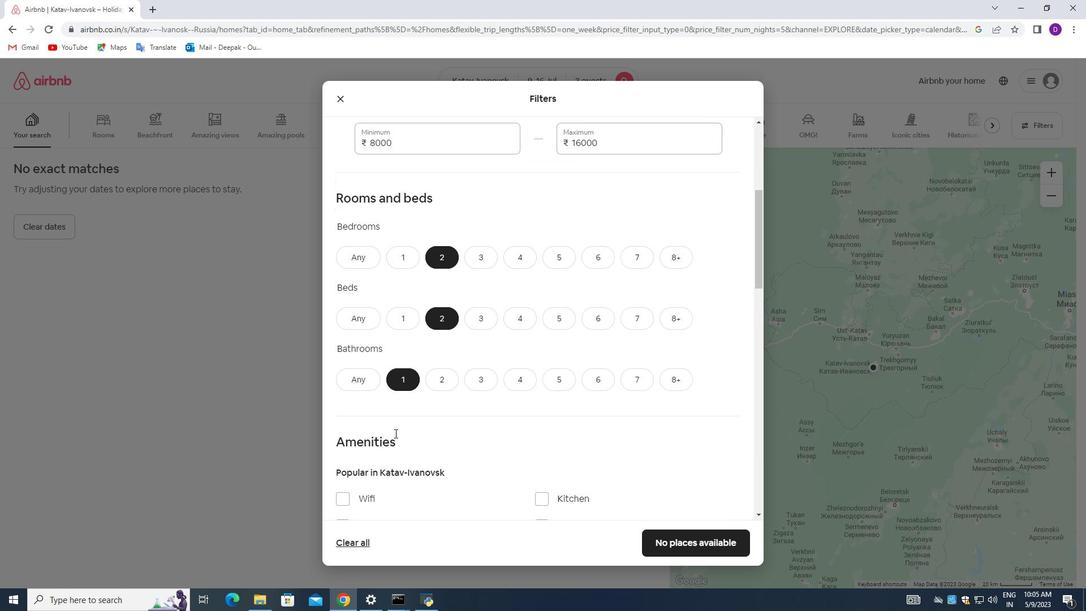 
Action: Mouse scrolled (394, 433) with delta (0, 0)
Screenshot: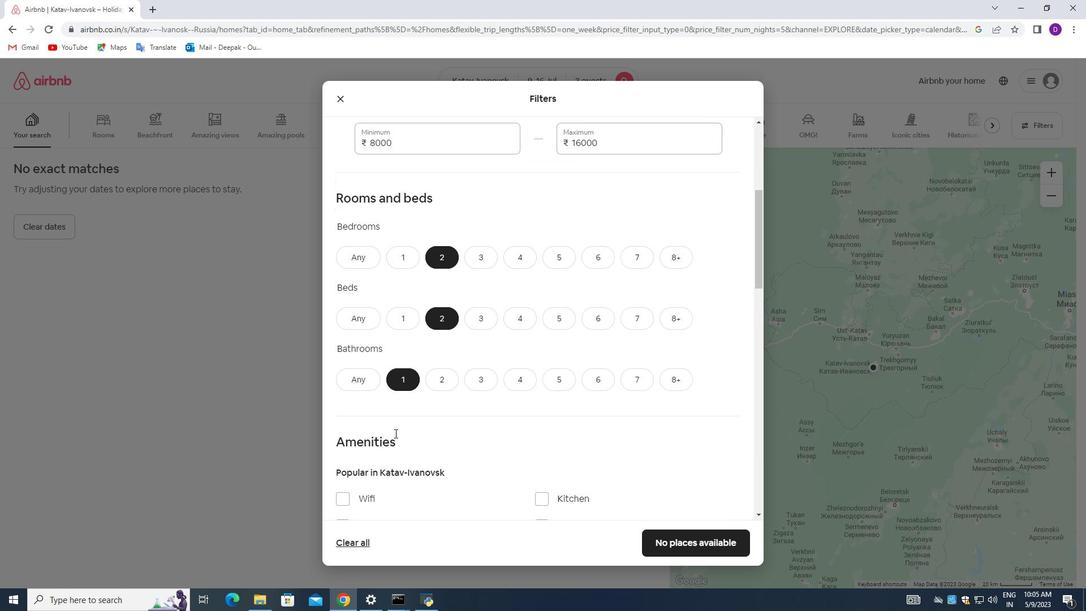 
Action: Mouse scrolled (394, 433) with delta (0, 0)
Screenshot: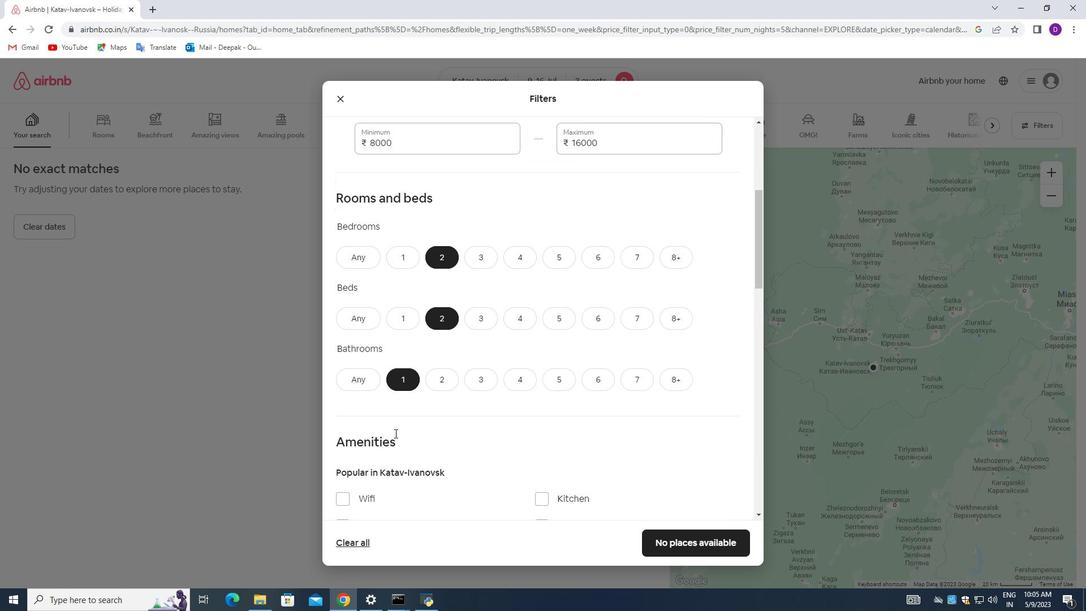
Action: Mouse scrolled (394, 433) with delta (0, 0)
Screenshot: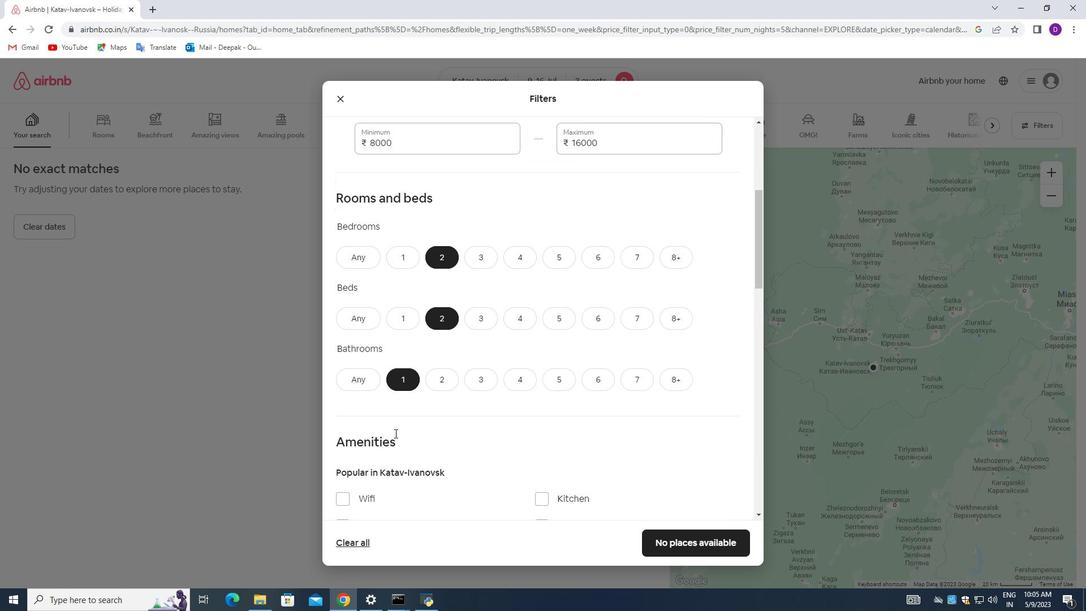 
Action: Mouse scrolled (394, 433) with delta (0, 0)
Screenshot: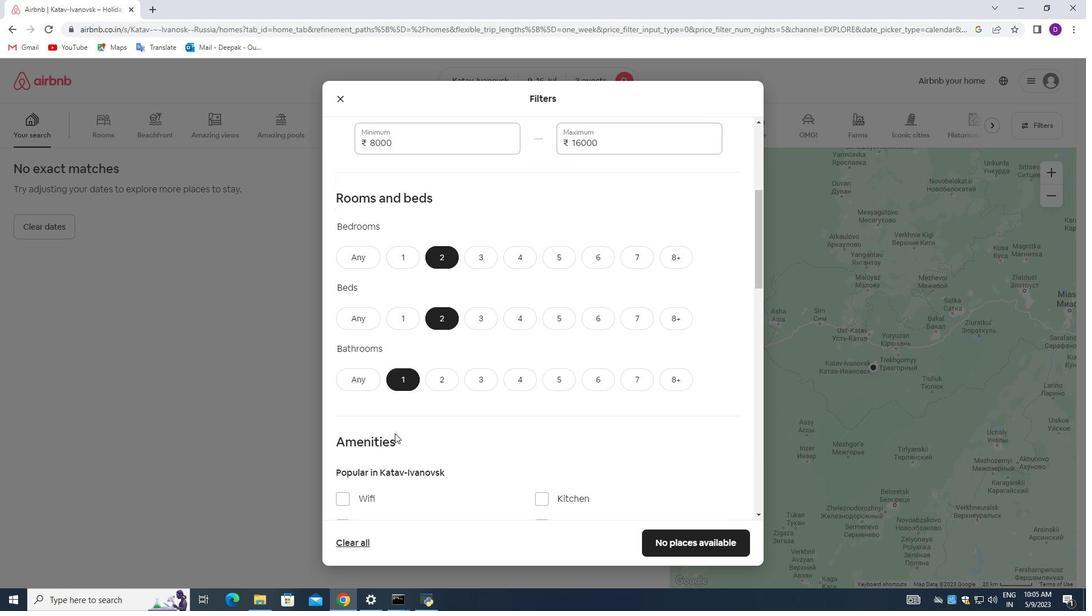 
Action: Mouse scrolled (394, 433) with delta (0, 0)
Screenshot: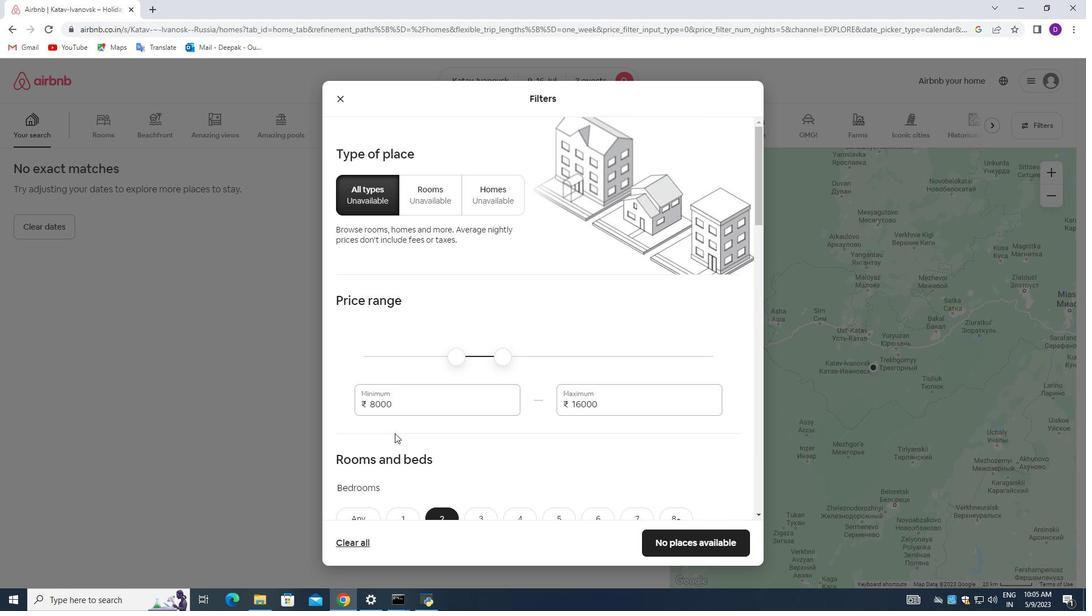 
Action: Mouse scrolled (394, 433) with delta (0, 0)
Screenshot: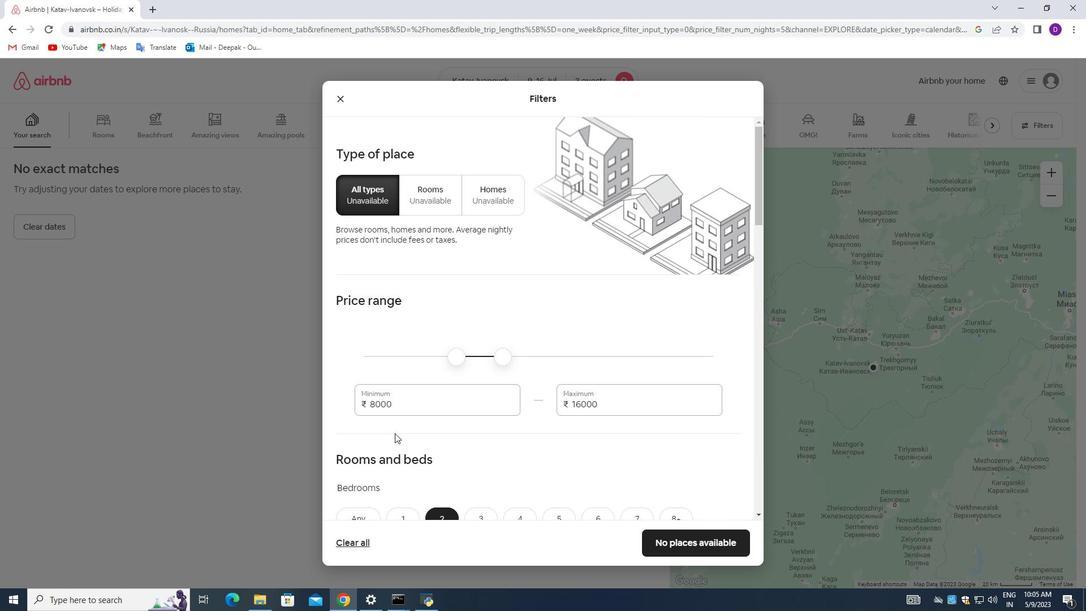 
Action: Mouse scrolled (394, 433) with delta (0, 0)
Screenshot: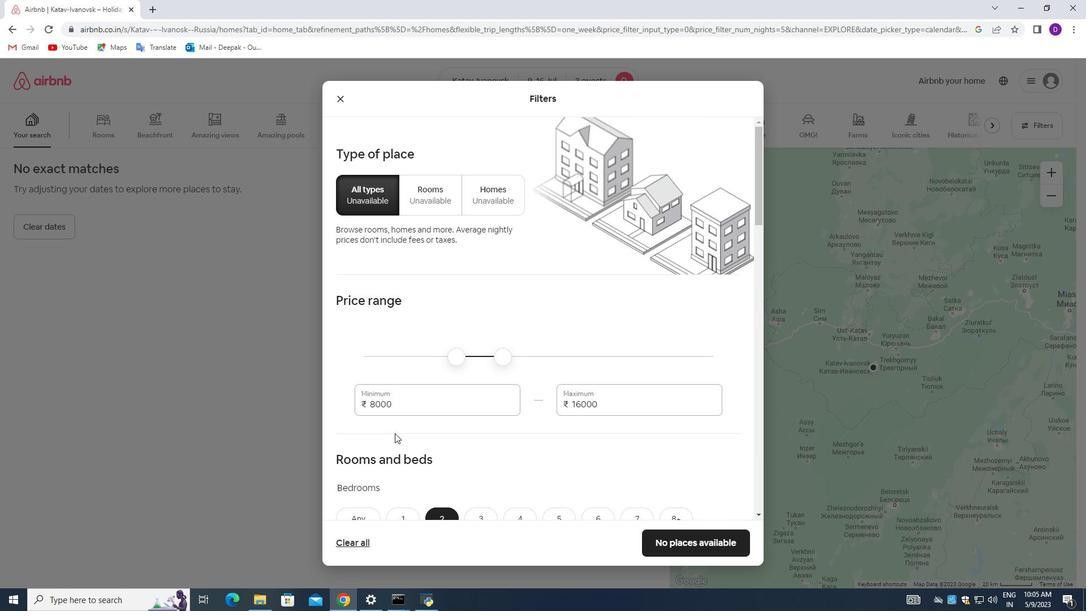 
Action: Mouse scrolled (394, 433) with delta (0, 0)
Screenshot: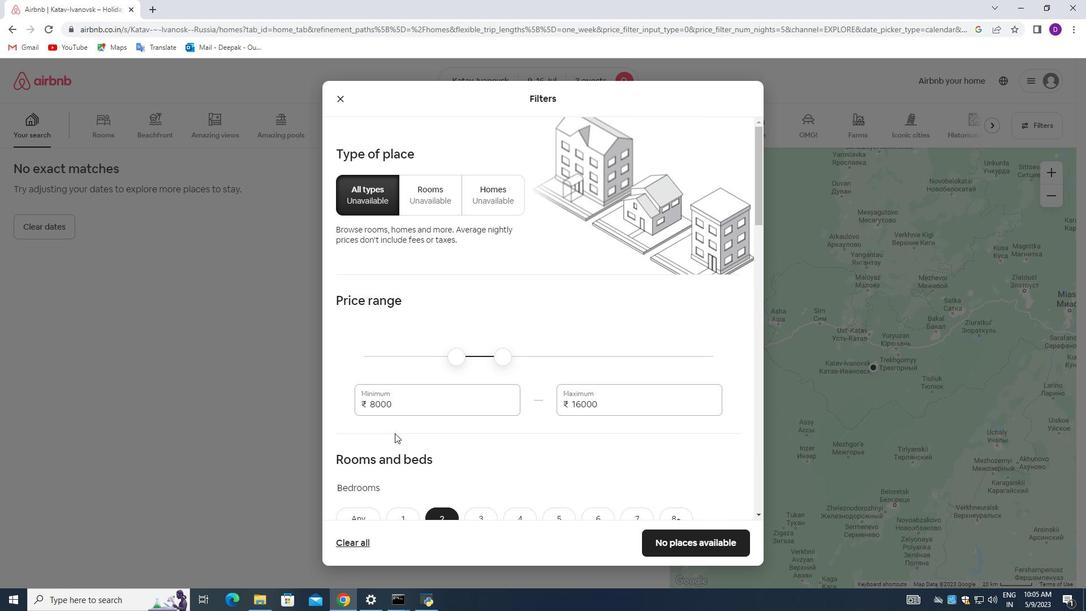 
Action: Mouse scrolled (394, 433) with delta (0, 0)
Screenshot: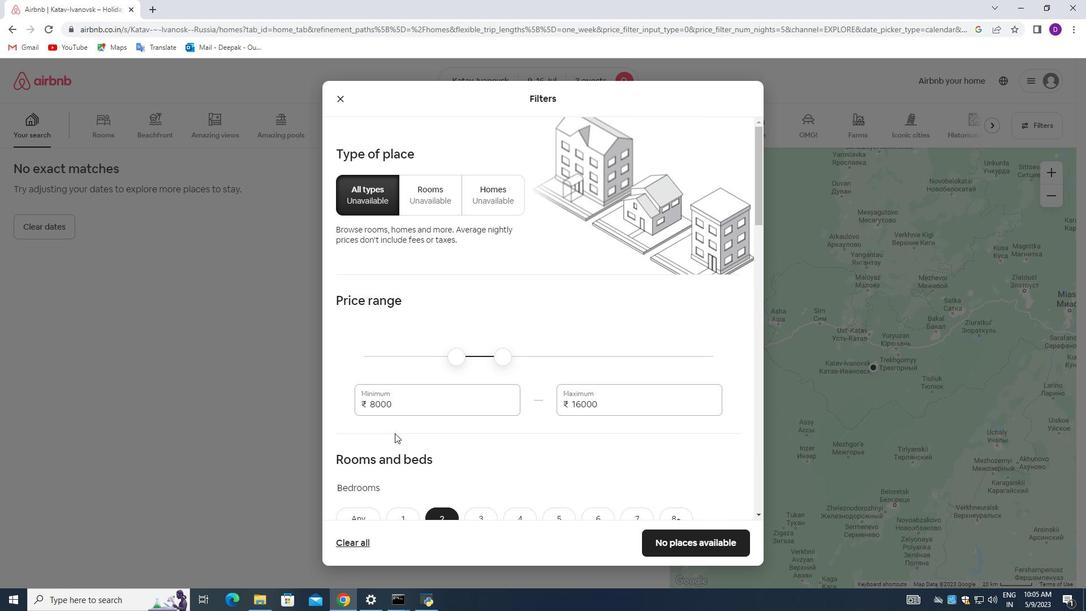 
Action: Mouse scrolled (394, 433) with delta (0, 0)
Screenshot: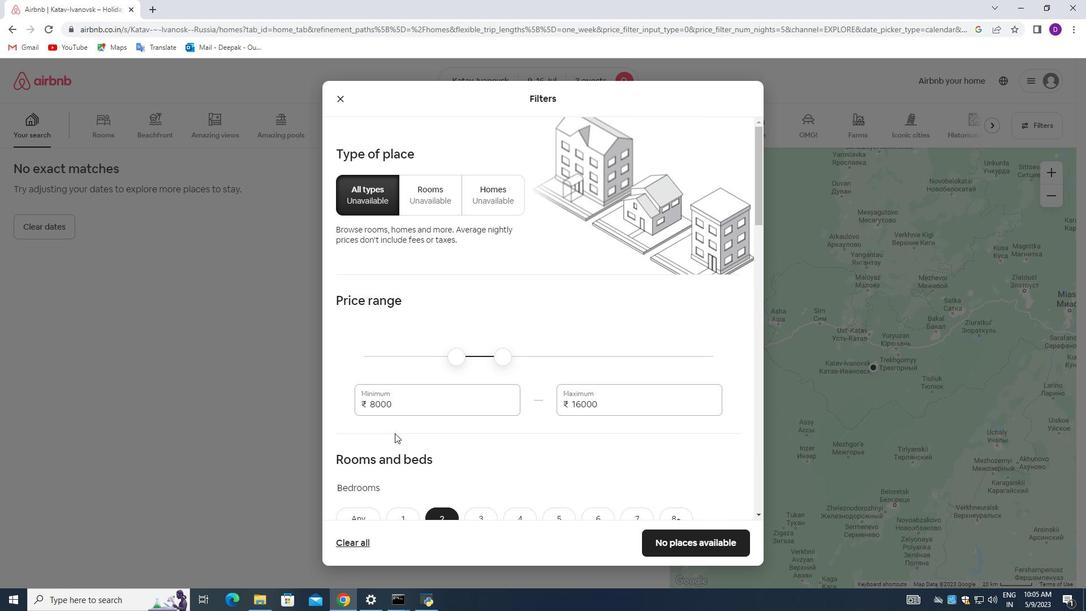 
Action: Mouse moved to (419, 423)
Screenshot: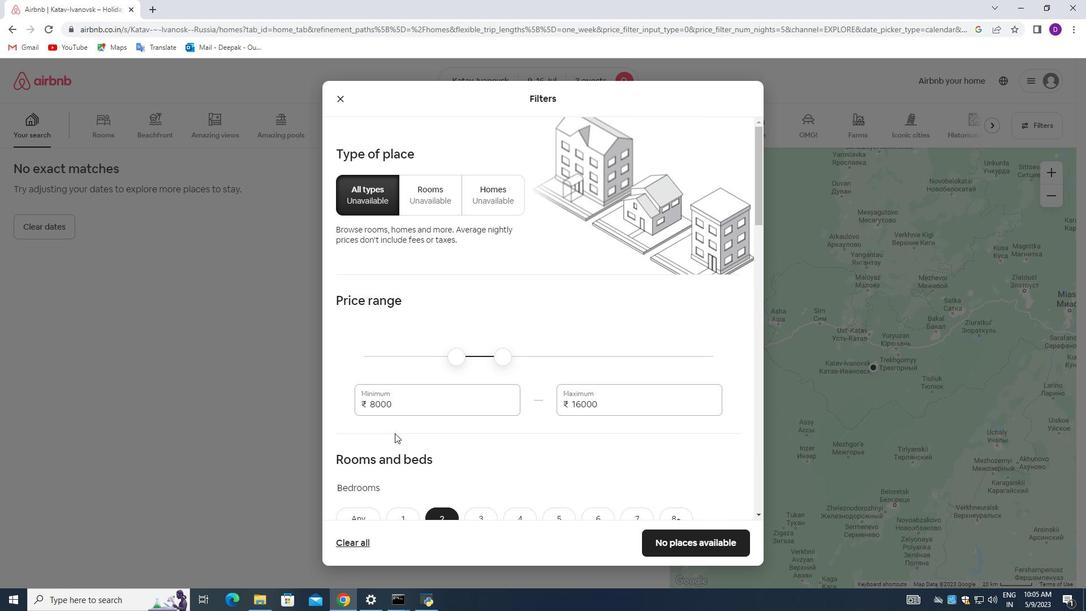 
Action: Mouse scrolled (419, 422) with delta (0, 0)
Screenshot: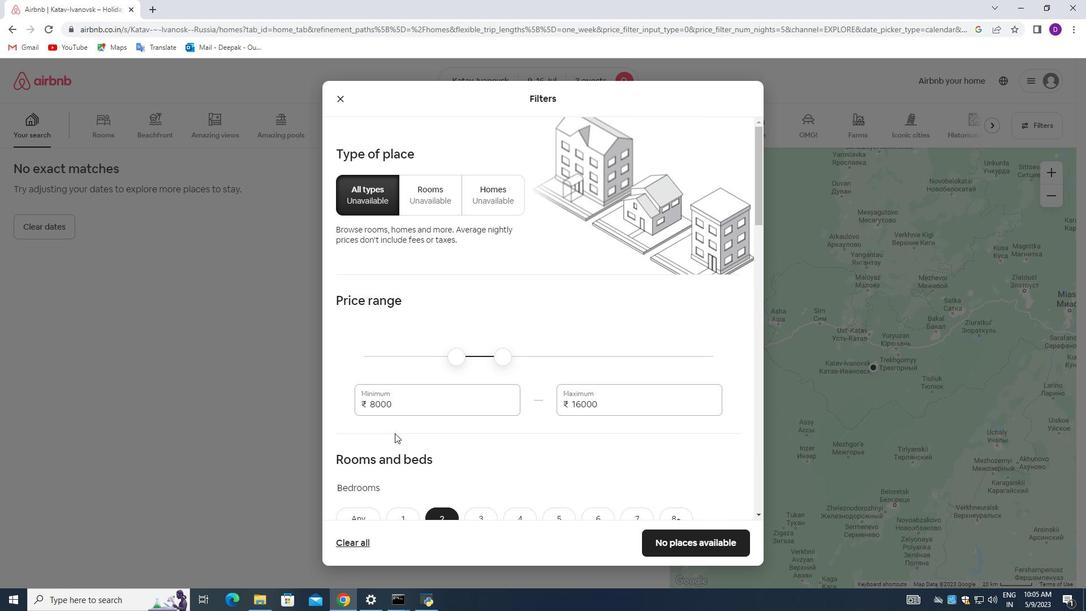
Action: Mouse scrolled (419, 422) with delta (0, 0)
Screenshot: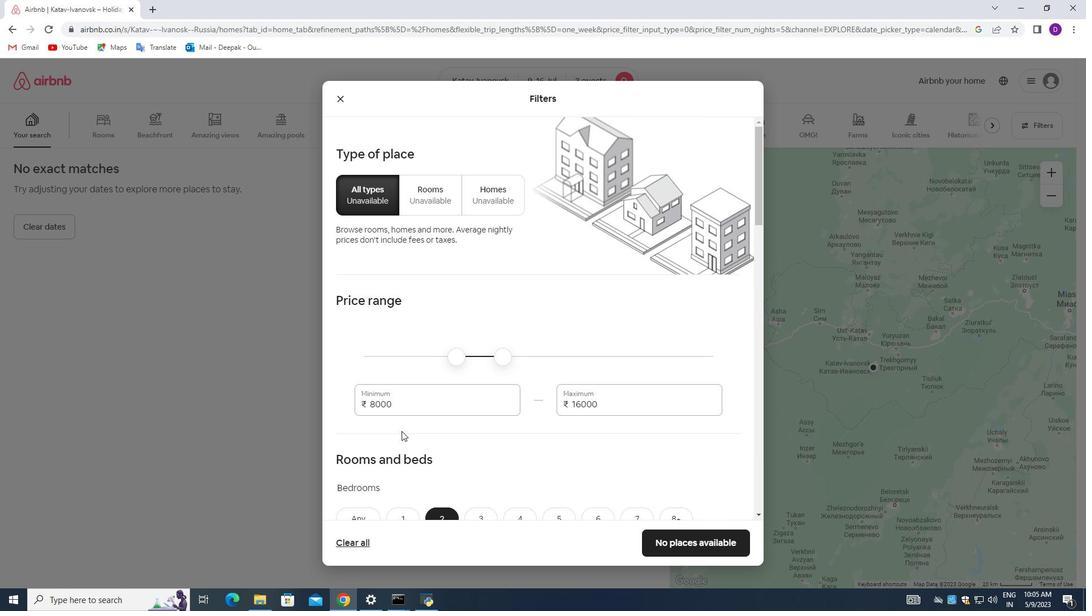 
Action: Mouse scrolled (419, 422) with delta (0, 0)
Screenshot: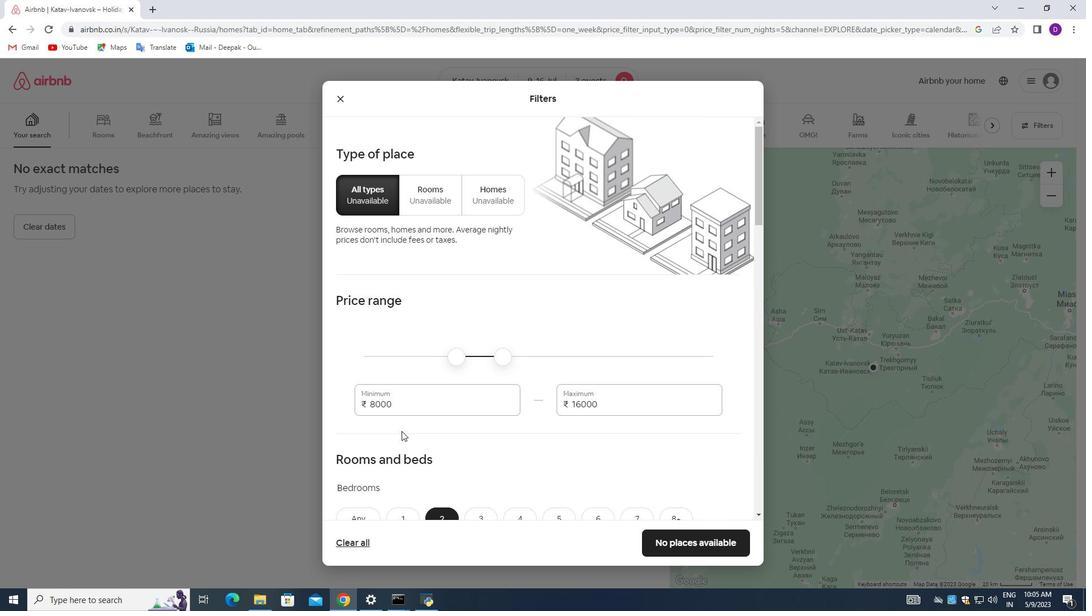 
Action: Mouse moved to (439, 414)
Screenshot: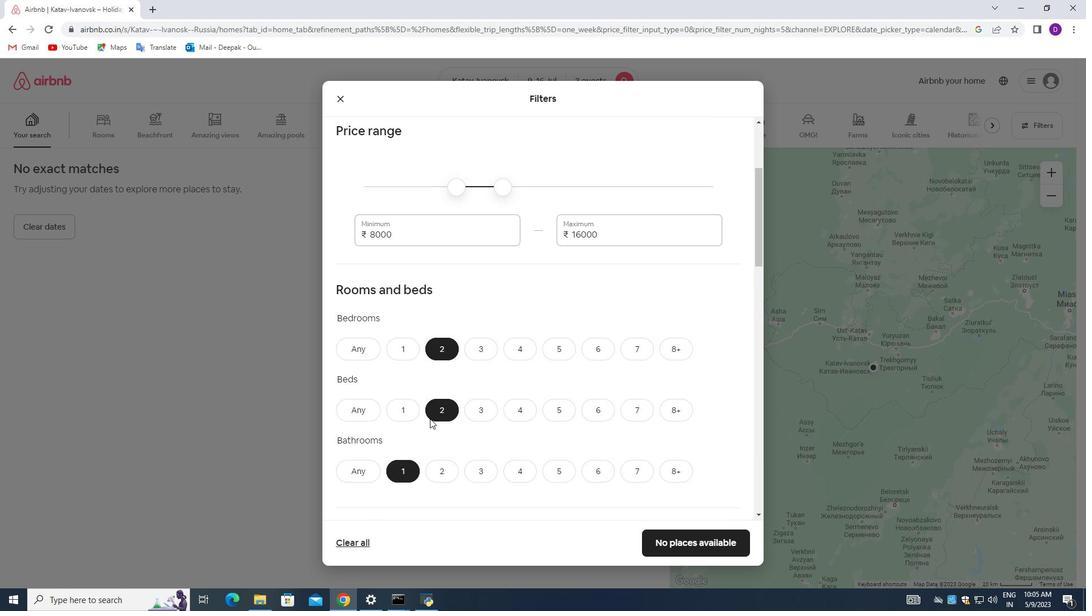 
Action: Mouse scrolled (439, 413) with delta (0, 0)
Screenshot: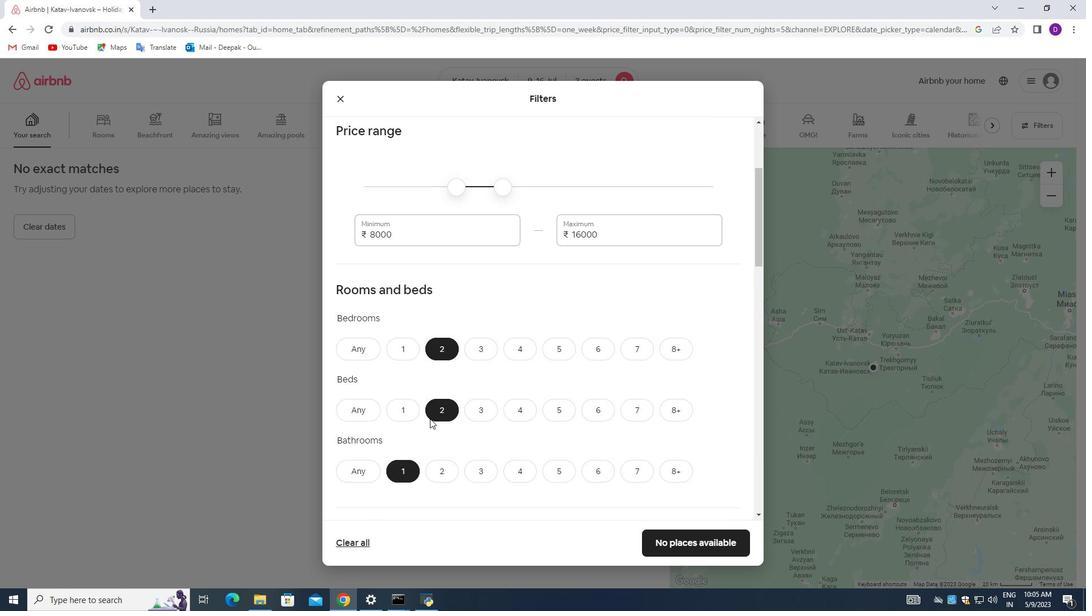 
Action: Mouse moved to (442, 413)
Screenshot: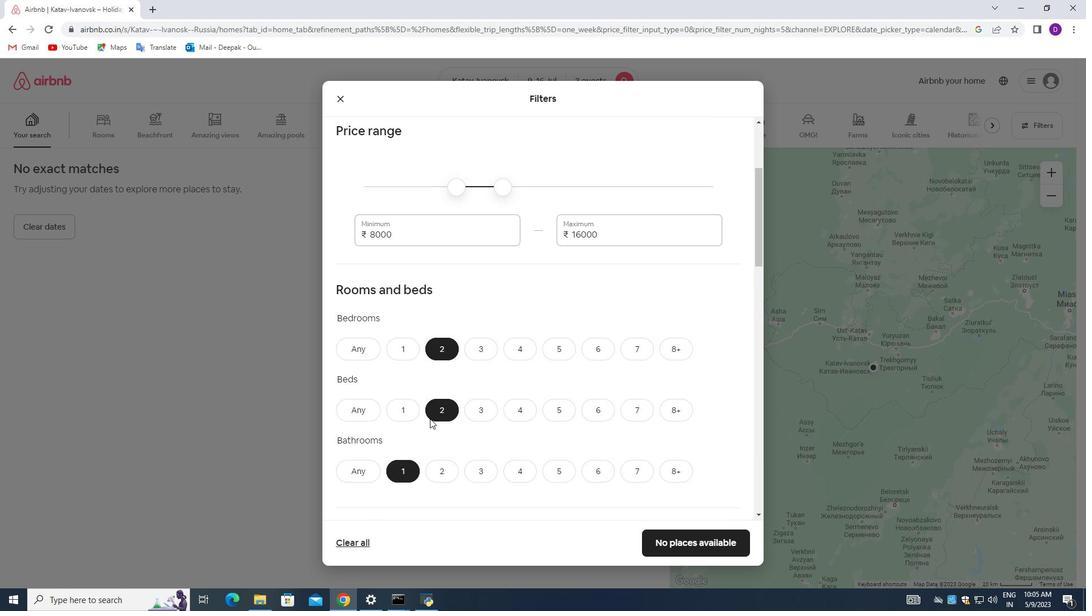 
Action: Mouse scrolled (442, 413) with delta (0, 0)
Screenshot: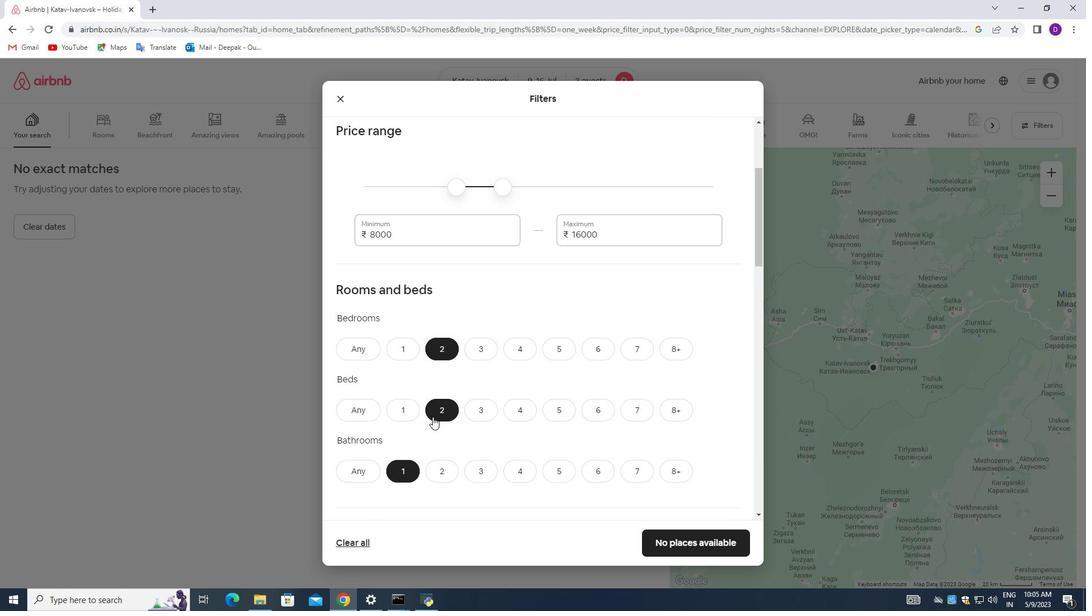 
Action: Mouse moved to (445, 413)
Screenshot: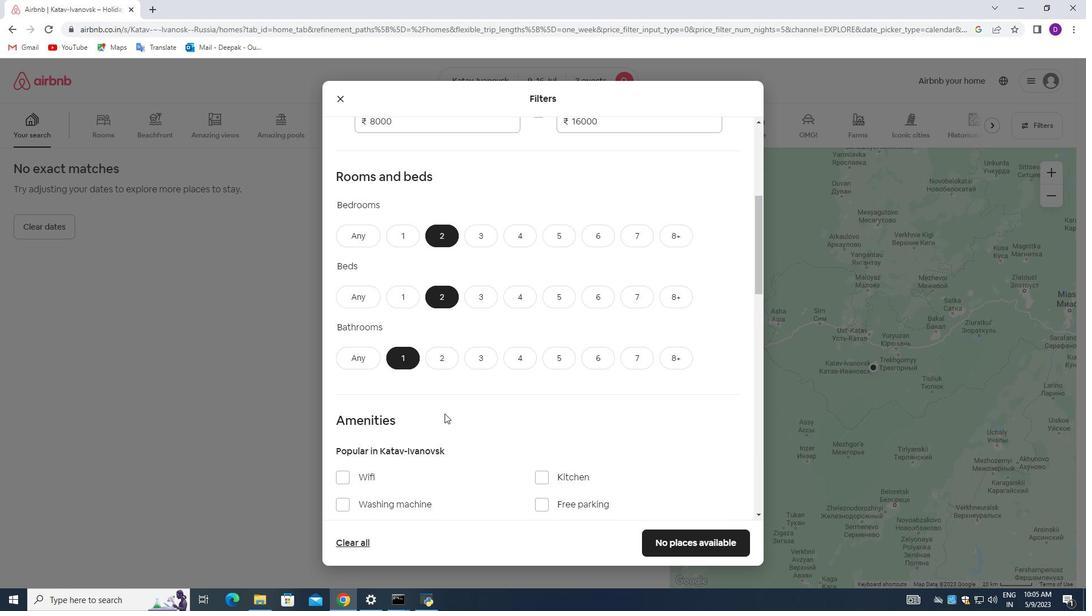 
Action: Mouse scrolled (445, 413) with delta (0, 0)
Screenshot: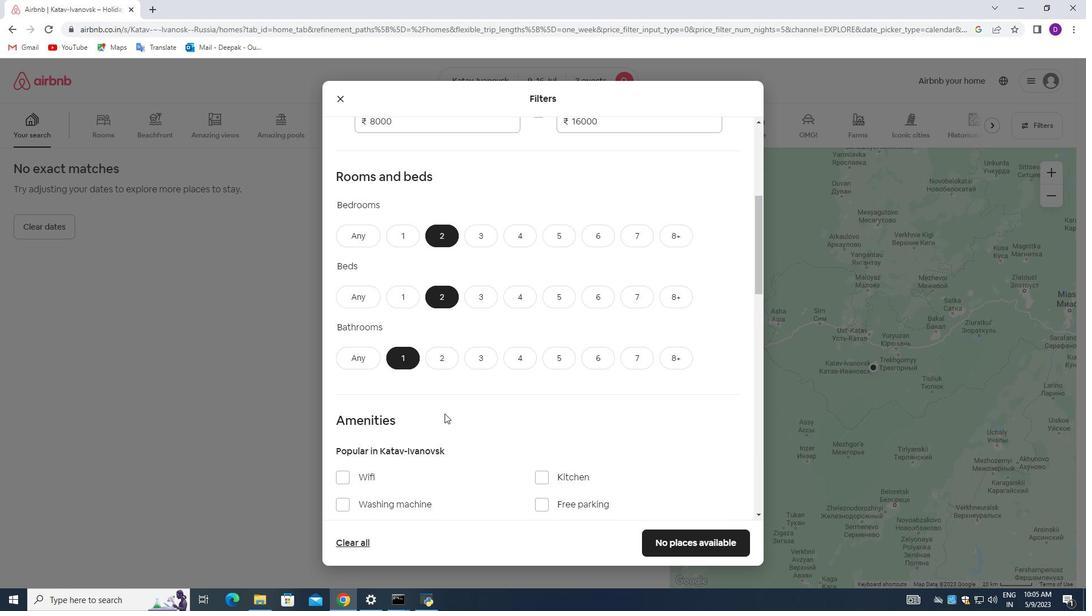 
Action: Mouse moved to (446, 413)
Screenshot: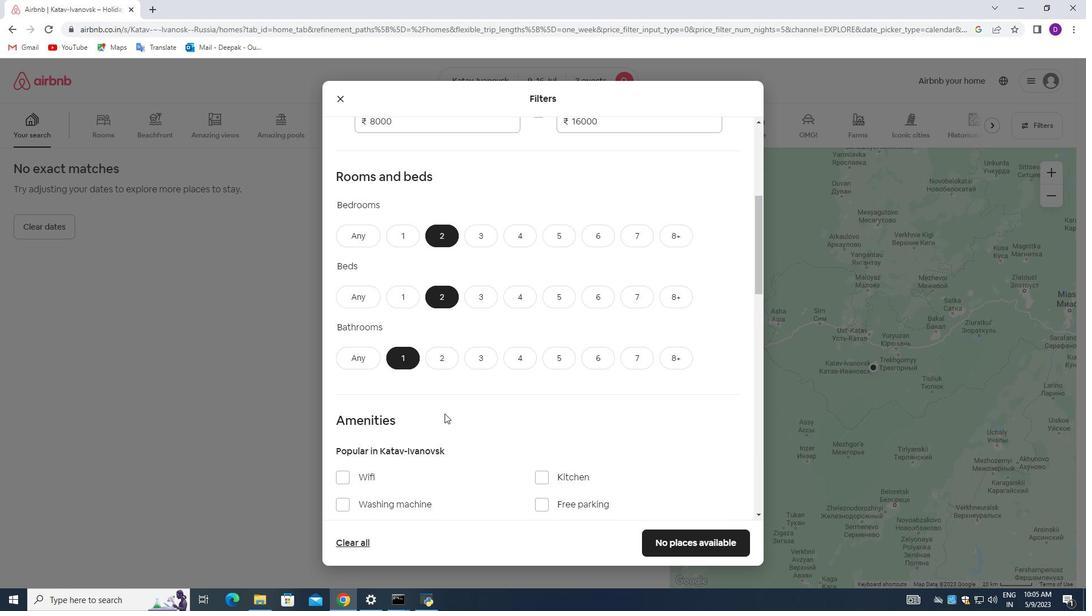 
Action: Mouse scrolled (446, 413) with delta (0, 0)
Screenshot: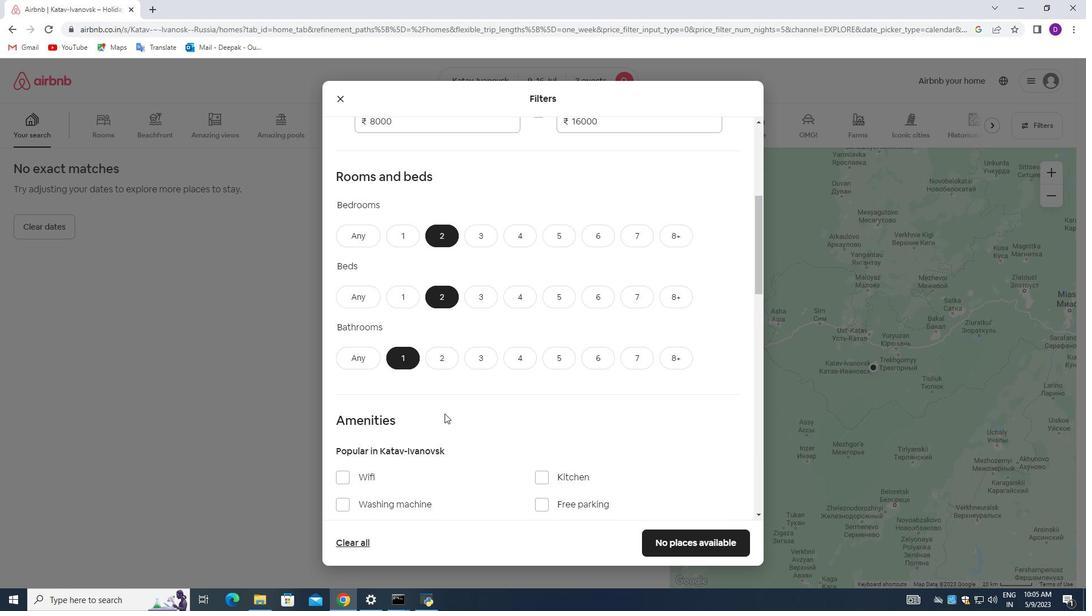 
Action: Mouse moved to (667, 544)
Screenshot: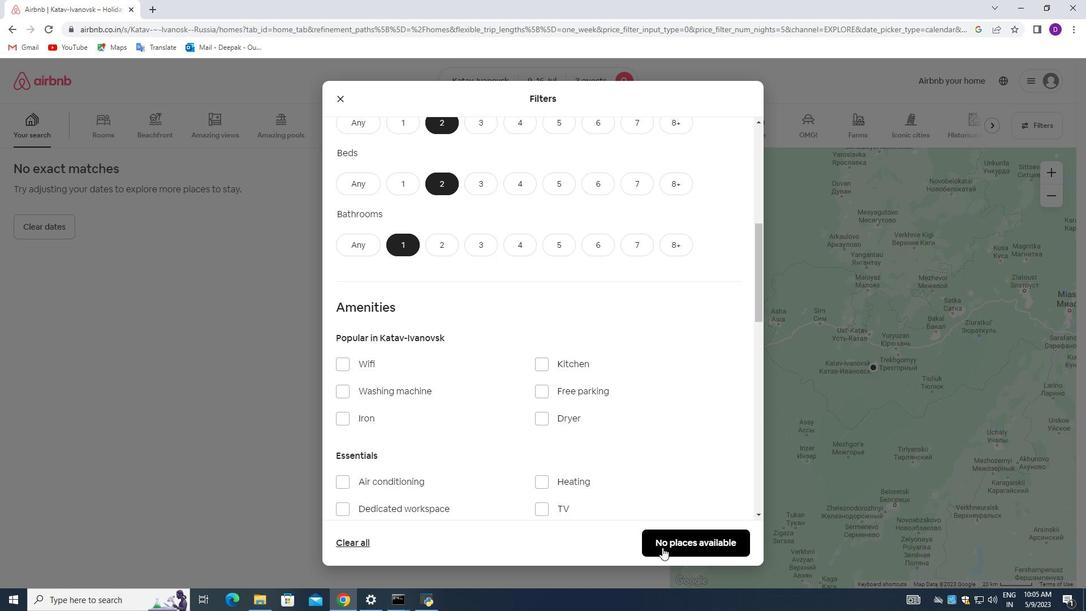 
Action: Mouse pressed left at (667, 544)
Screenshot: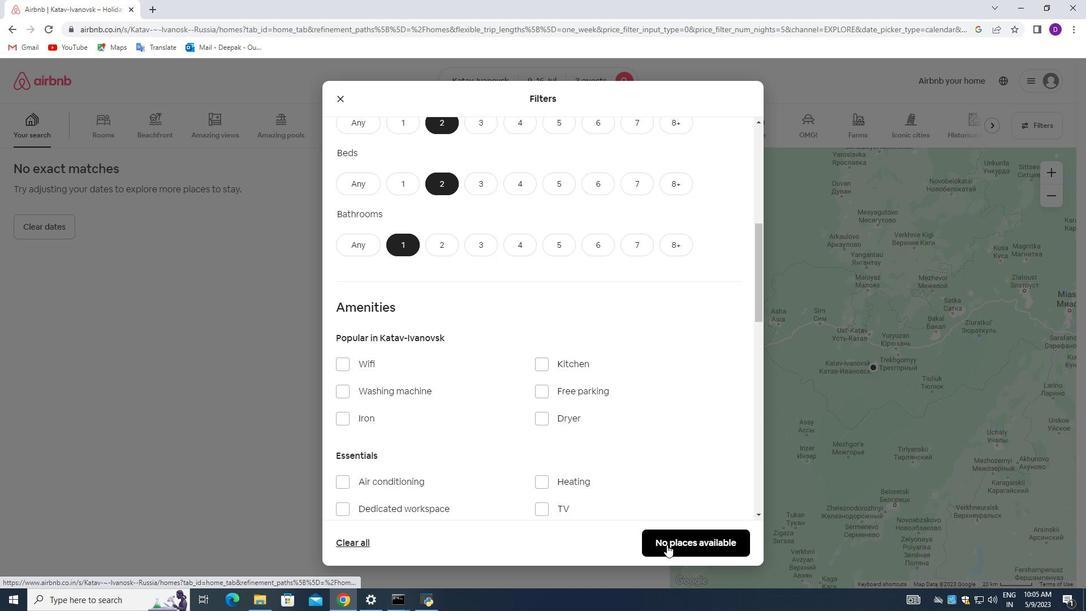 
